 Task: Create new contact,   with mail id: 'AveryRobinson@colgate.com', first name: 'Avery', Last name: 'Robinson', Job Title: Quality Assurance Engineer, Phone number (916) 555-6789. Change life cycle stage to  'Lead' and lead status to 'New'. Add new company to the associated contact: www.cleanmax.com_x000D_
 and type: Prospect. Logged in from softage.1@softage.net
Action: Mouse moved to (82, 70)
Screenshot: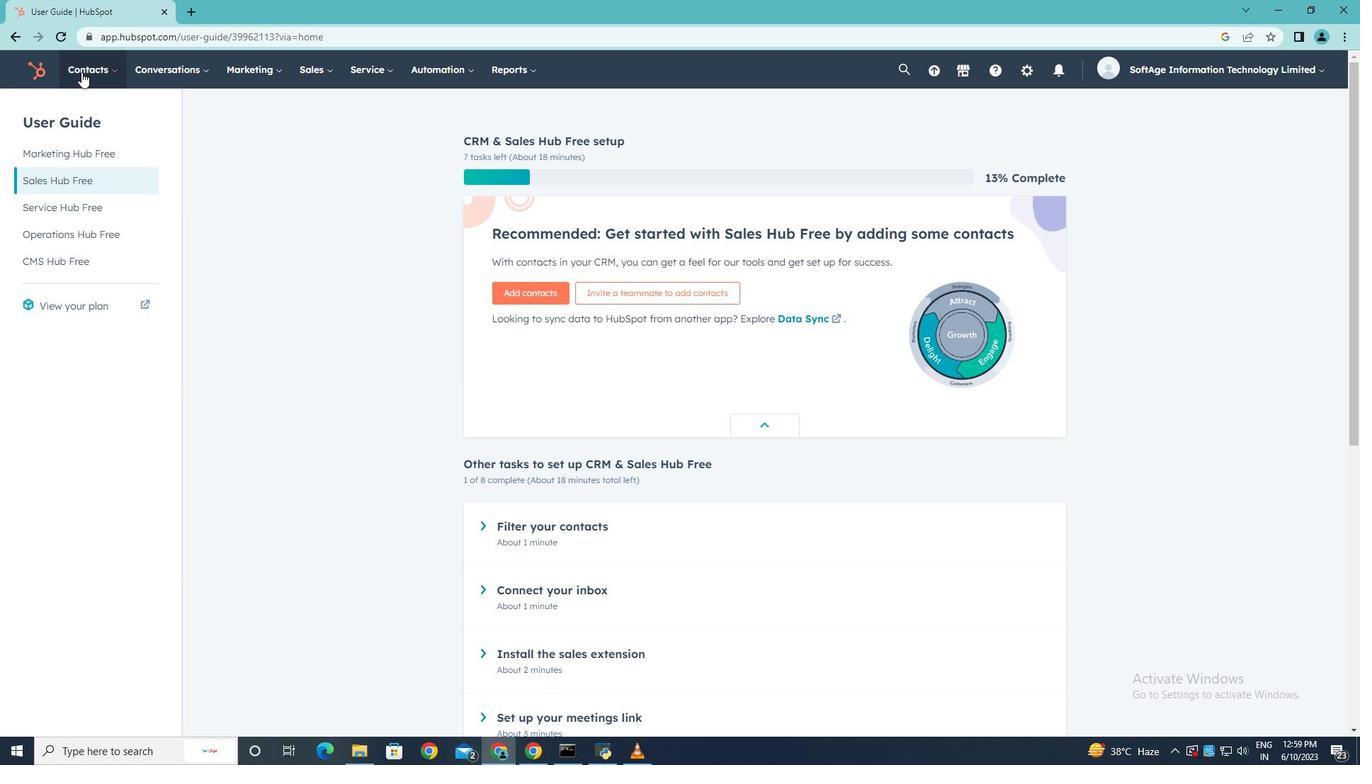 
Action: Mouse pressed left at (82, 70)
Screenshot: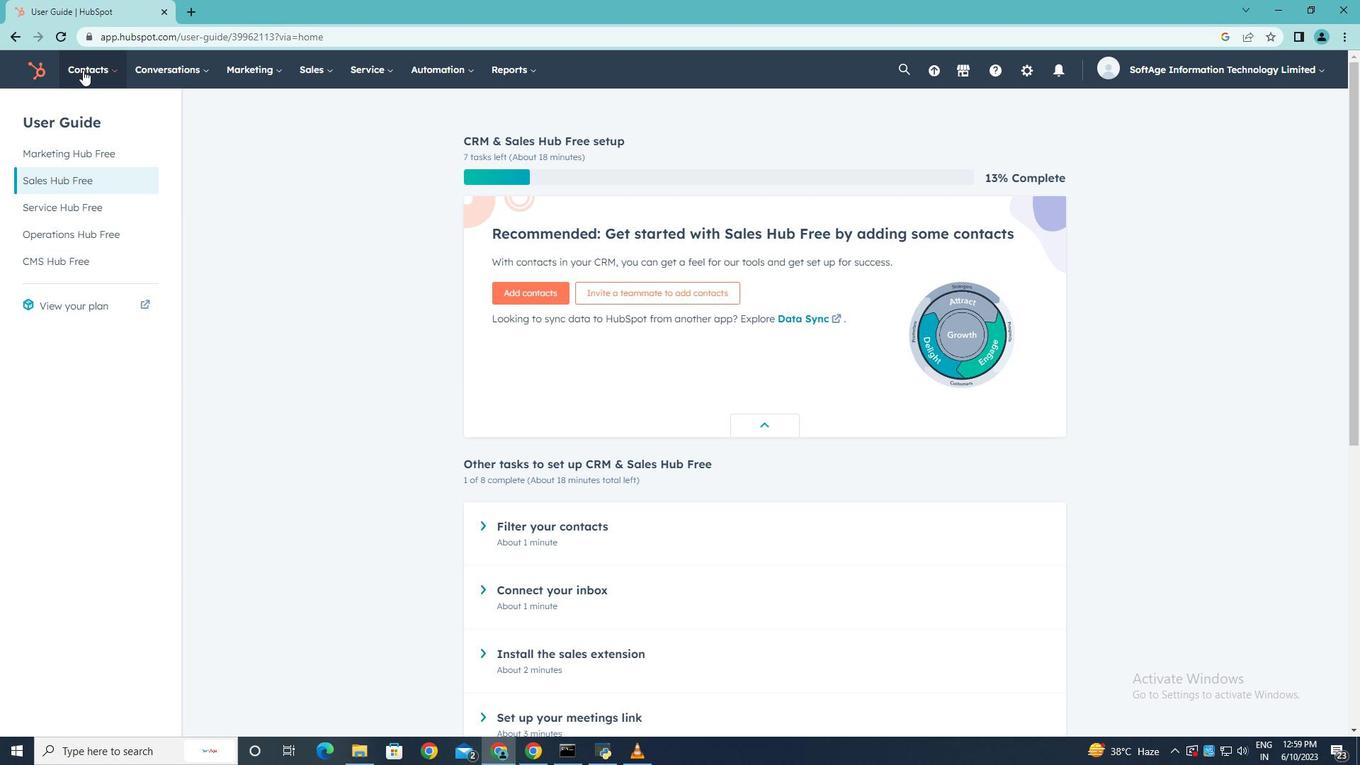 
Action: Mouse moved to (94, 109)
Screenshot: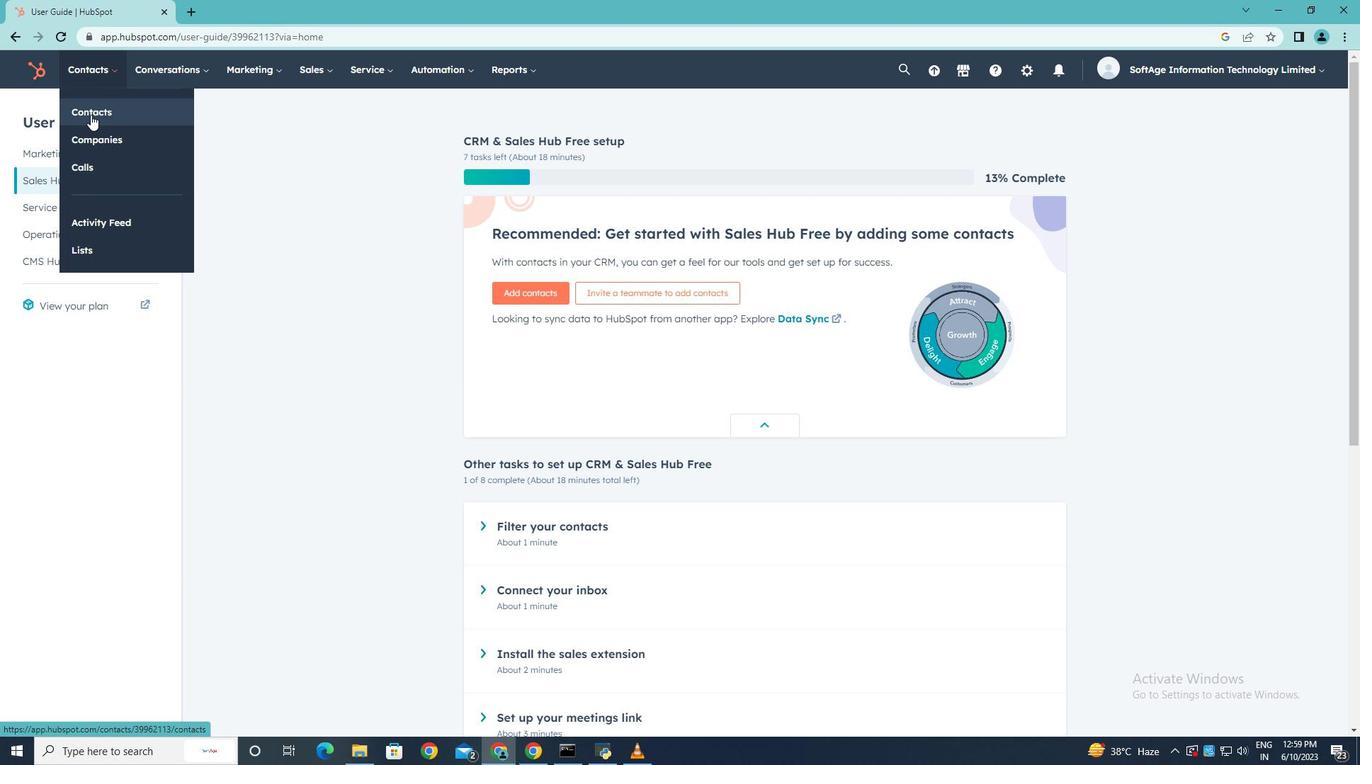 
Action: Mouse pressed left at (94, 109)
Screenshot: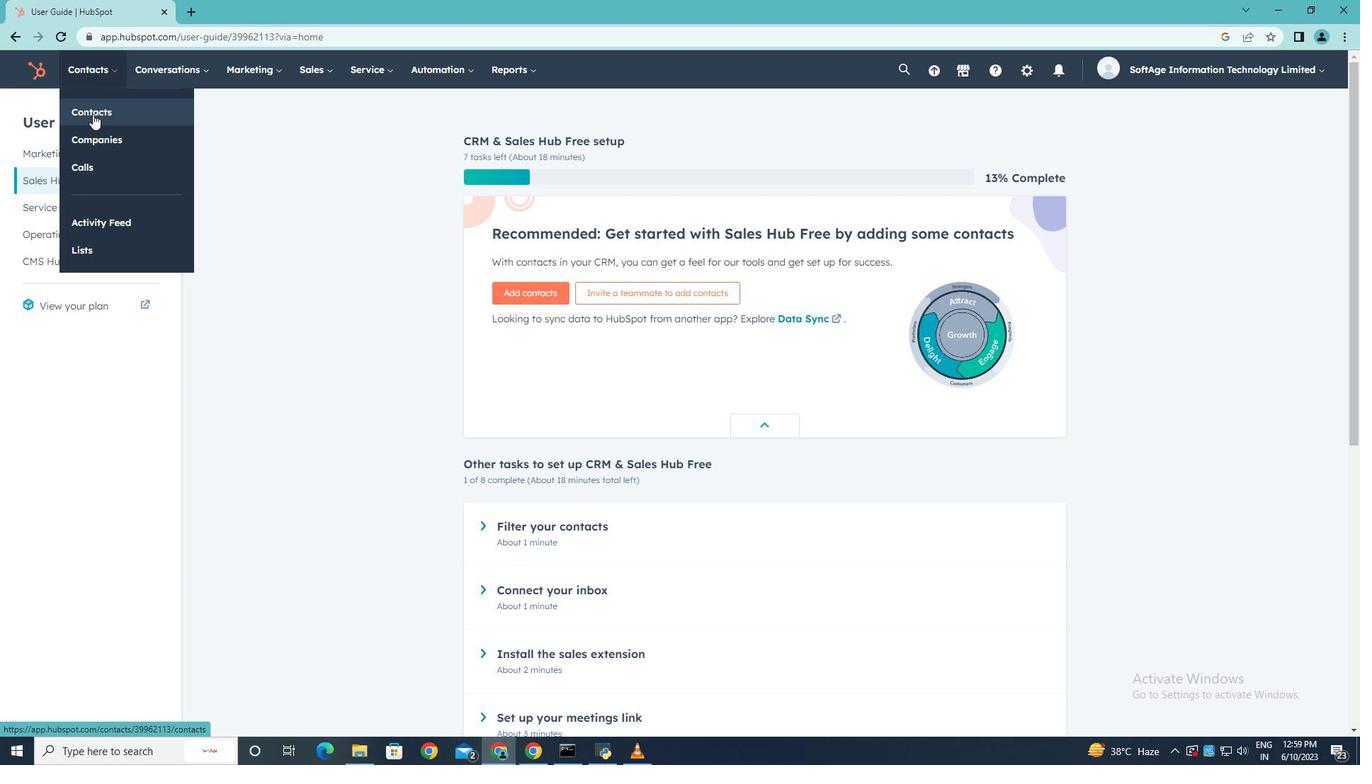 
Action: Mouse moved to (1291, 116)
Screenshot: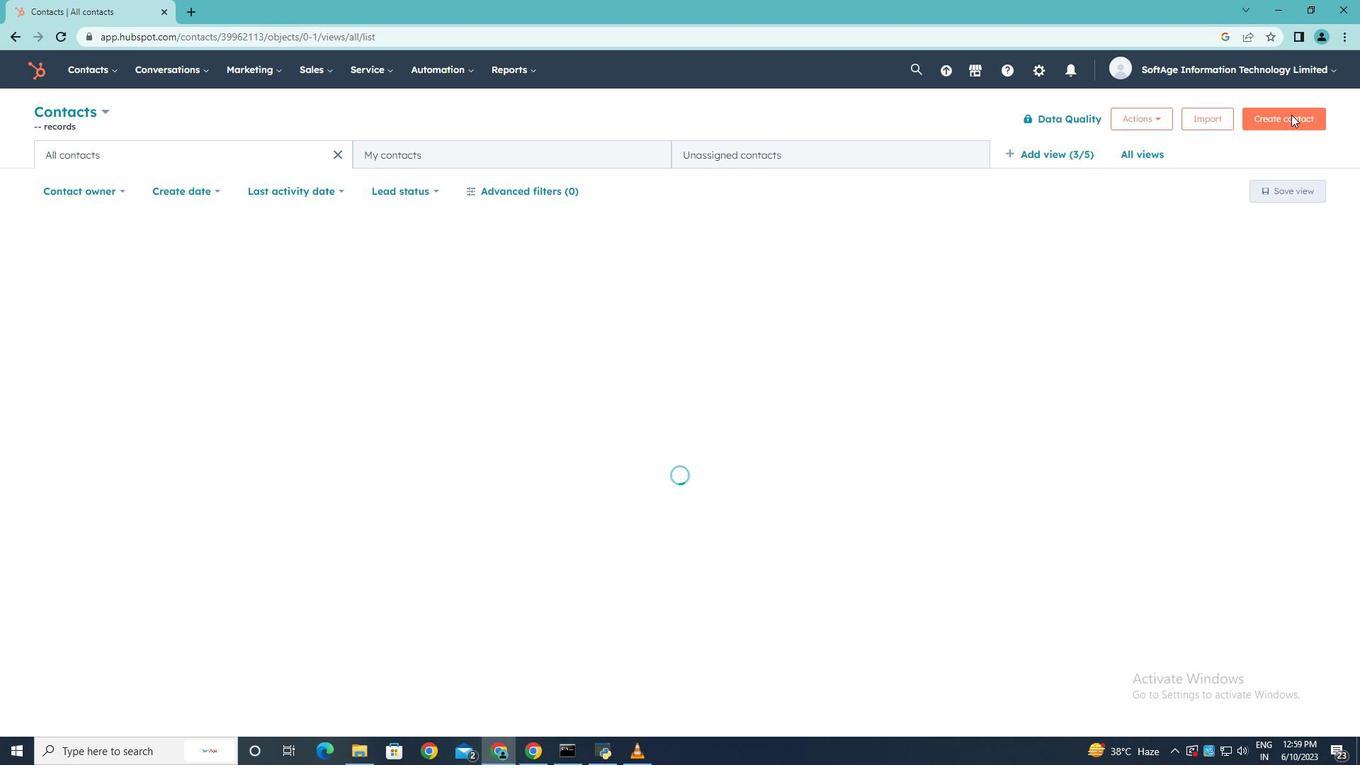 
Action: Mouse pressed left at (1291, 116)
Screenshot: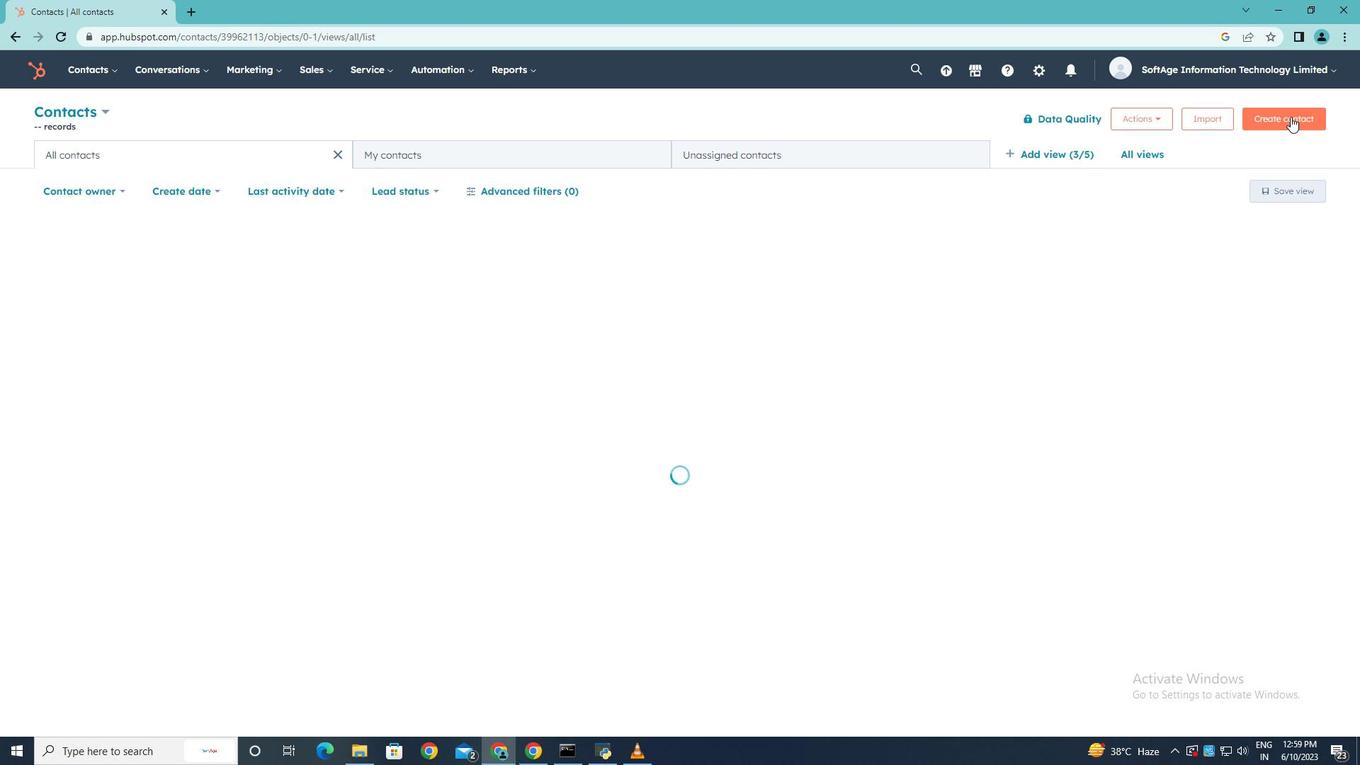 
Action: Key pressed <Key.shift>A
Screenshot: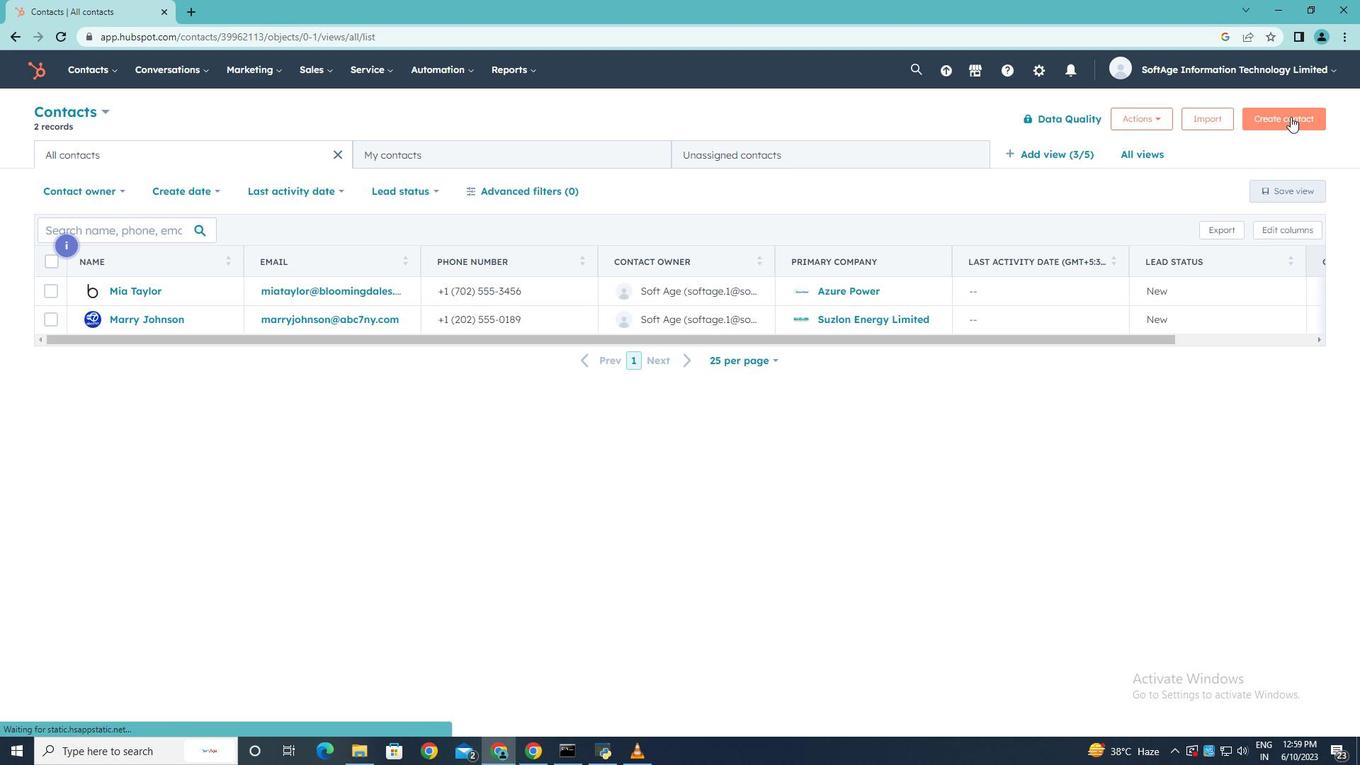 
Action: Mouse moved to (1279, 120)
Screenshot: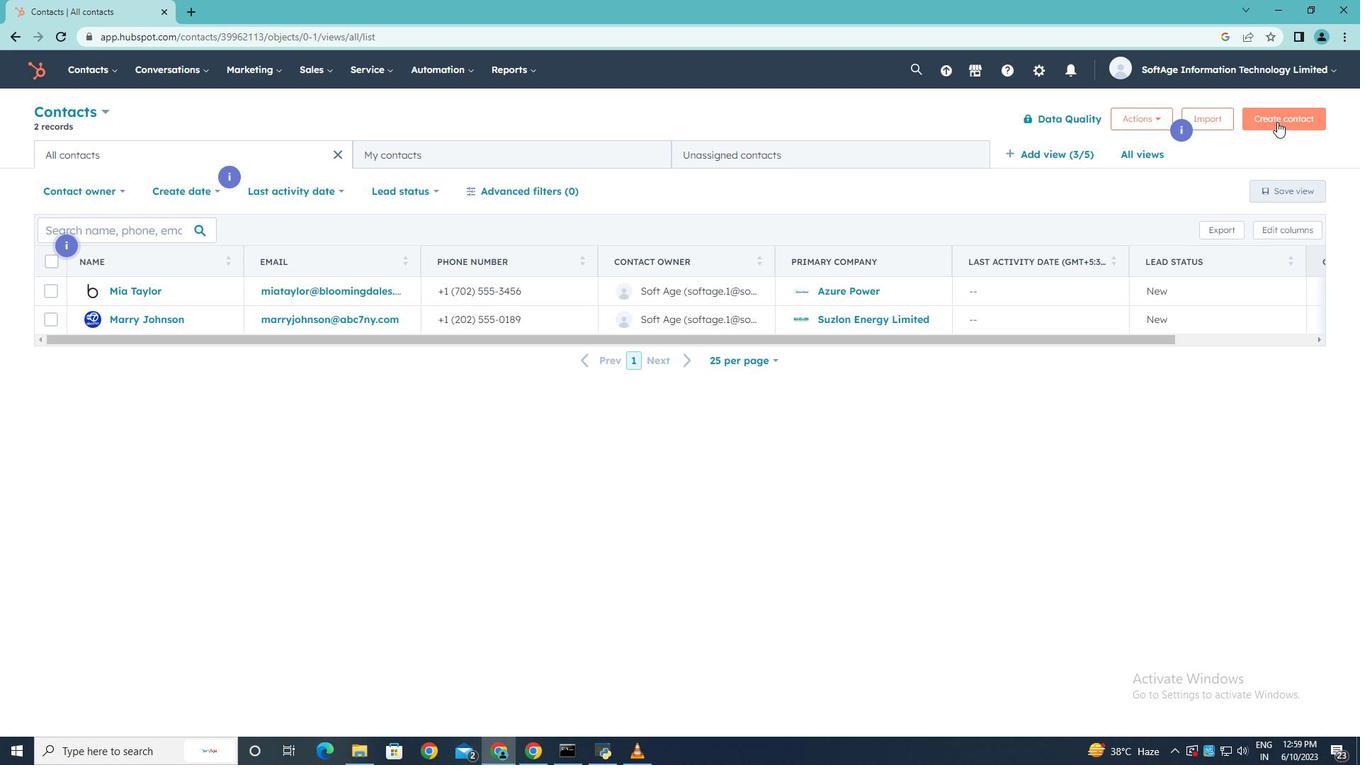 
Action: Mouse pressed left at (1279, 120)
Screenshot: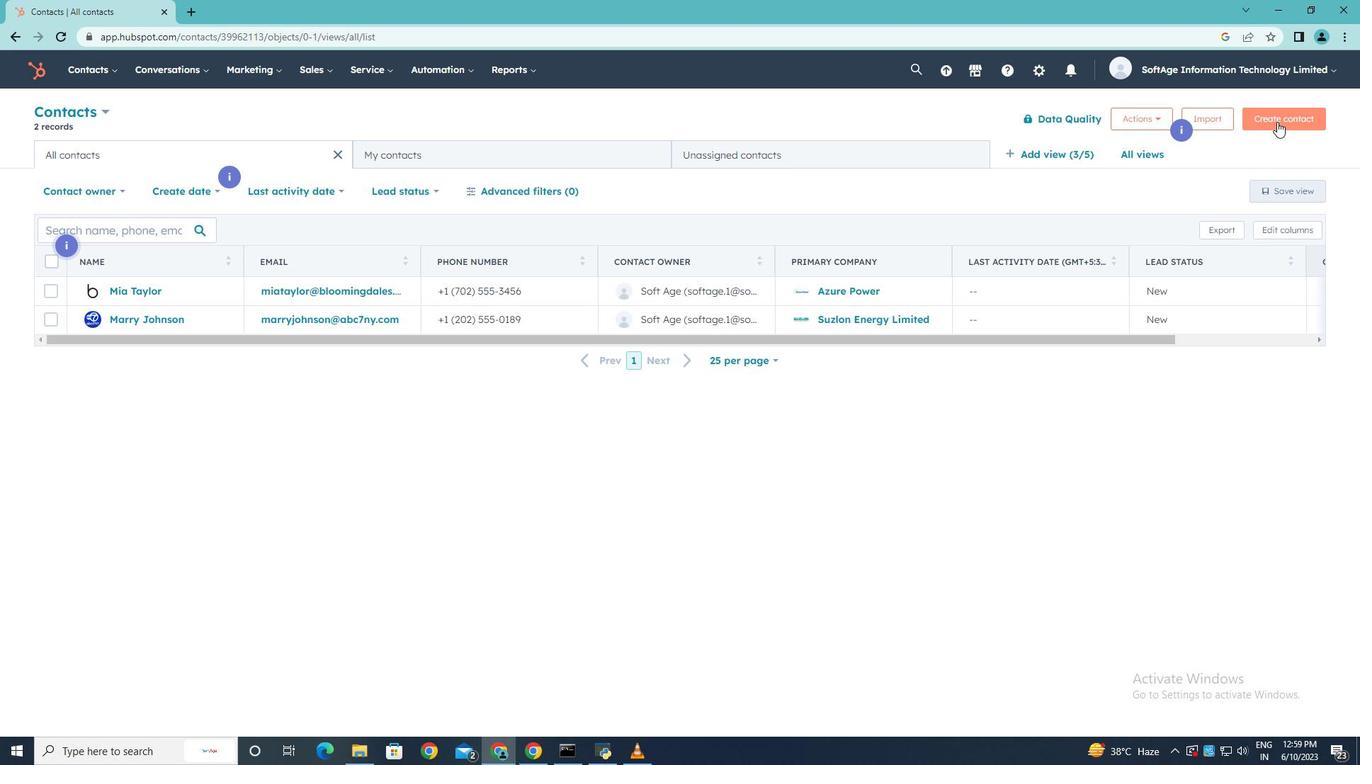 
Action: Mouse moved to (1011, 183)
Screenshot: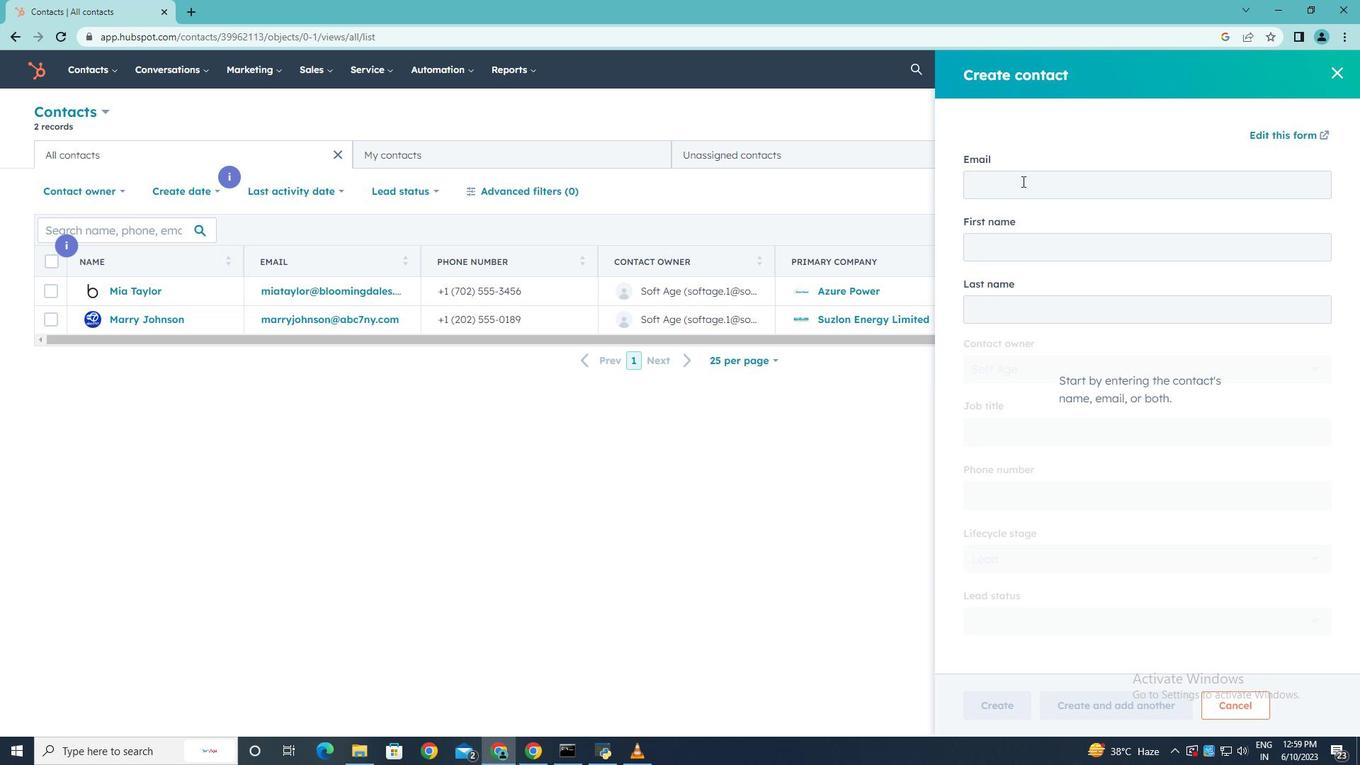 
Action: Mouse pressed left at (1011, 183)
Screenshot: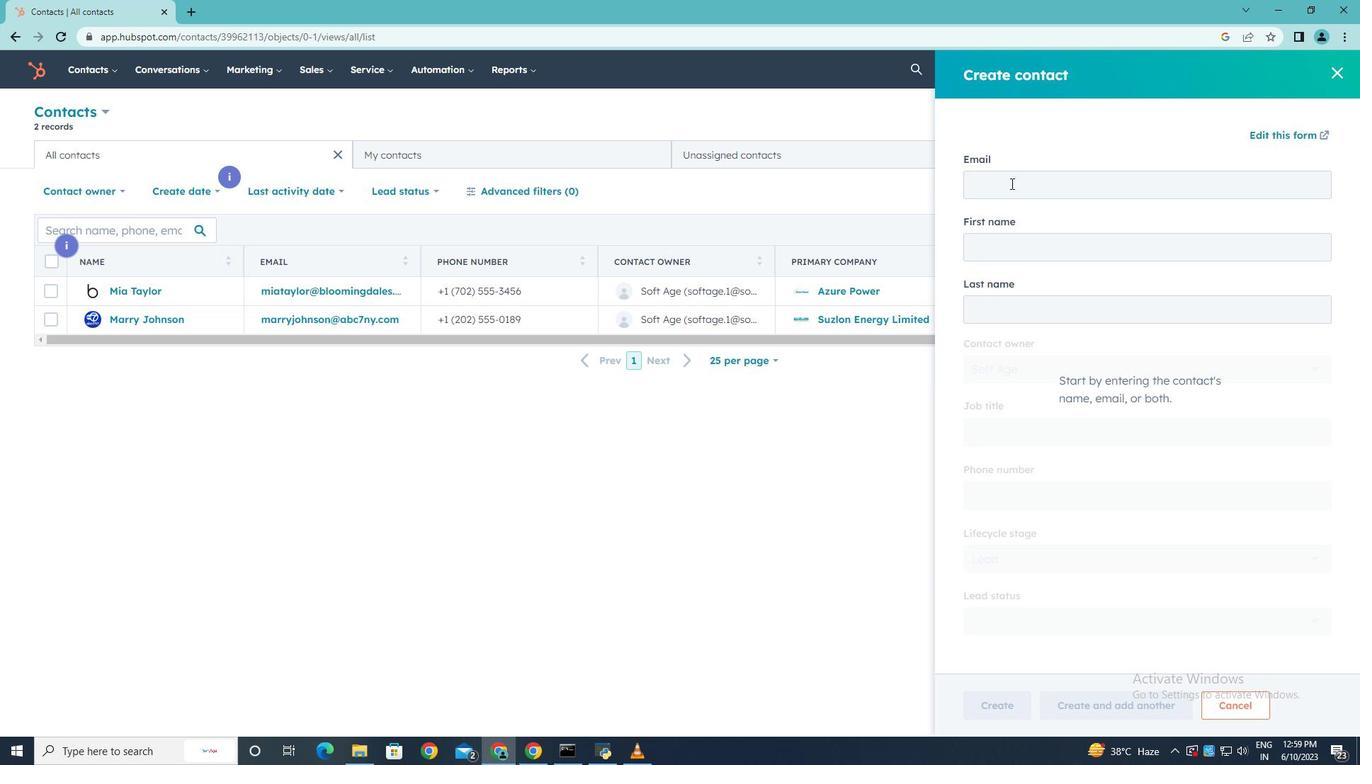 
Action: Key pressed <Key.shift><Key.shift><Key.shift><Key.shift><Key.shift><Key.shift><Key.shift><Key.shift>Avery<Key.shift>Robinson<Key.shift>@colgate.com
Screenshot: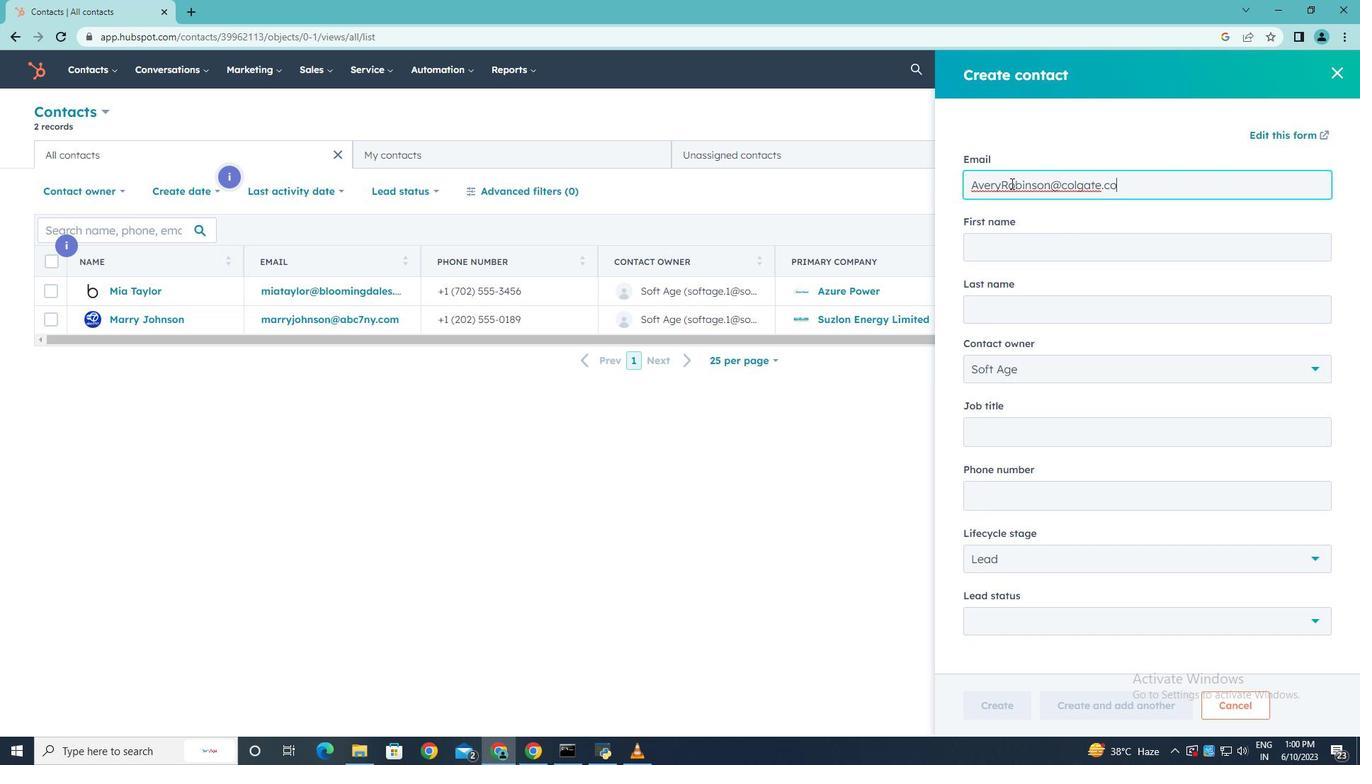 
Action: Mouse moved to (1004, 244)
Screenshot: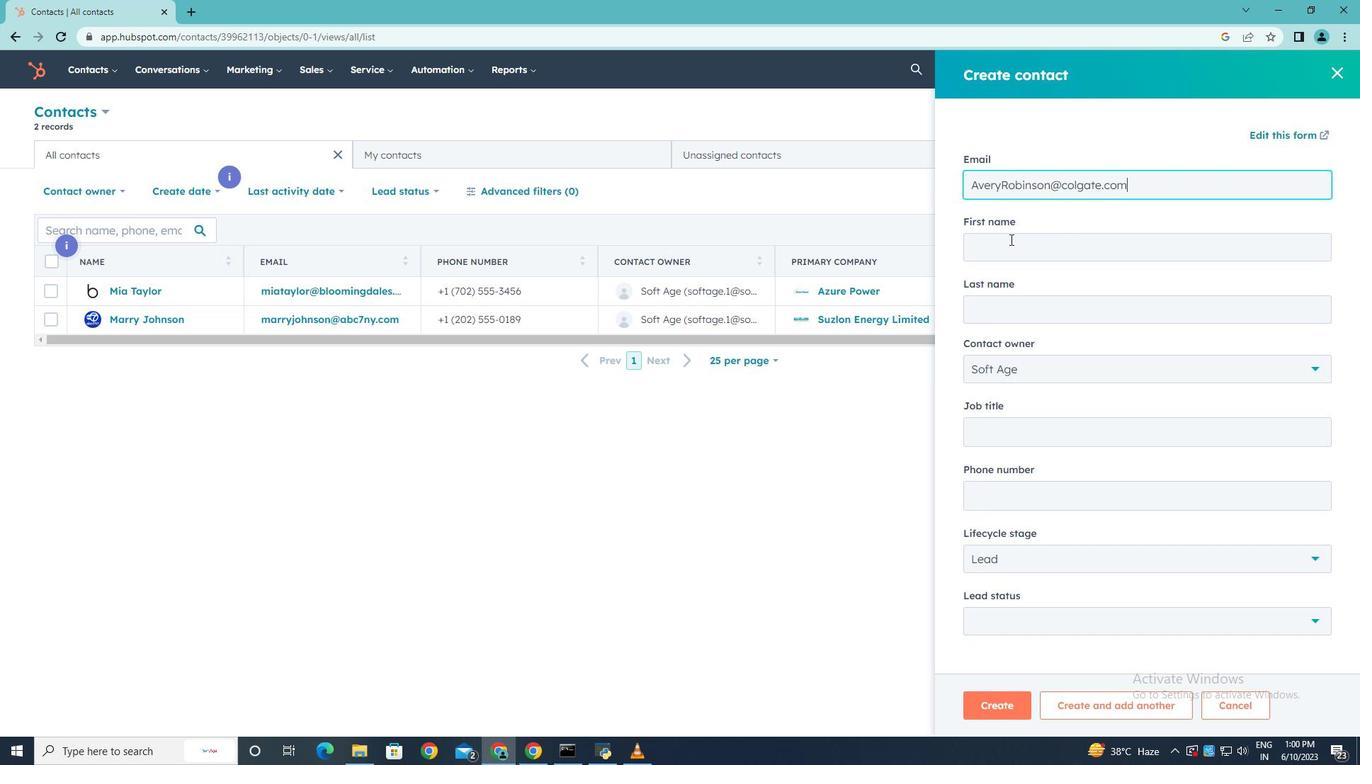 
Action: Mouse pressed left at (1004, 244)
Screenshot: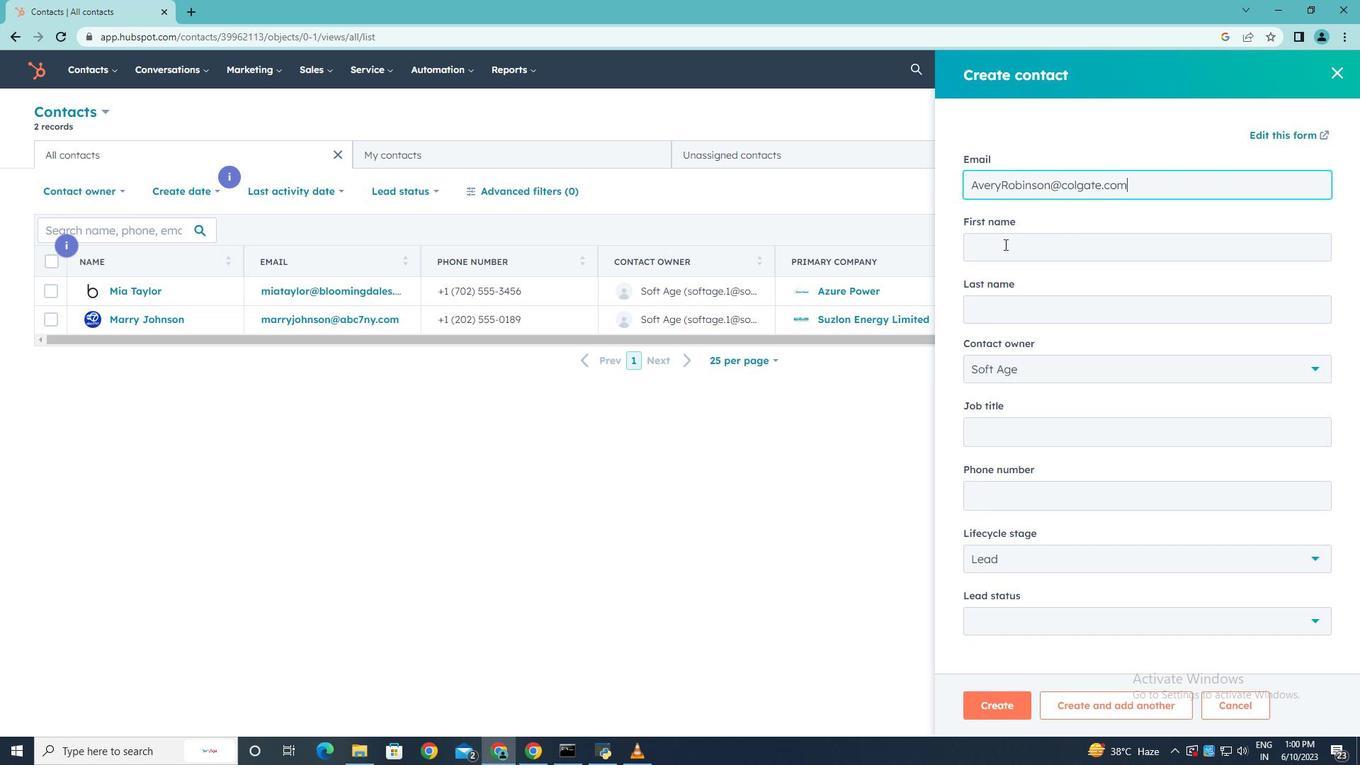
Action: Key pressed <Key.shift>Avery
Screenshot: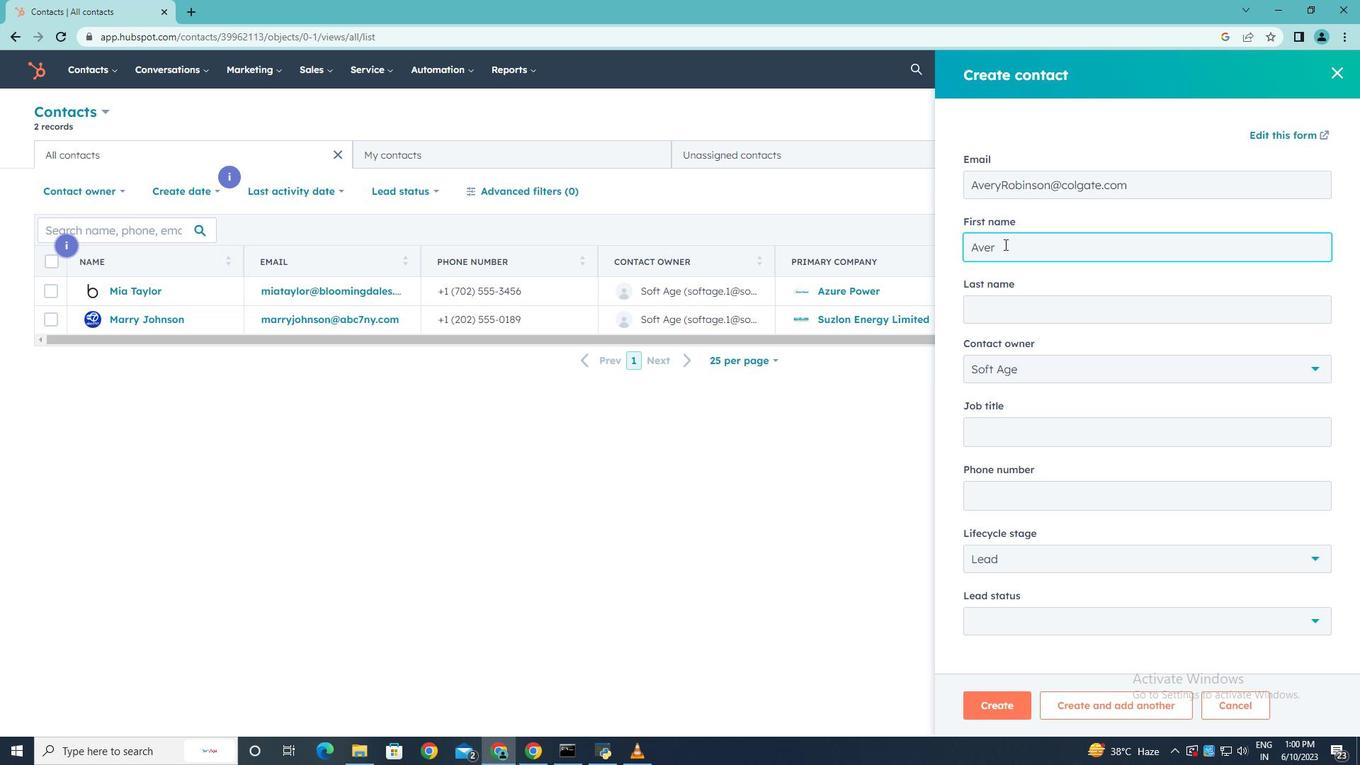 
Action: Mouse moved to (1016, 308)
Screenshot: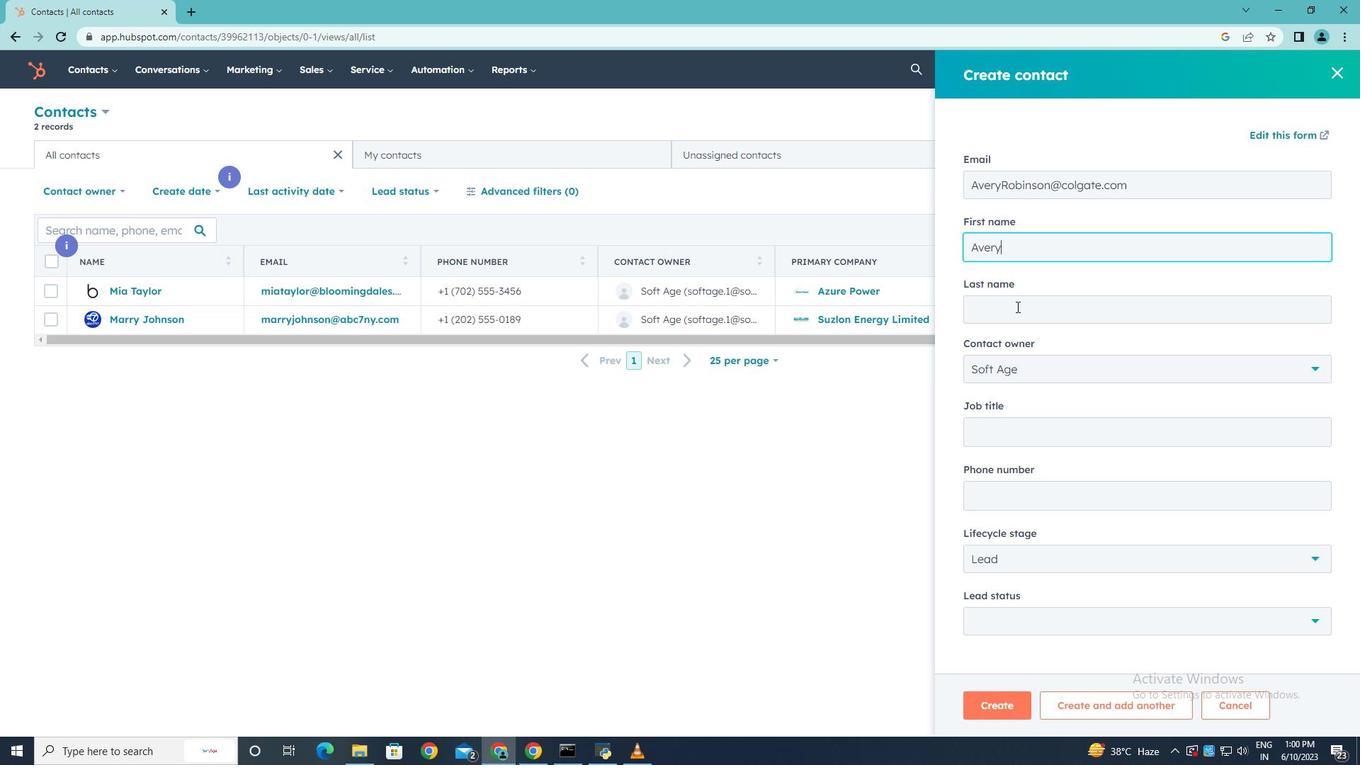 
Action: Mouse pressed left at (1016, 308)
Screenshot: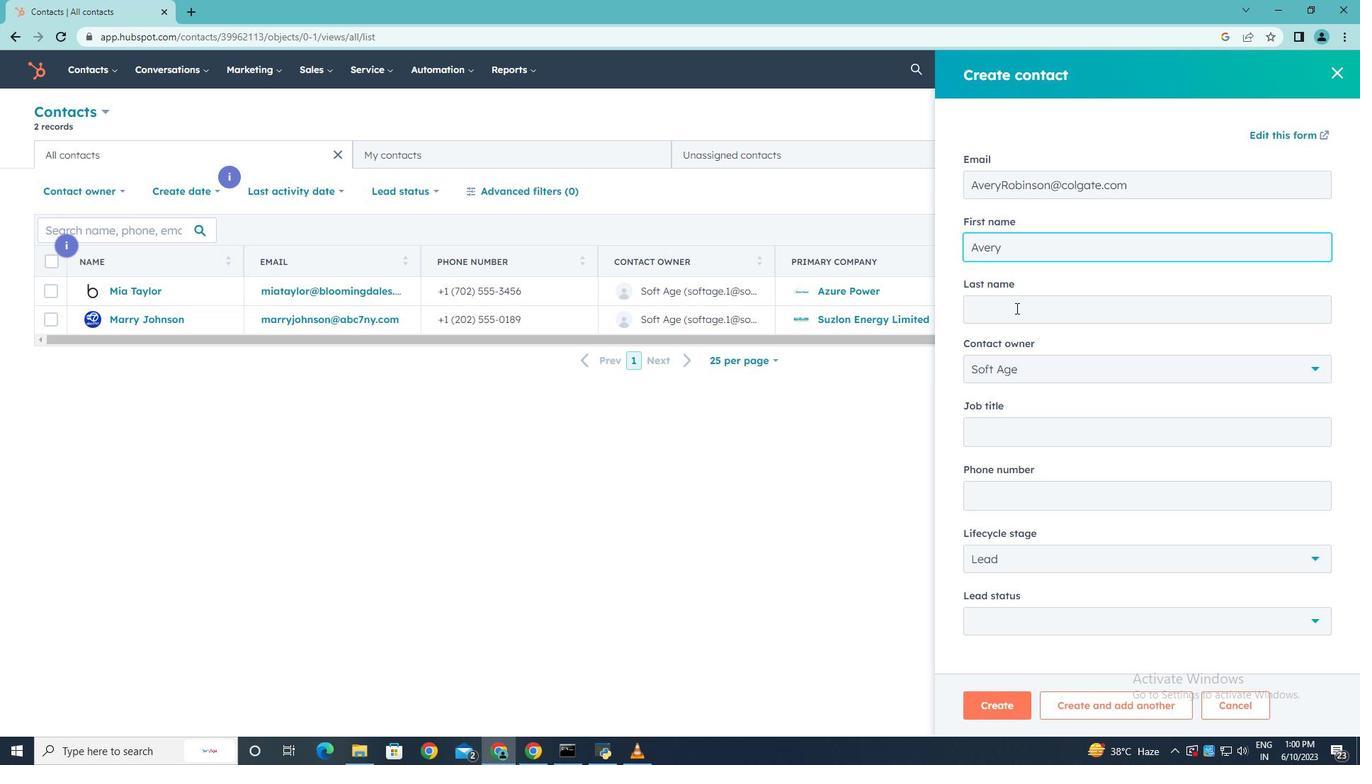 
Action: Key pressed <Key.shift>Robinson
Screenshot: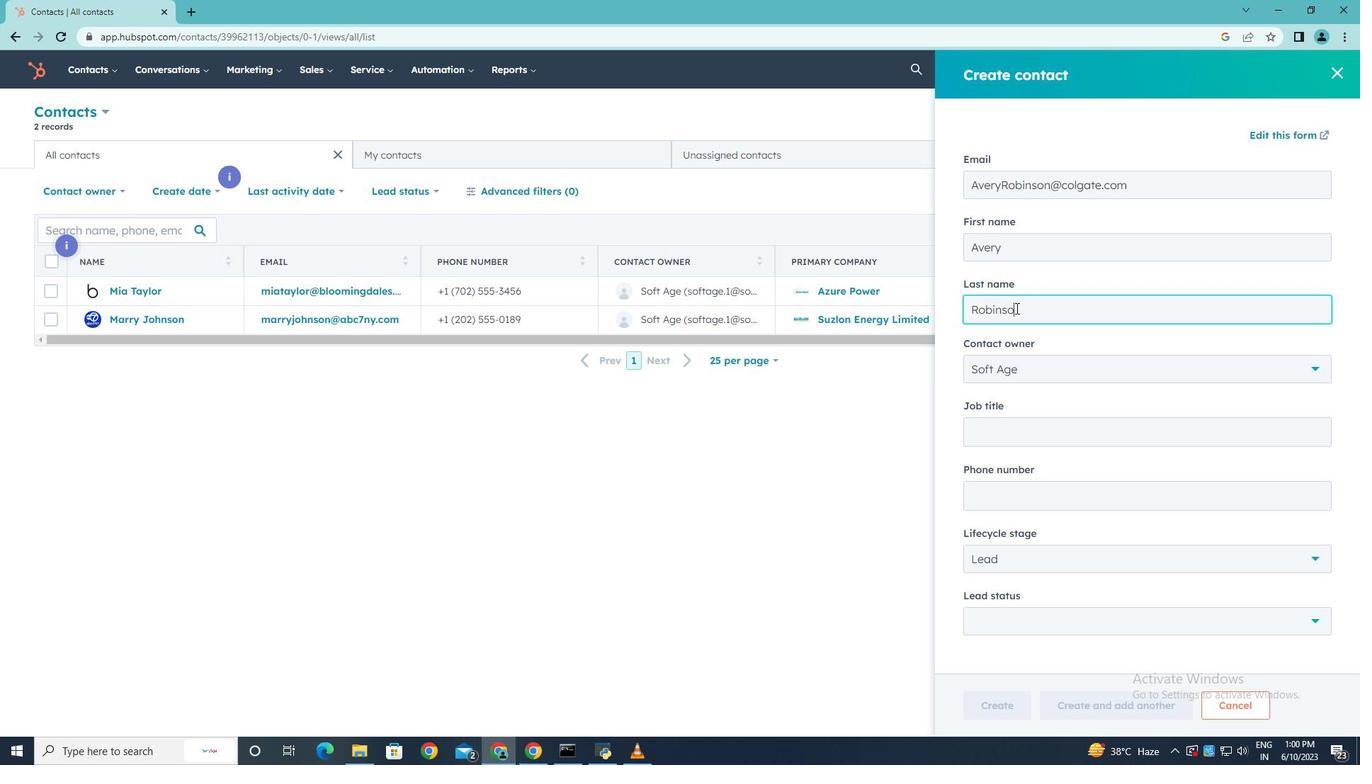 
Action: Mouse moved to (1306, 367)
Screenshot: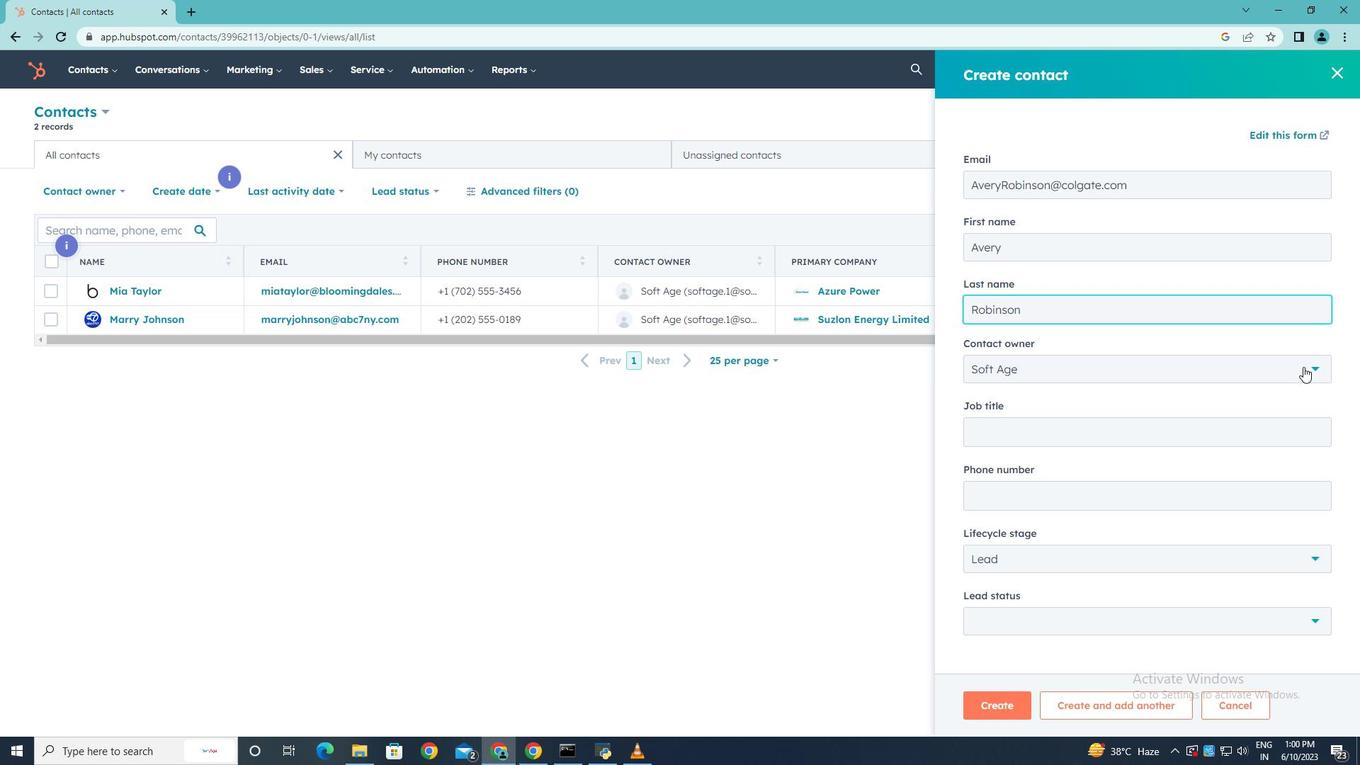 
Action: Mouse pressed left at (1306, 367)
Screenshot: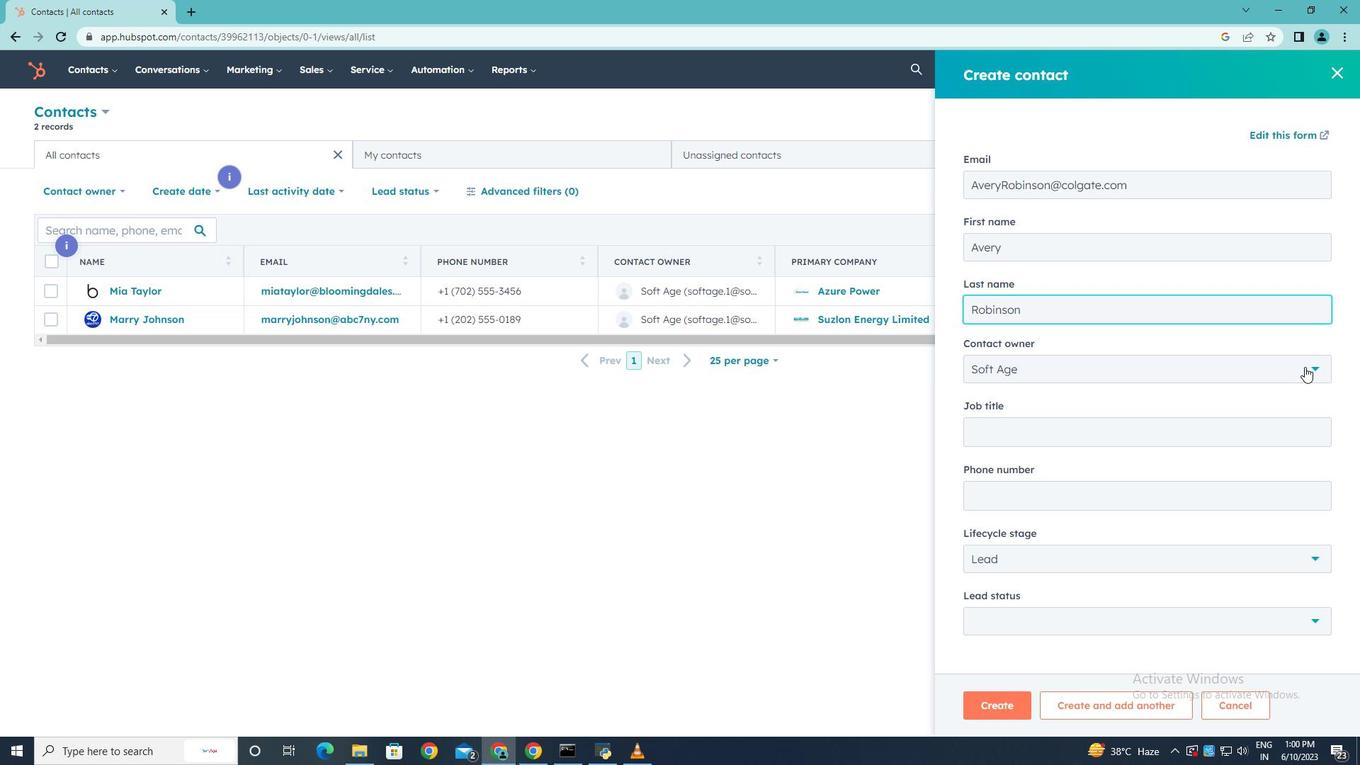 
Action: Mouse moved to (1075, 489)
Screenshot: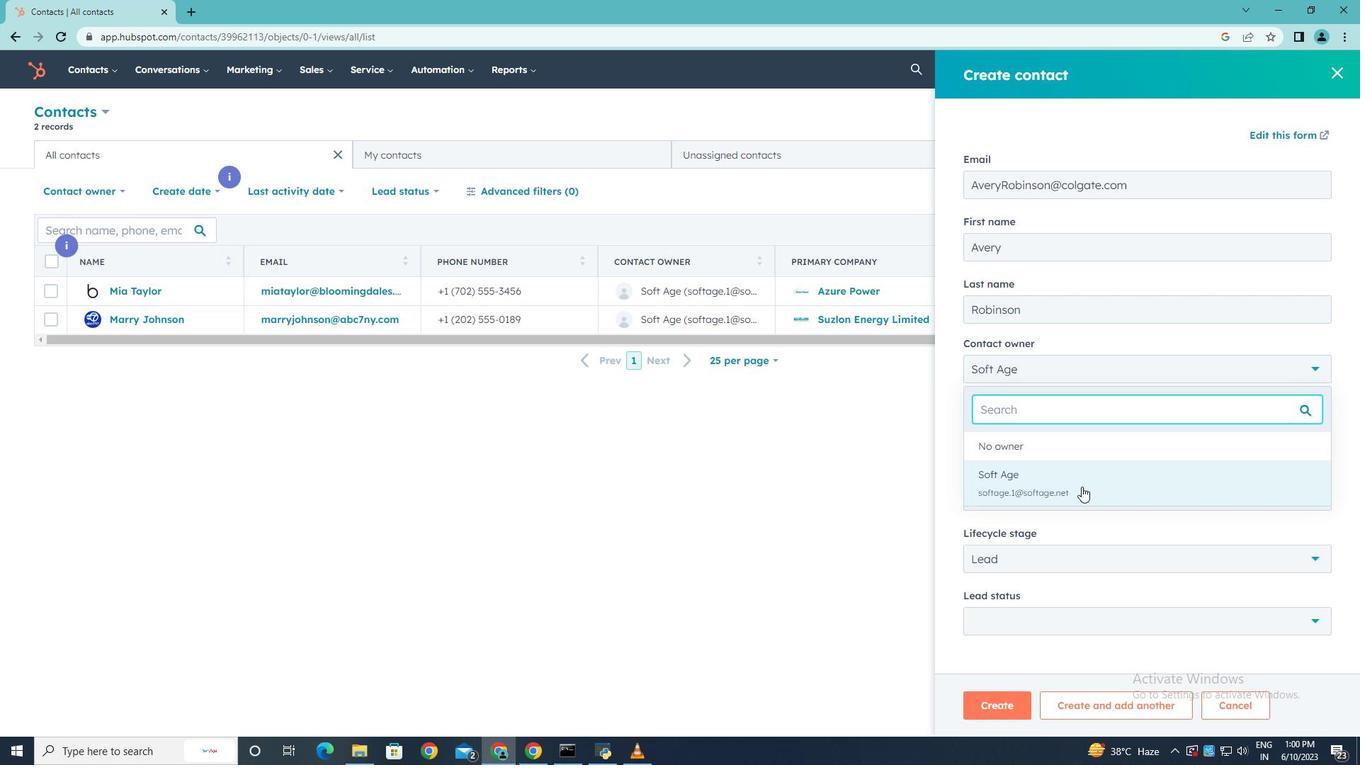 
Action: Mouse pressed left at (1075, 489)
Screenshot: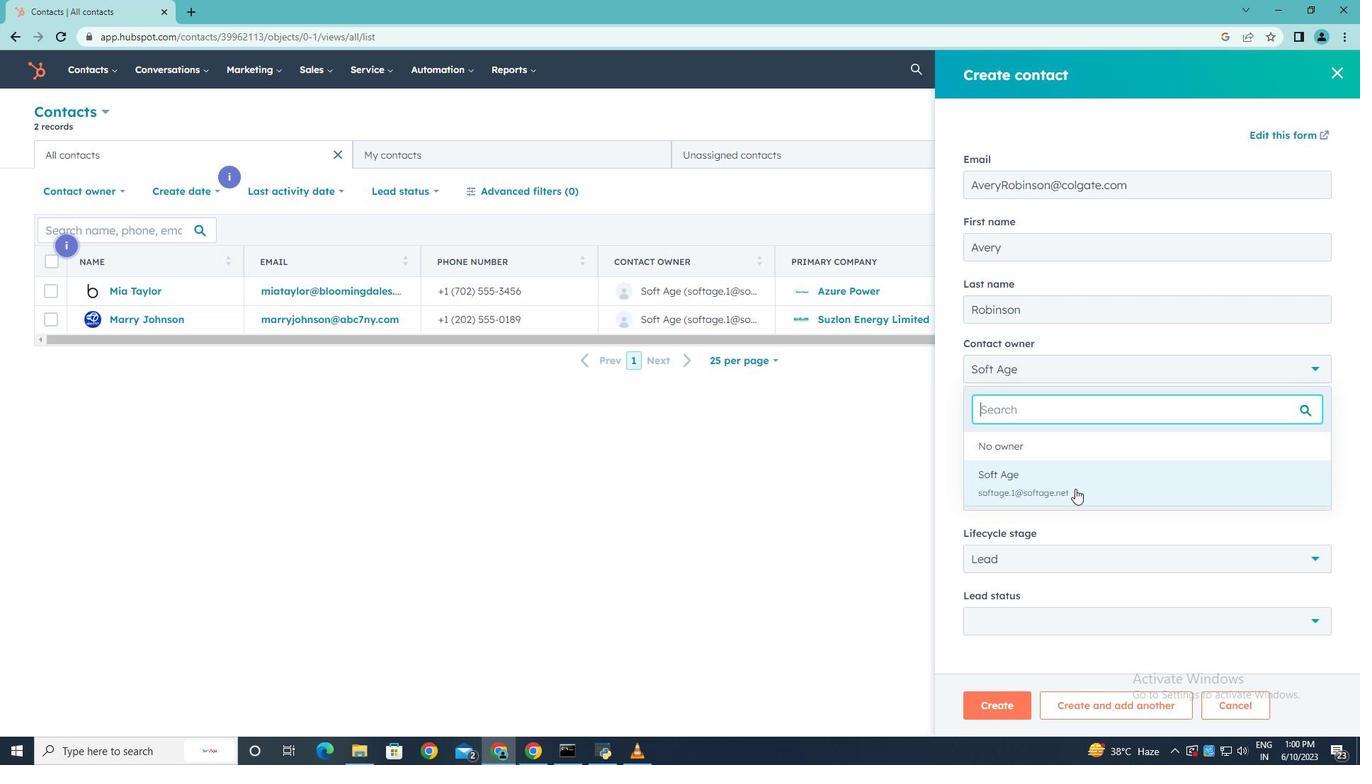 
Action: Mouse moved to (1082, 429)
Screenshot: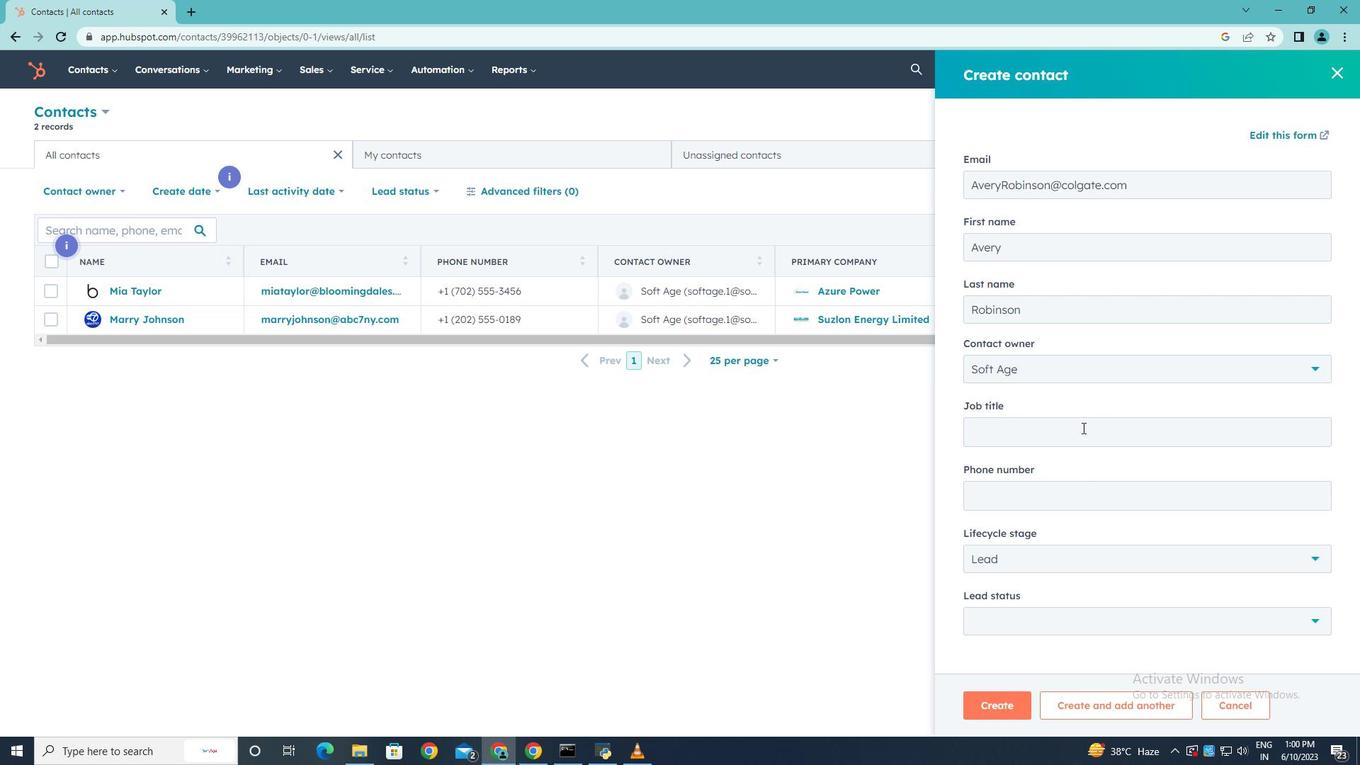 
Action: Mouse pressed left at (1082, 429)
Screenshot: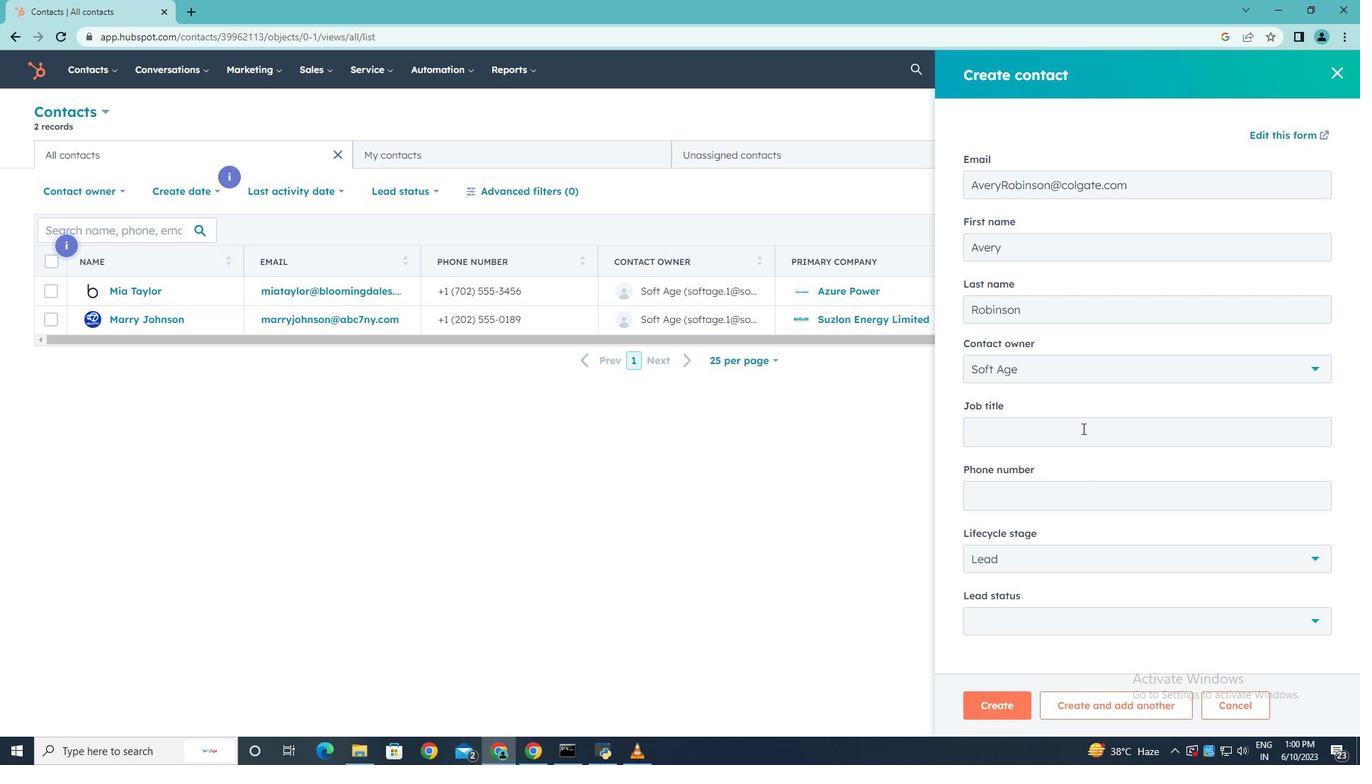 
Action: Key pressed <Key.shift><Key.shift><Key.shift><Key.shift><Key.shift><Key.shift><Key.shift><Key.shift><Key.shift><Key.shift><Key.shift><Key.shift><Key.shift><Key.shift><Key.shift><Key.shift><Key.shift><Key.shift><Key.shift><Key.shift><Key.shift><Key.shift><Key.shift><Key.shift><Key.shift><Key.shift><Key.shift><Key.shift>Qui<Key.backspace>ality<Key.space><Key.shift>Assurance<Key.space><Key.shift><Key.shift><Key.shift>Engineer
Screenshot: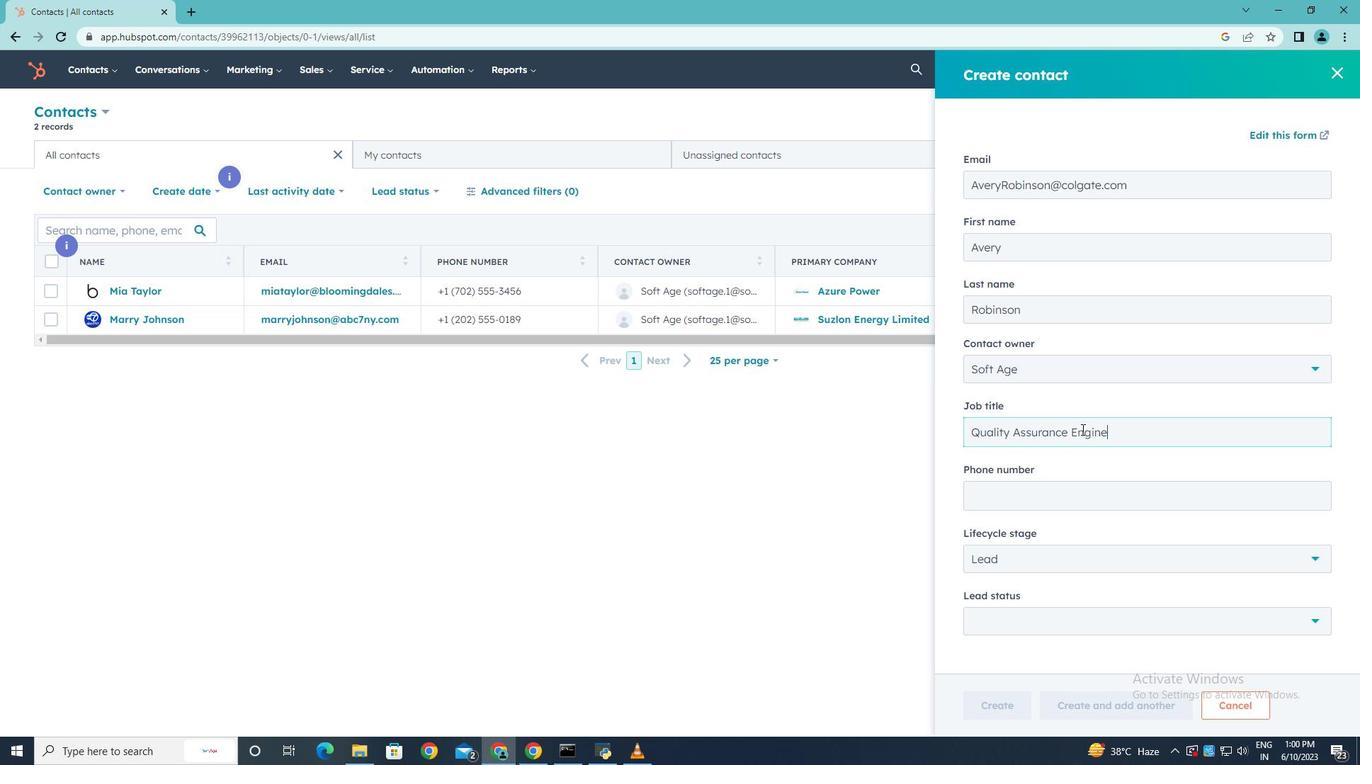 
Action: Mouse moved to (1074, 497)
Screenshot: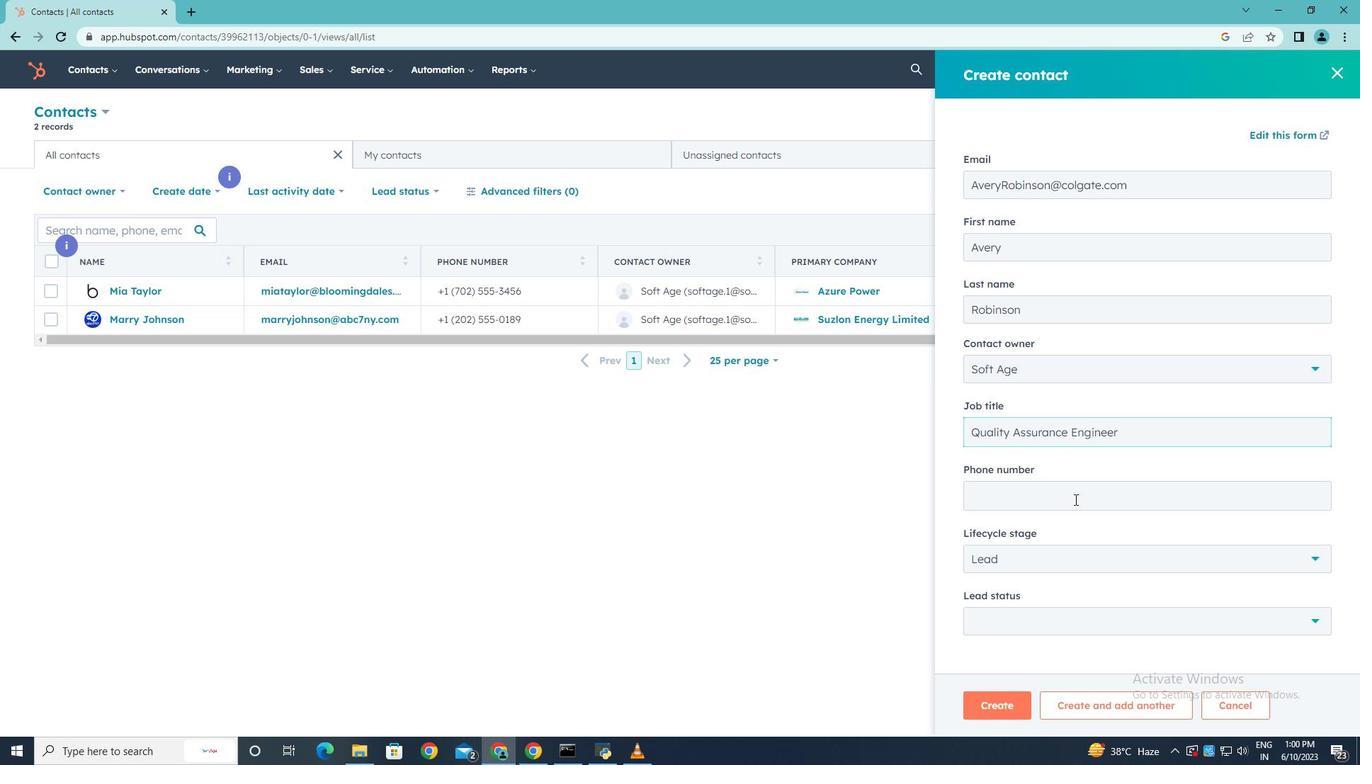 
Action: Mouse pressed left at (1074, 497)
Screenshot: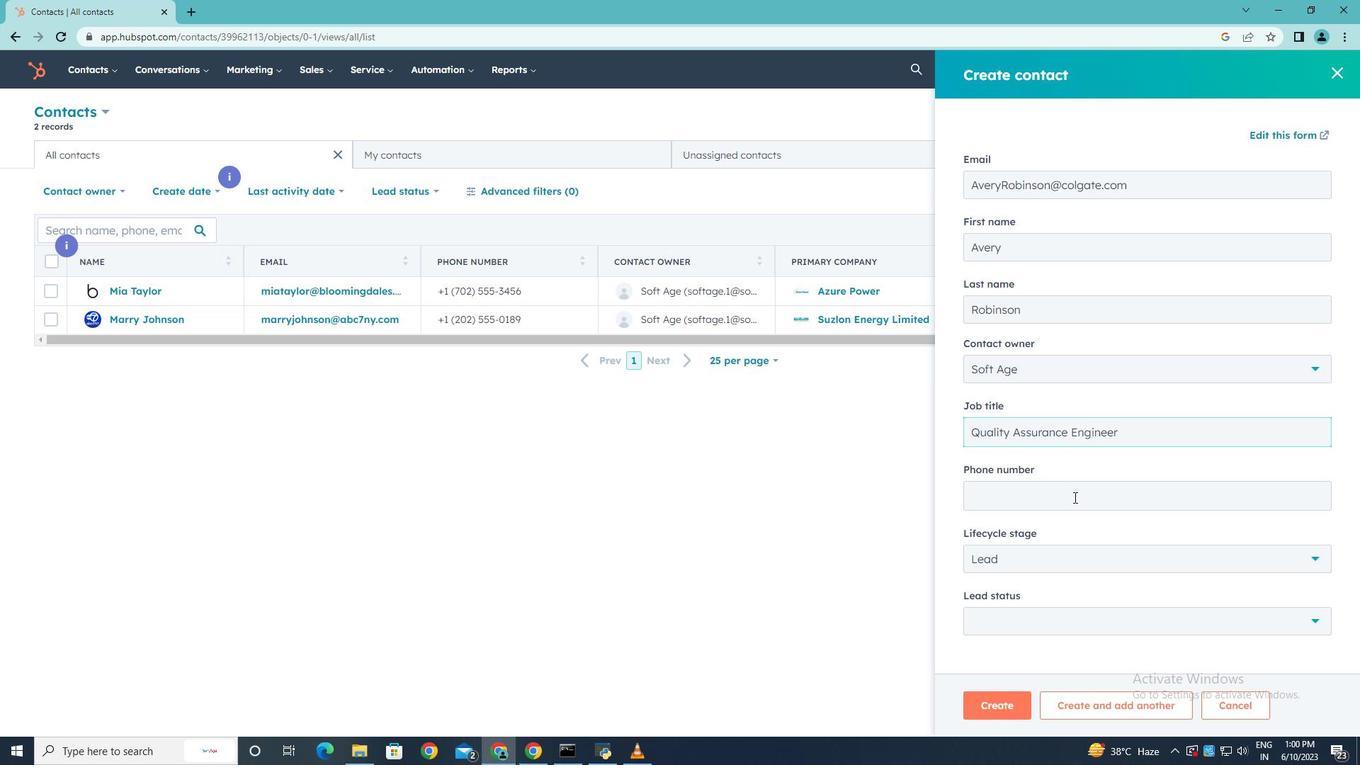 
Action: Key pressed 9165556789
Screenshot: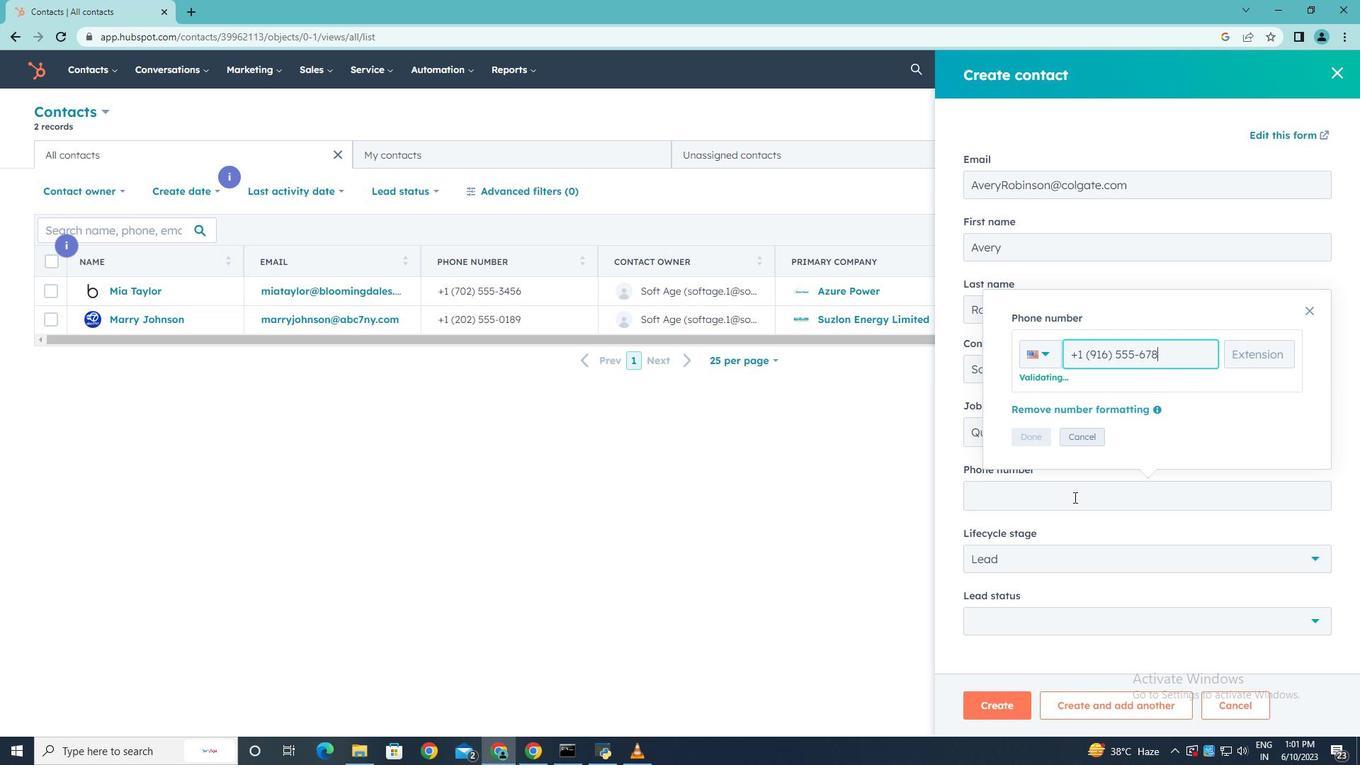 
Action: Mouse moved to (1029, 437)
Screenshot: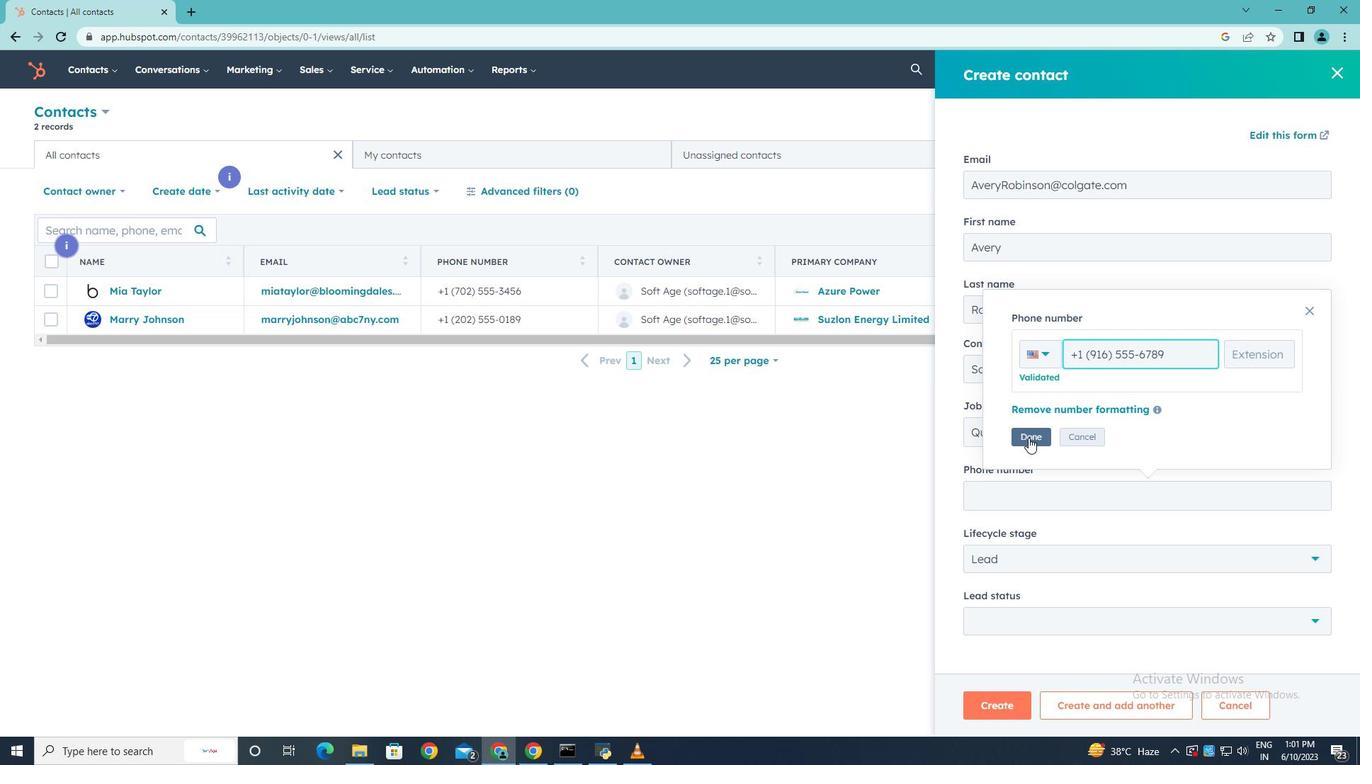 
Action: Mouse pressed left at (1029, 437)
Screenshot: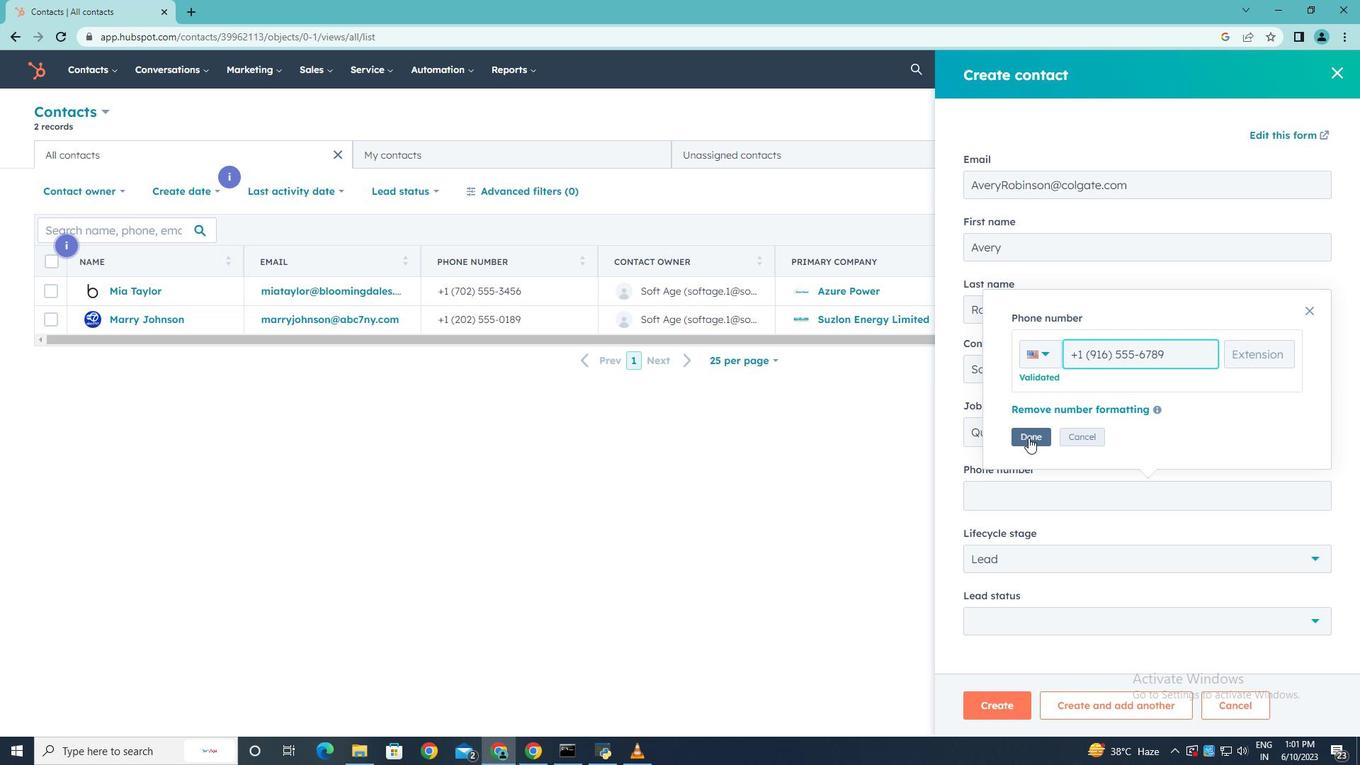 
Action: Mouse moved to (1311, 559)
Screenshot: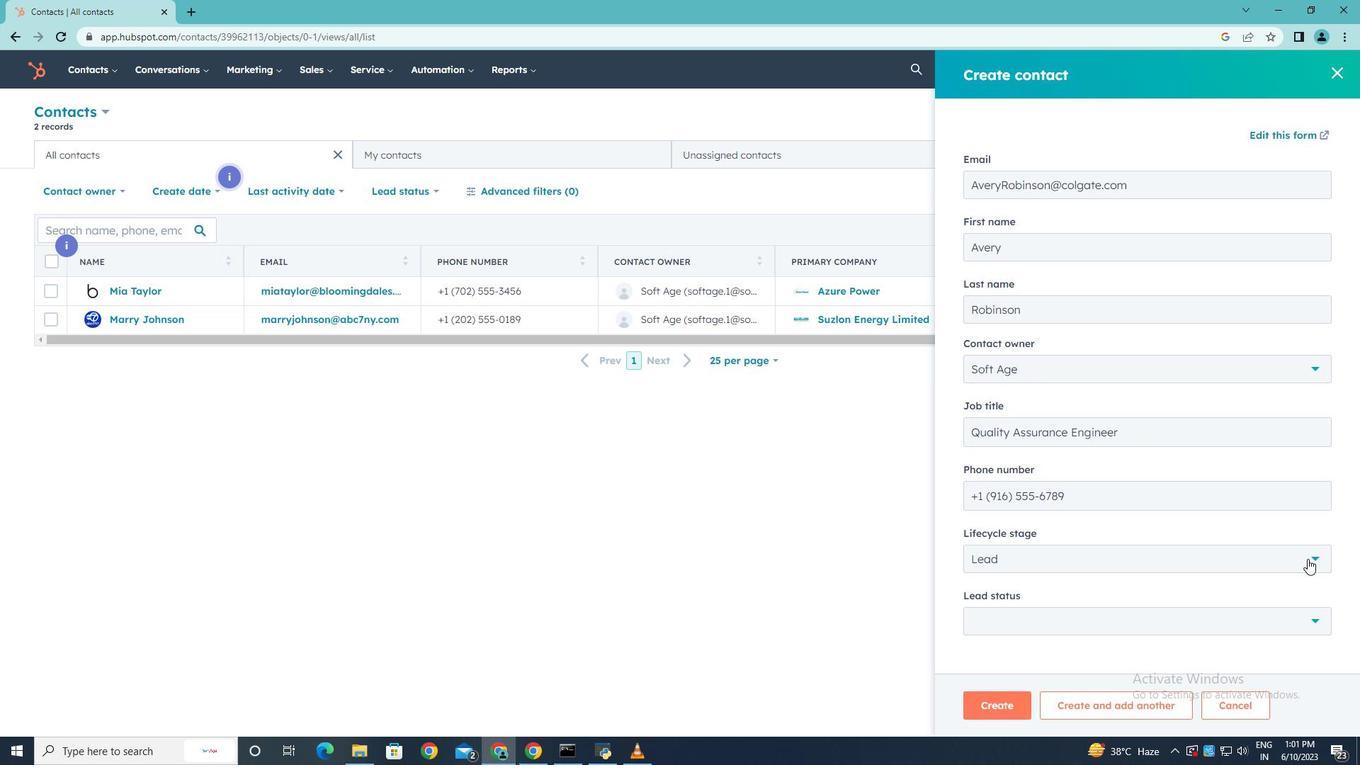 
Action: Mouse pressed left at (1311, 559)
Screenshot: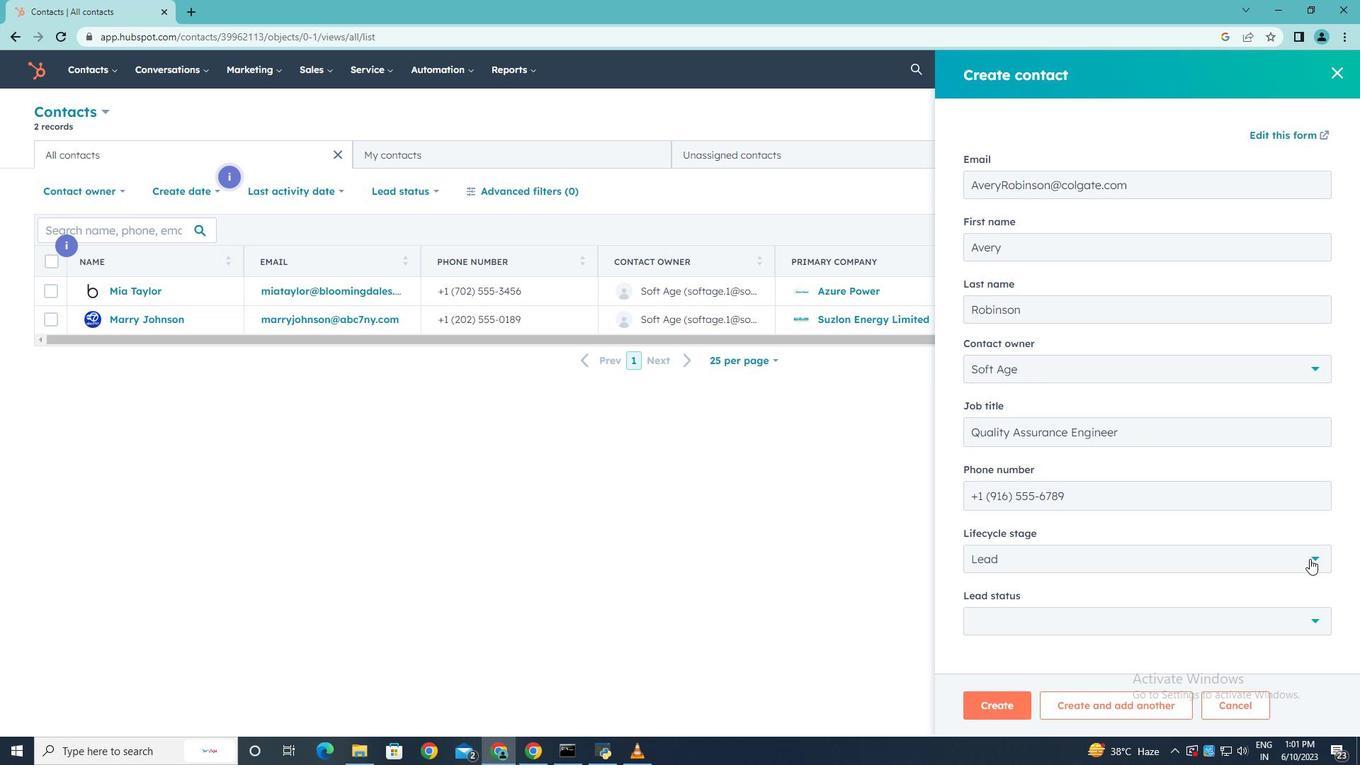 
Action: Mouse moved to (1011, 429)
Screenshot: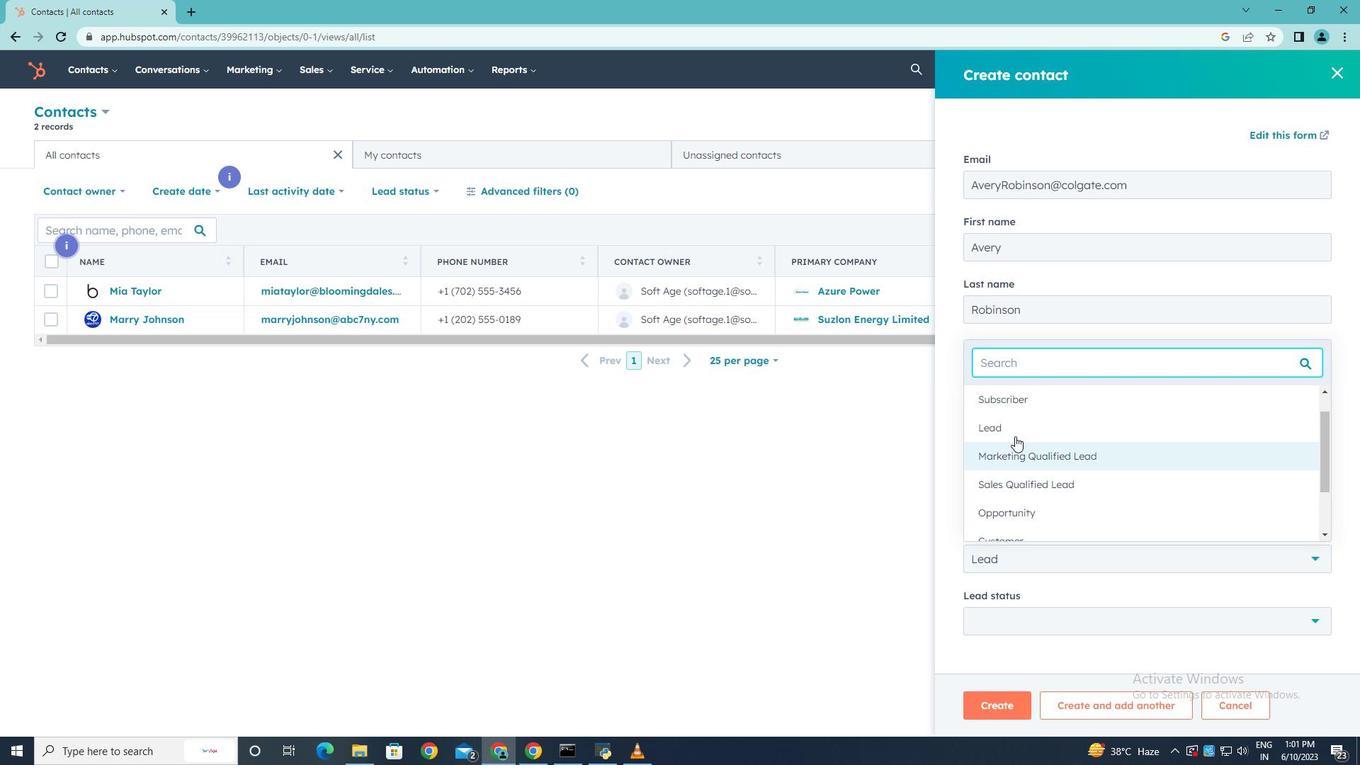 
Action: Mouse pressed left at (1011, 429)
Screenshot: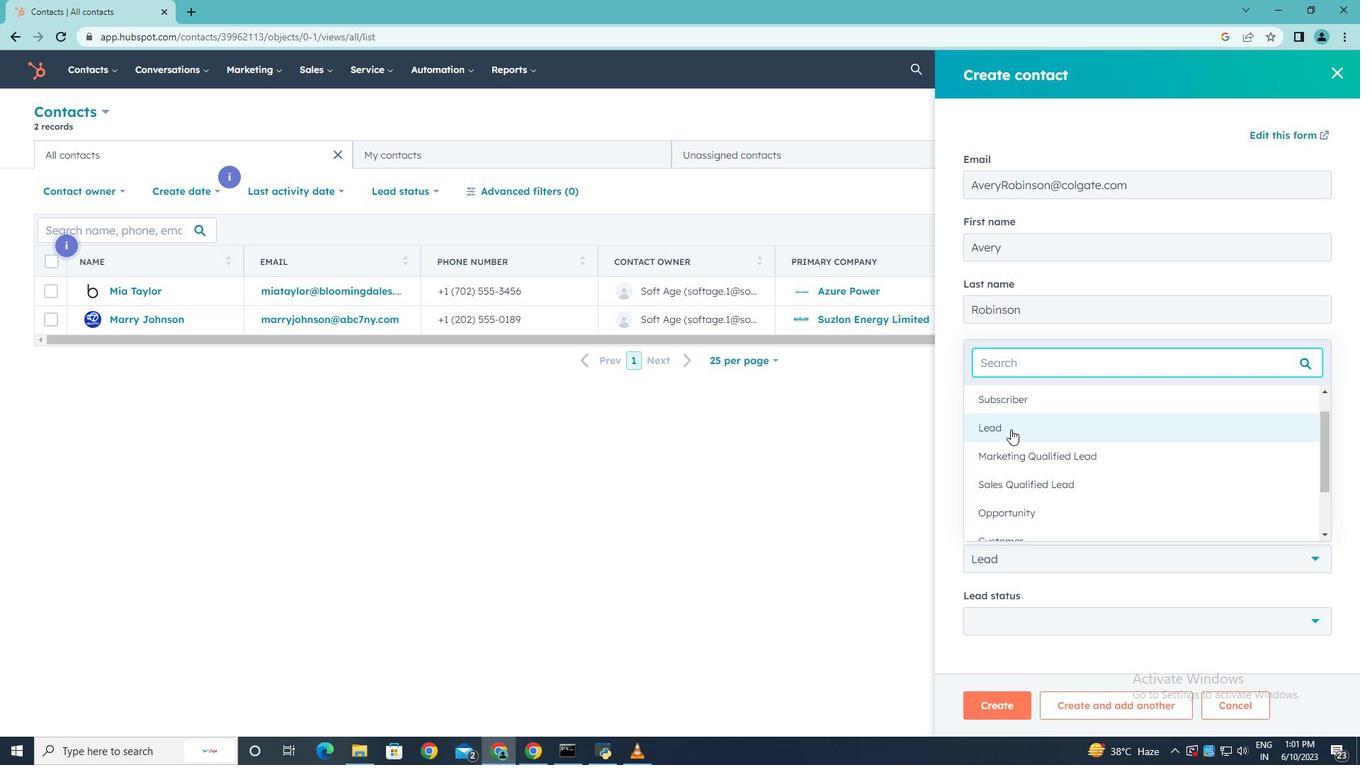 
Action: Mouse moved to (1311, 620)
Screenshot: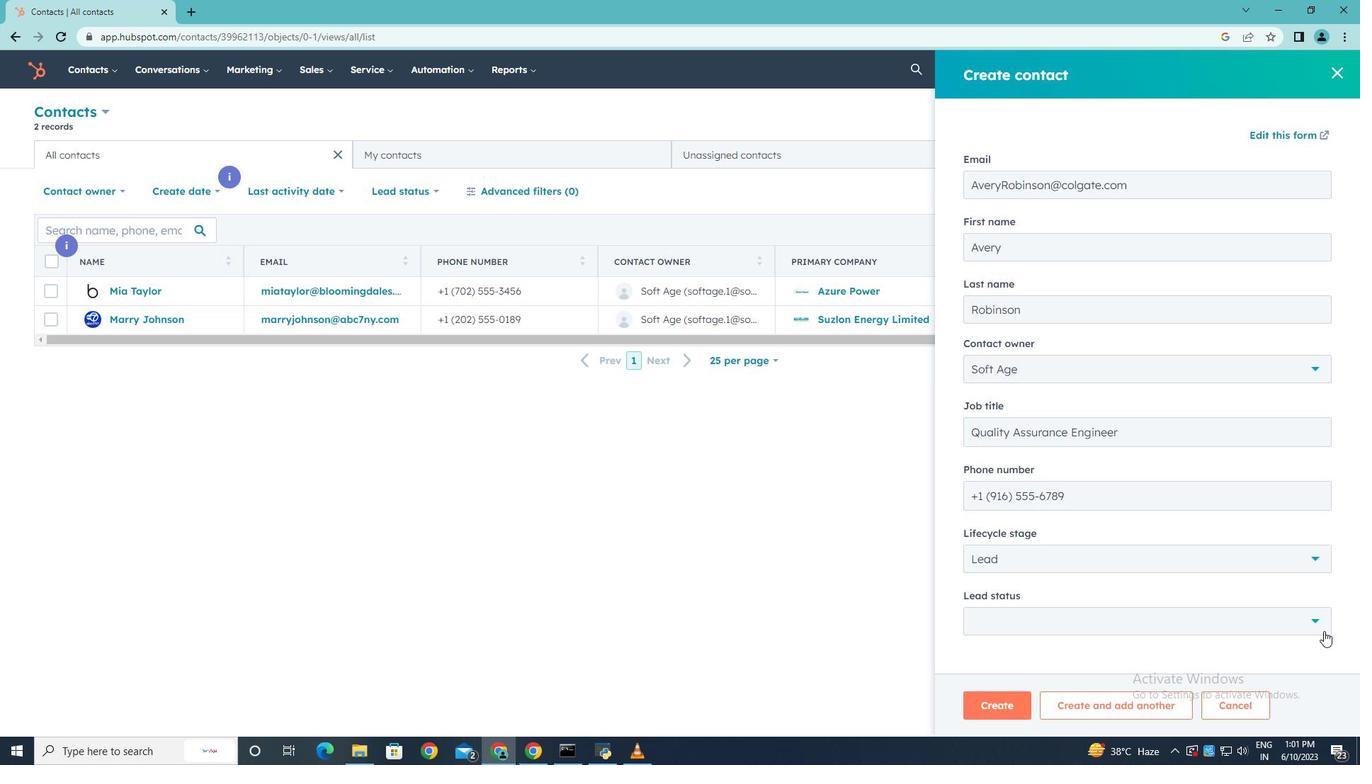
Action: Mouse pressed left at (1311, 620)
Screenshot: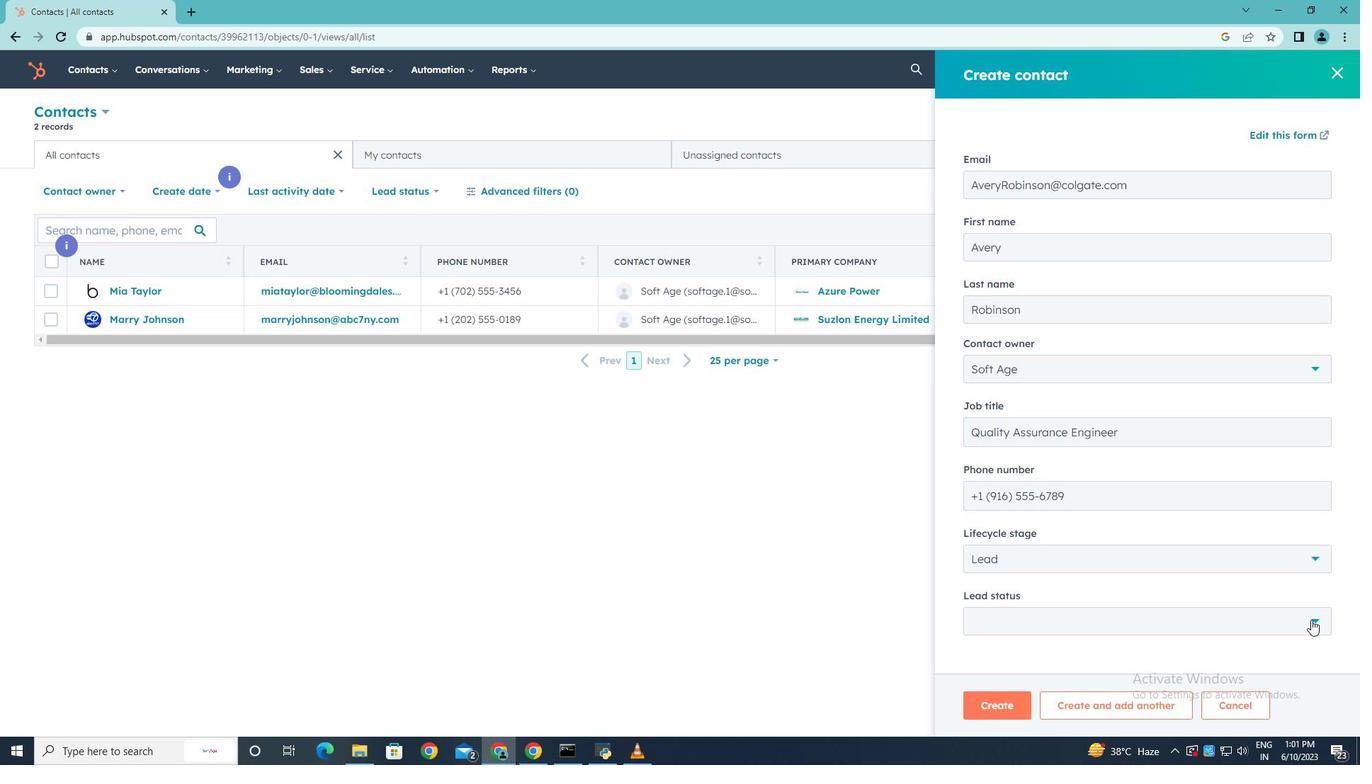 
Action: Mouse moved to (1030, 487)
Screenshot: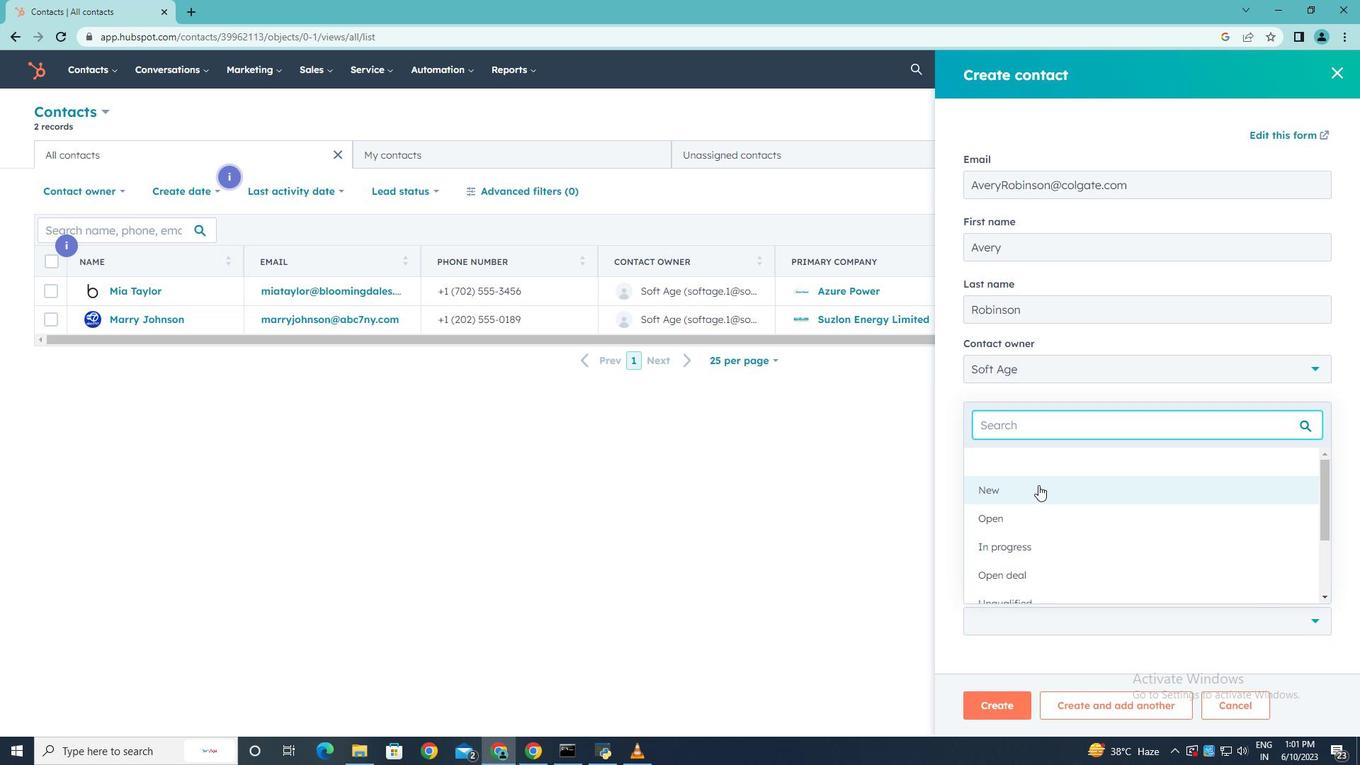 
Action: Mouse pressed left at (1030, 487)
Screenshot: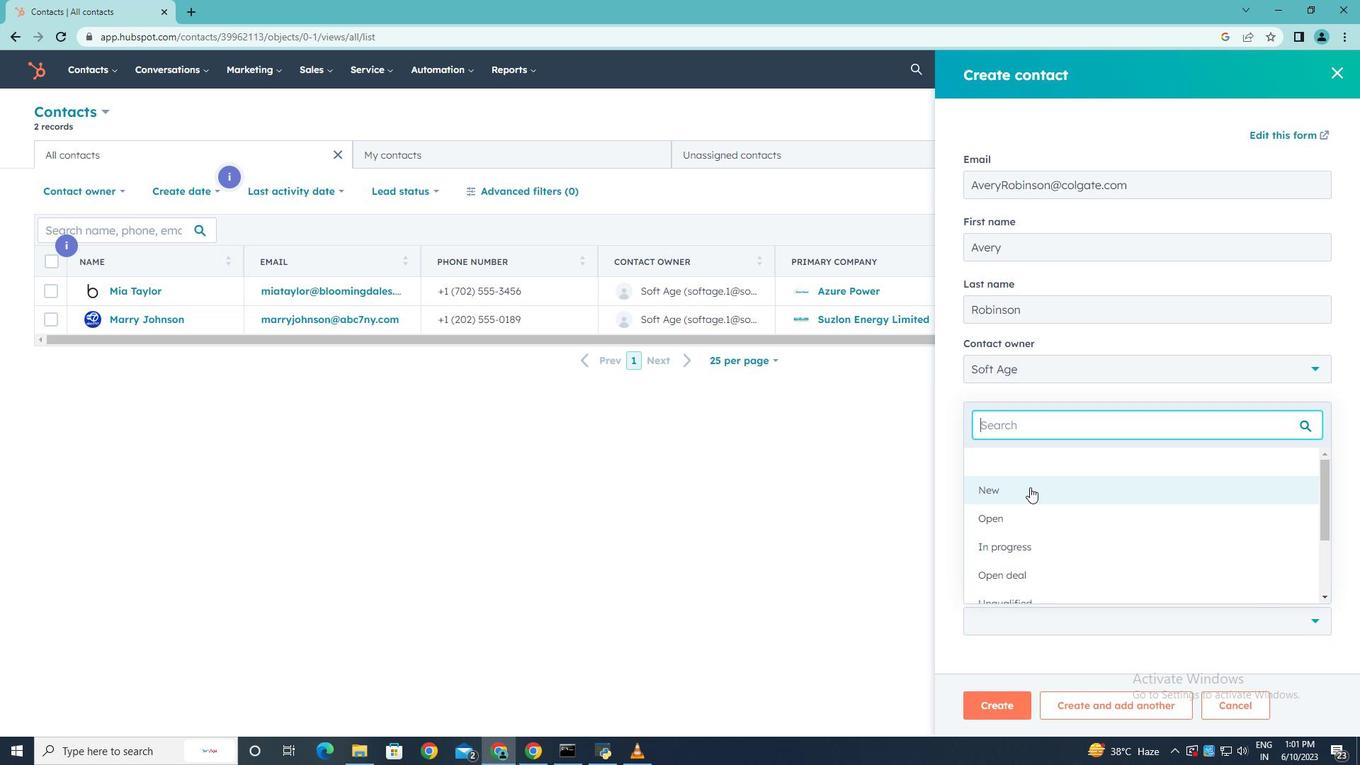 
Action: Mouse moved to (1081, 564)
Screenshot: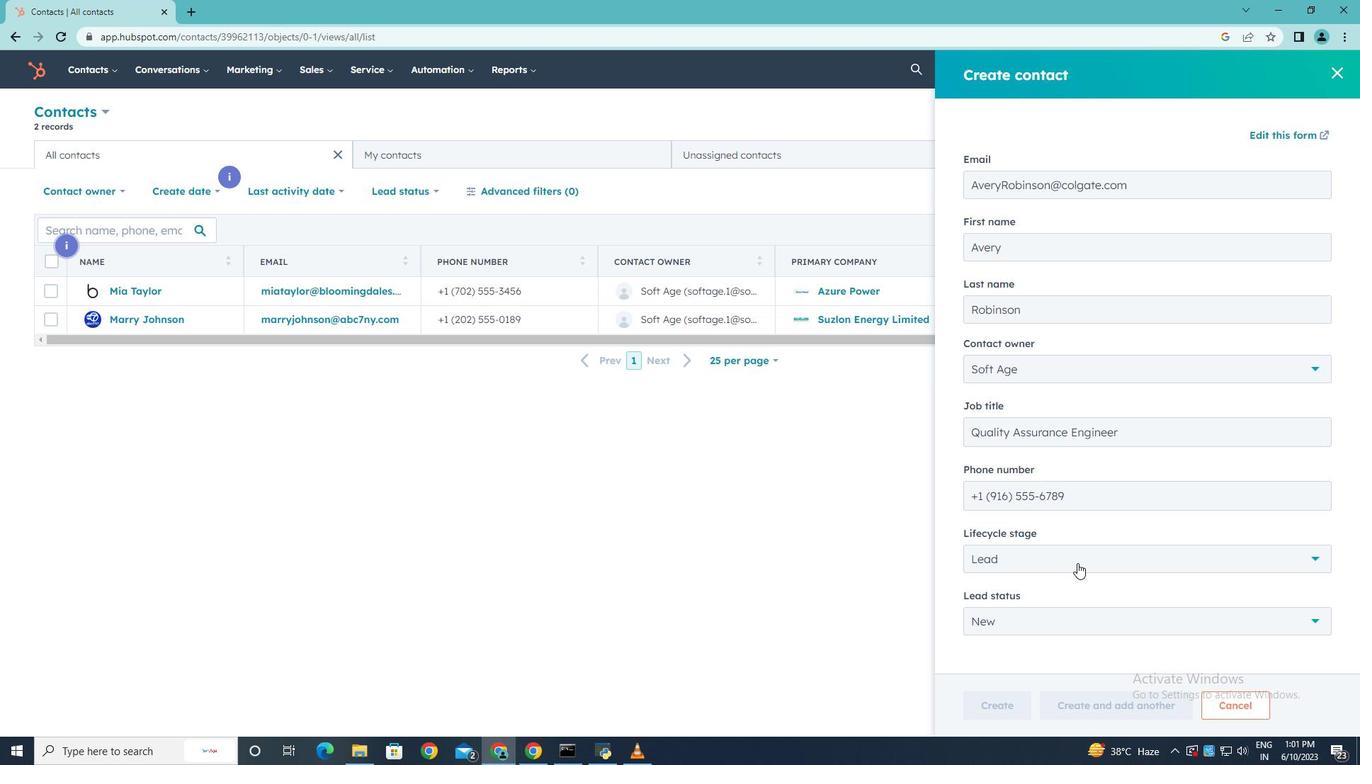 
Action: Mouse scrolled (1081, 564) with delta (0, 0)
Screenshot: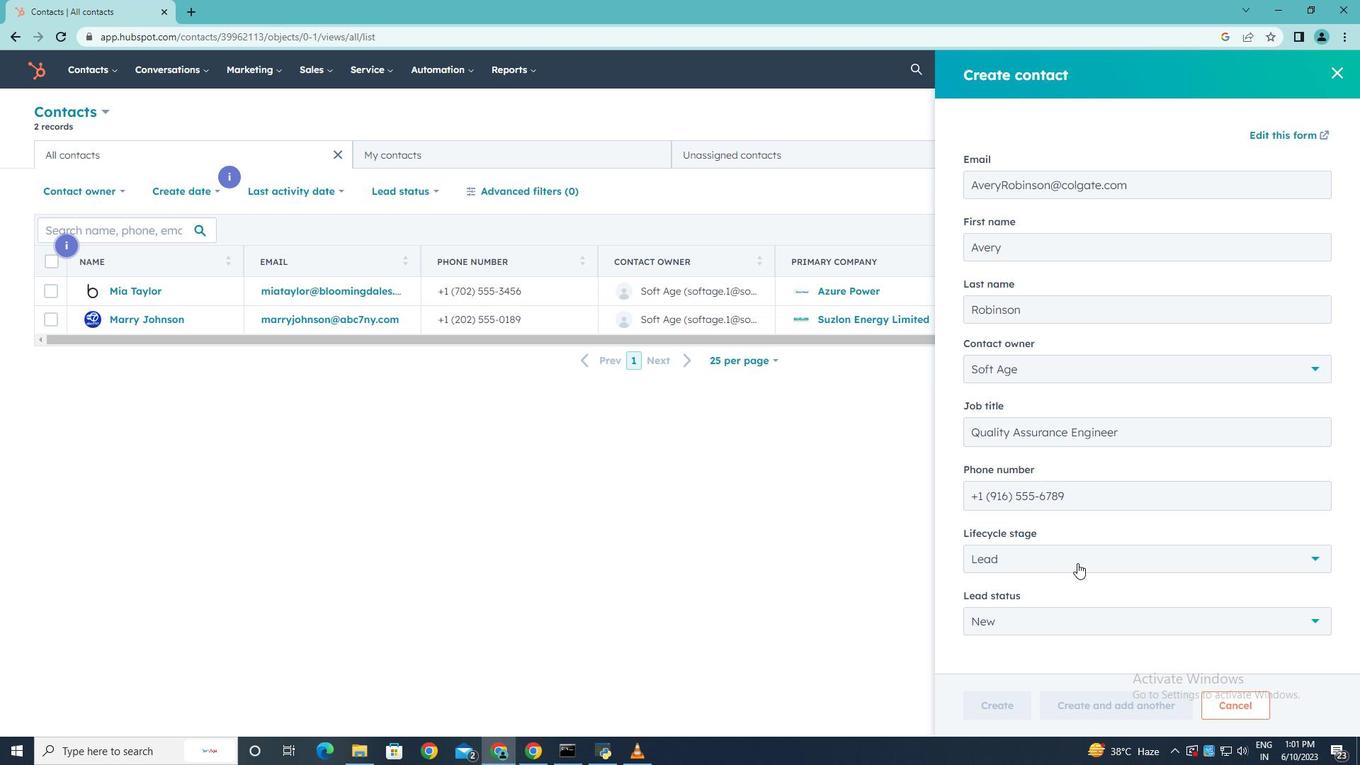 
Action: Mouse scrolled (1081, 564) with delta (0, 0)
Screenshot: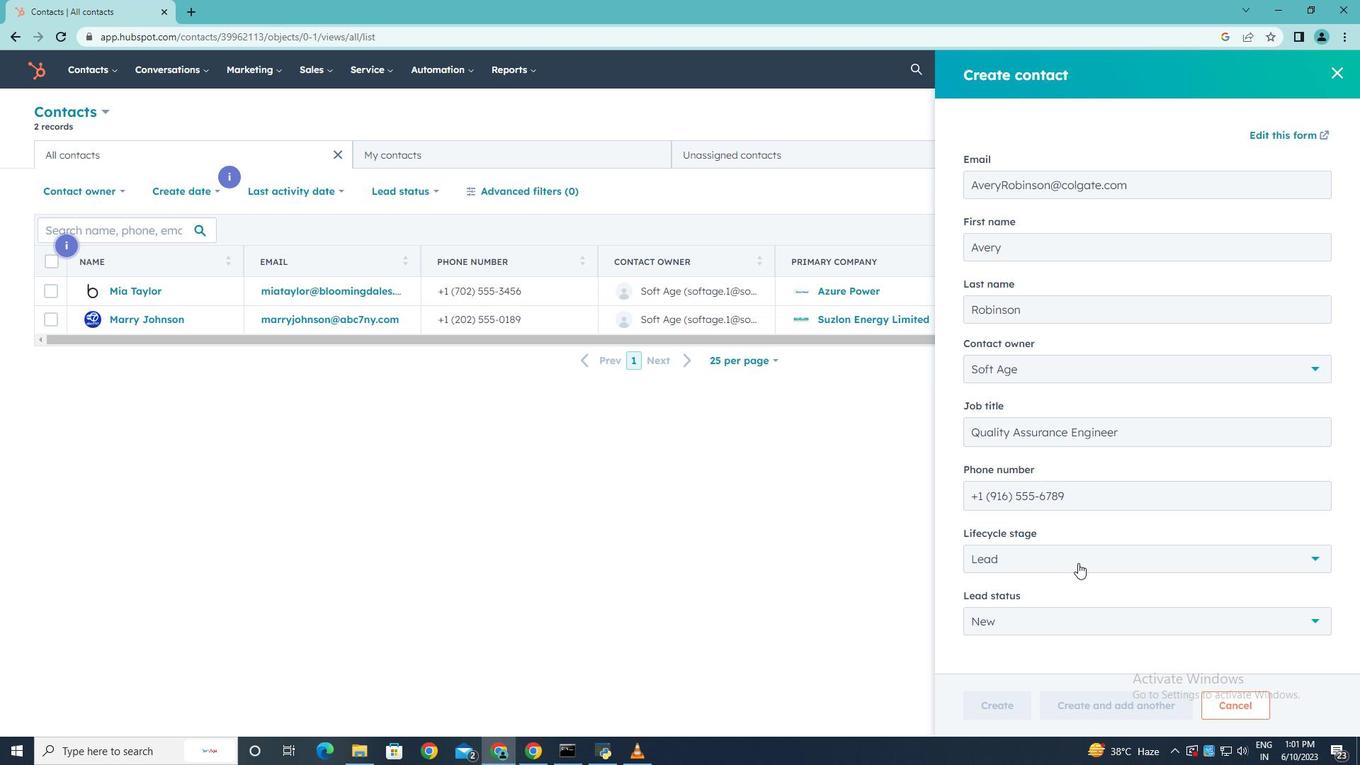 
Action: Mouse scrolled (1081, 564) with delta (0, 0)
Screenshot: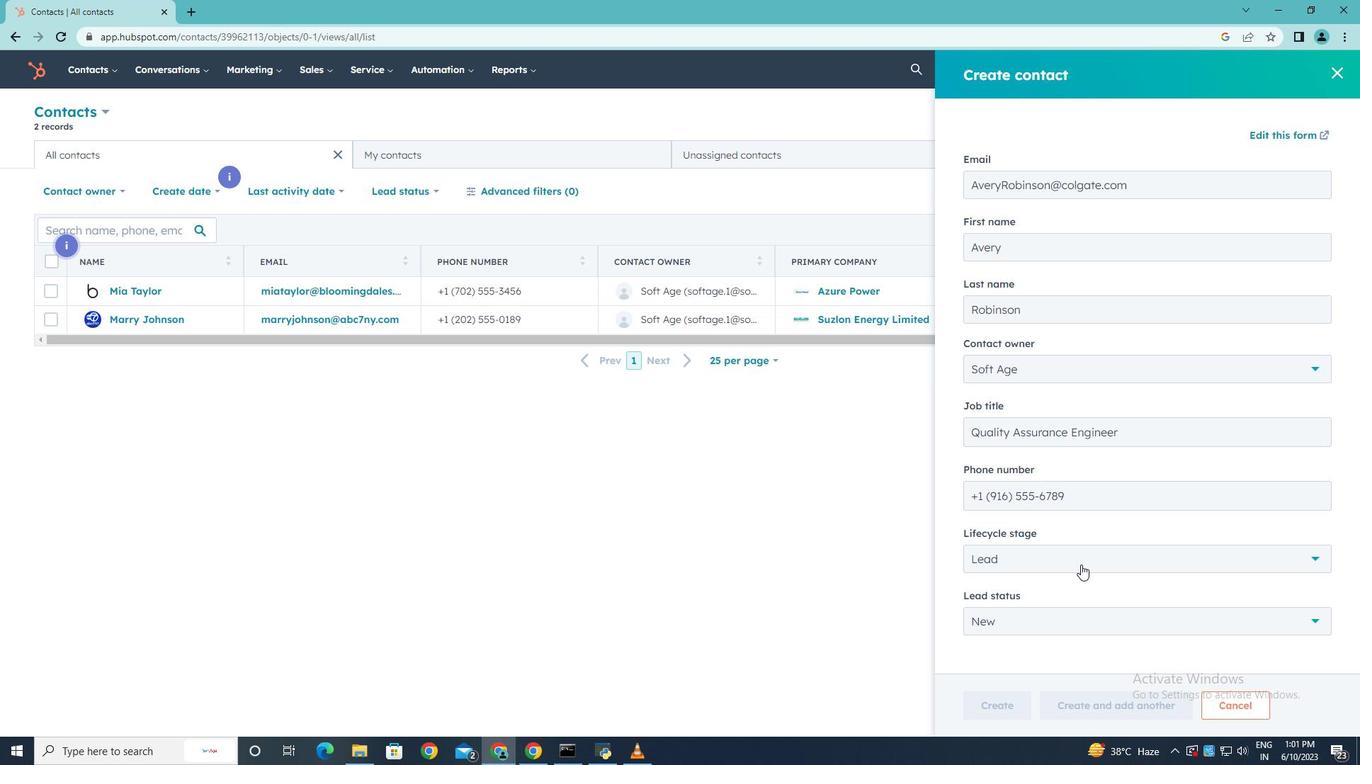 
Action: Mouse scrolled (1081, 564) with delta (0, 0)
Screenshot: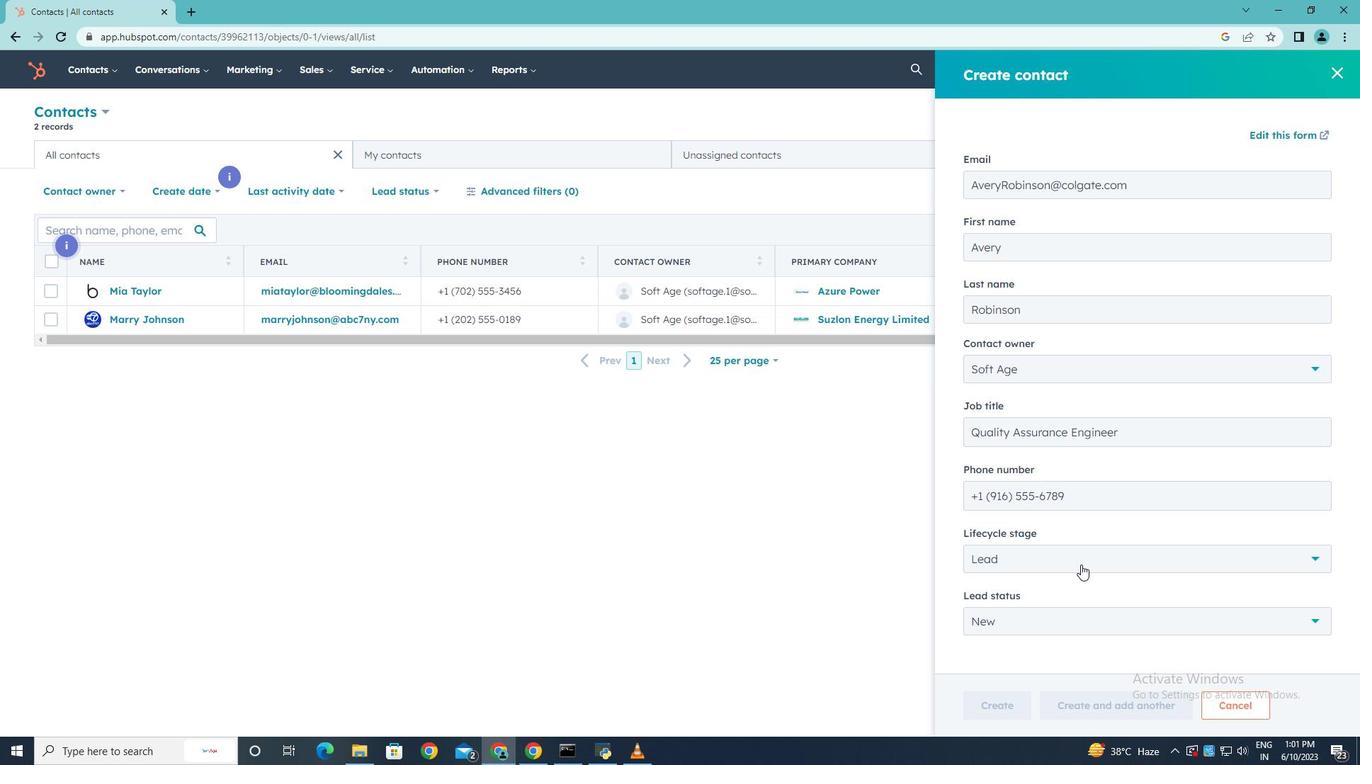 
Action: Mouse scrolled (1081, 564) with delta (0, 0)
Screenshot: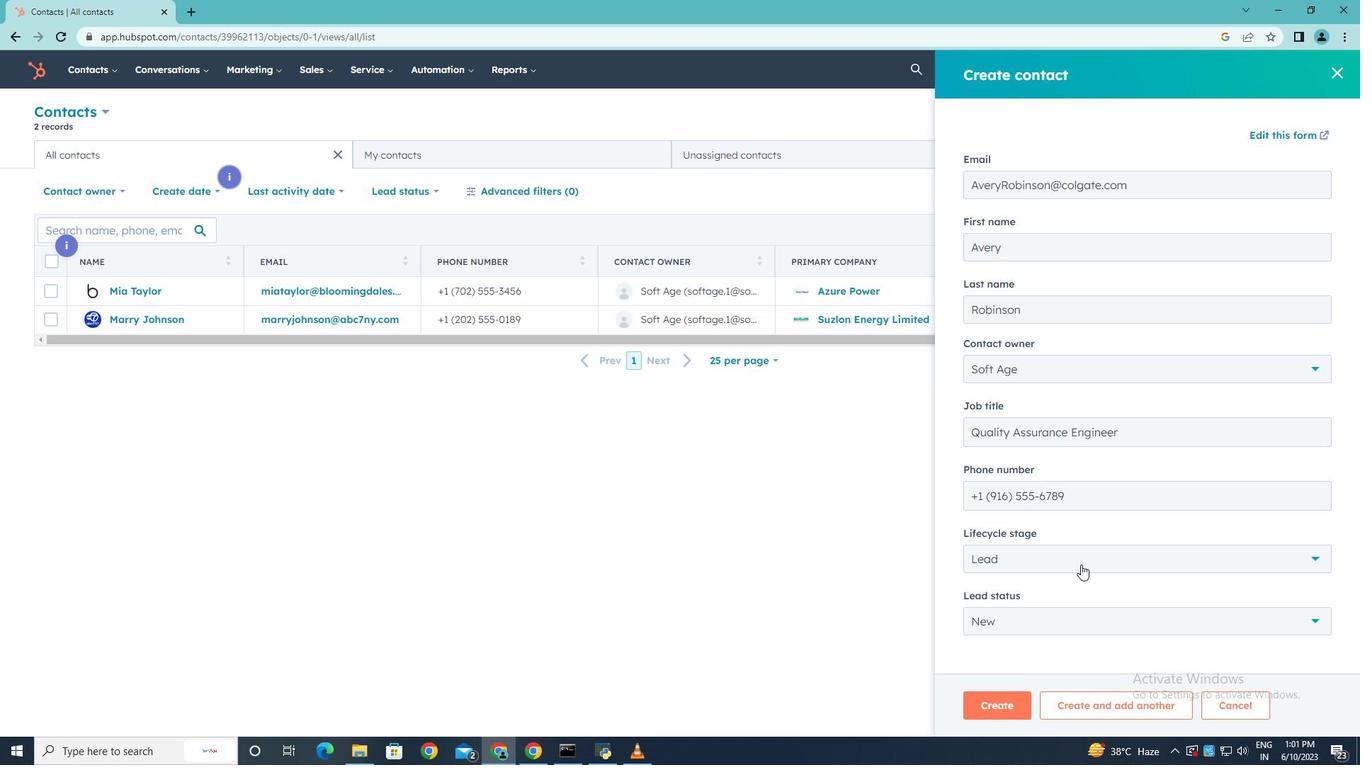 
Action: Mouse scrolled (1081, 564) with delta (0, 0)
Screenshot: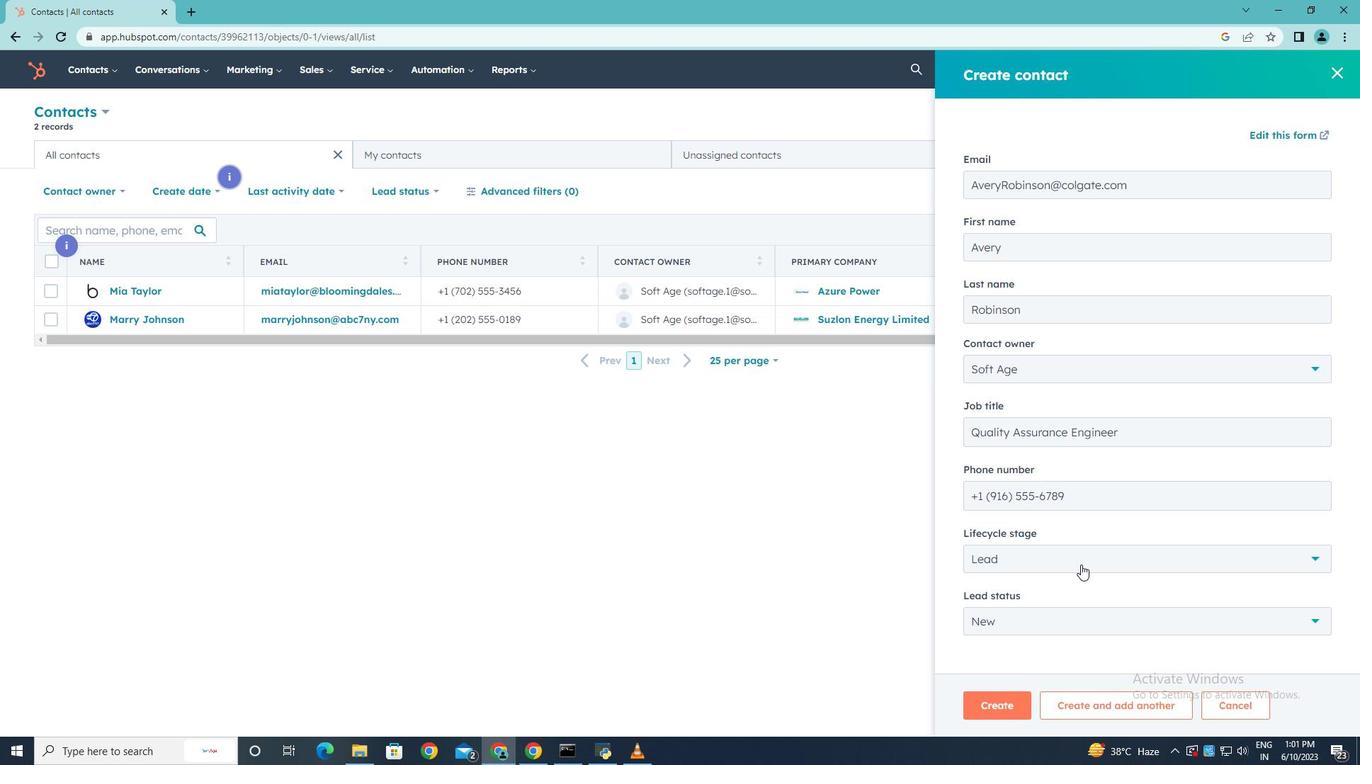
Action: Mouse scrolled (1081, 564) with delta (0, 0)
Screenshot: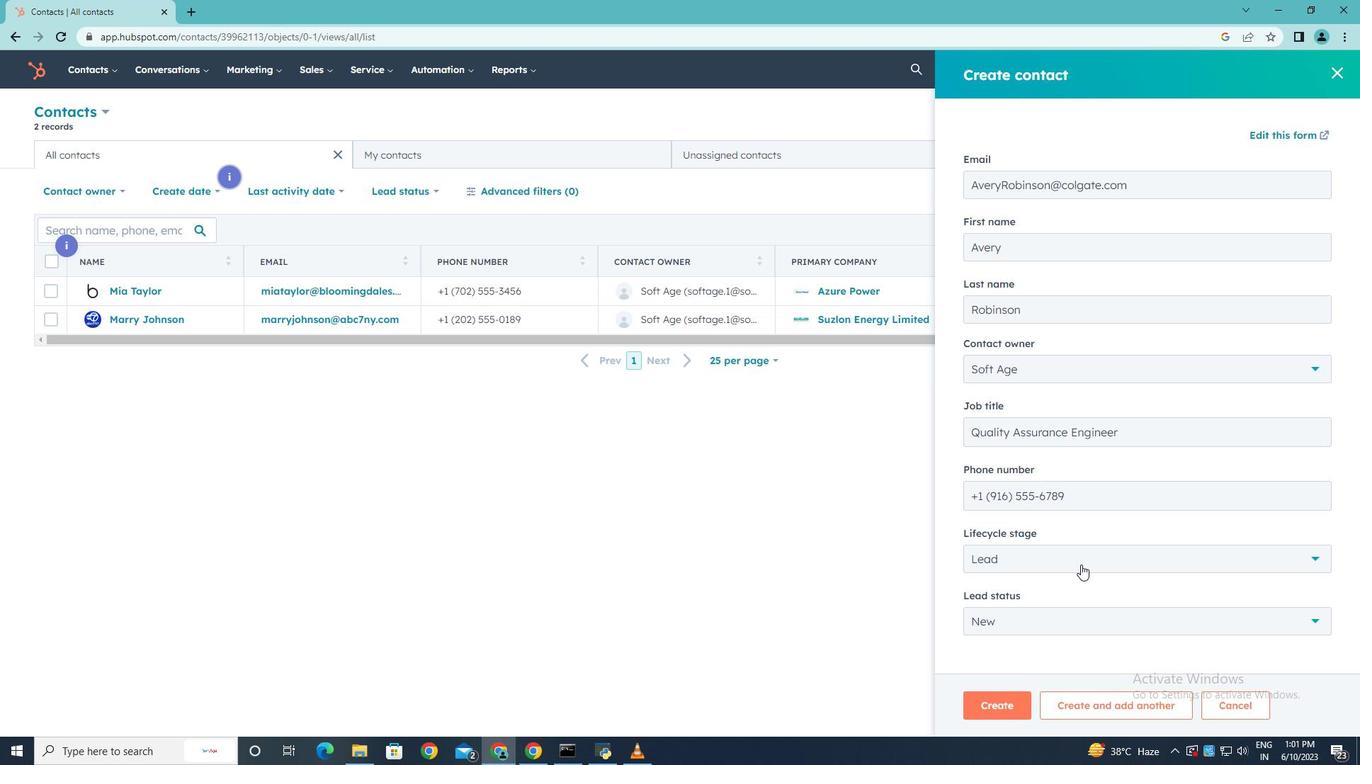 
Action: Mouse moved to (997, 707)
Screenshot: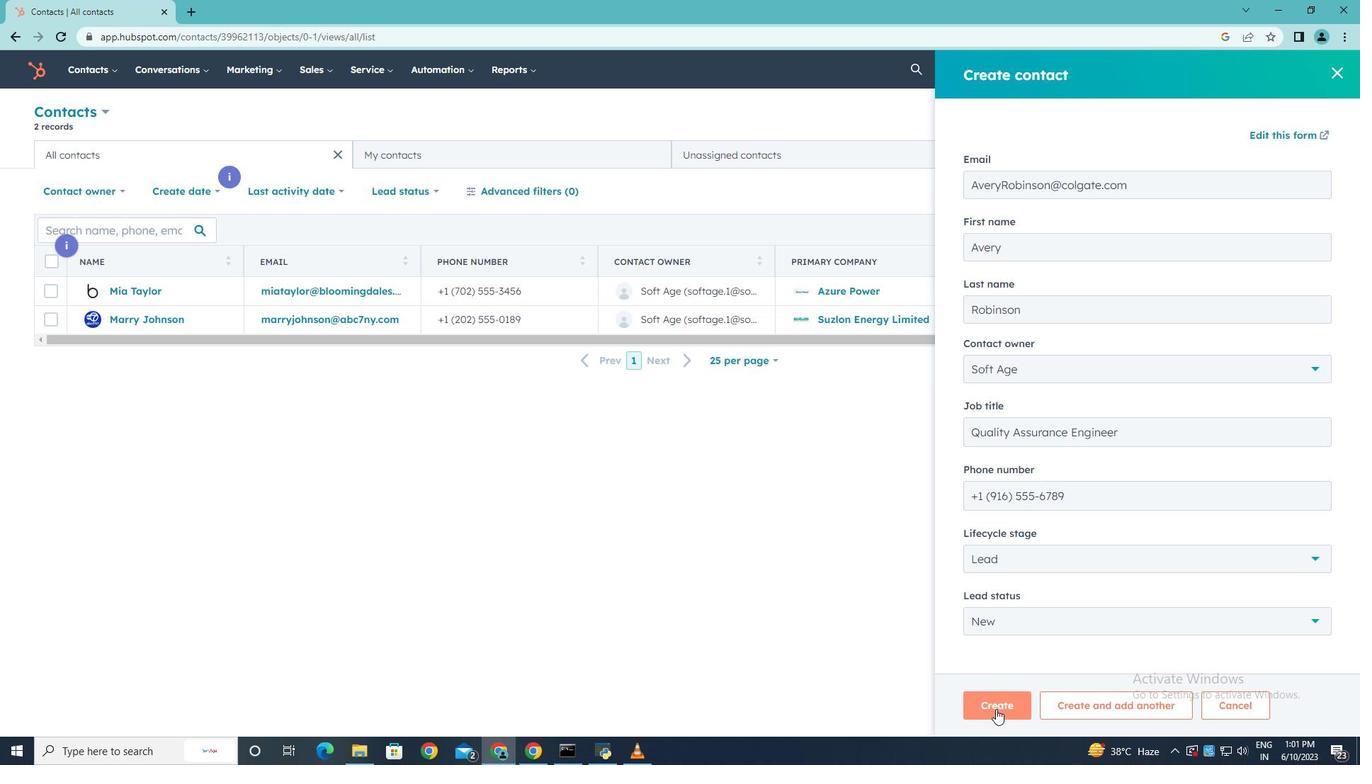 
Action: Mouse pressed left at (997, 707)
Screenshot: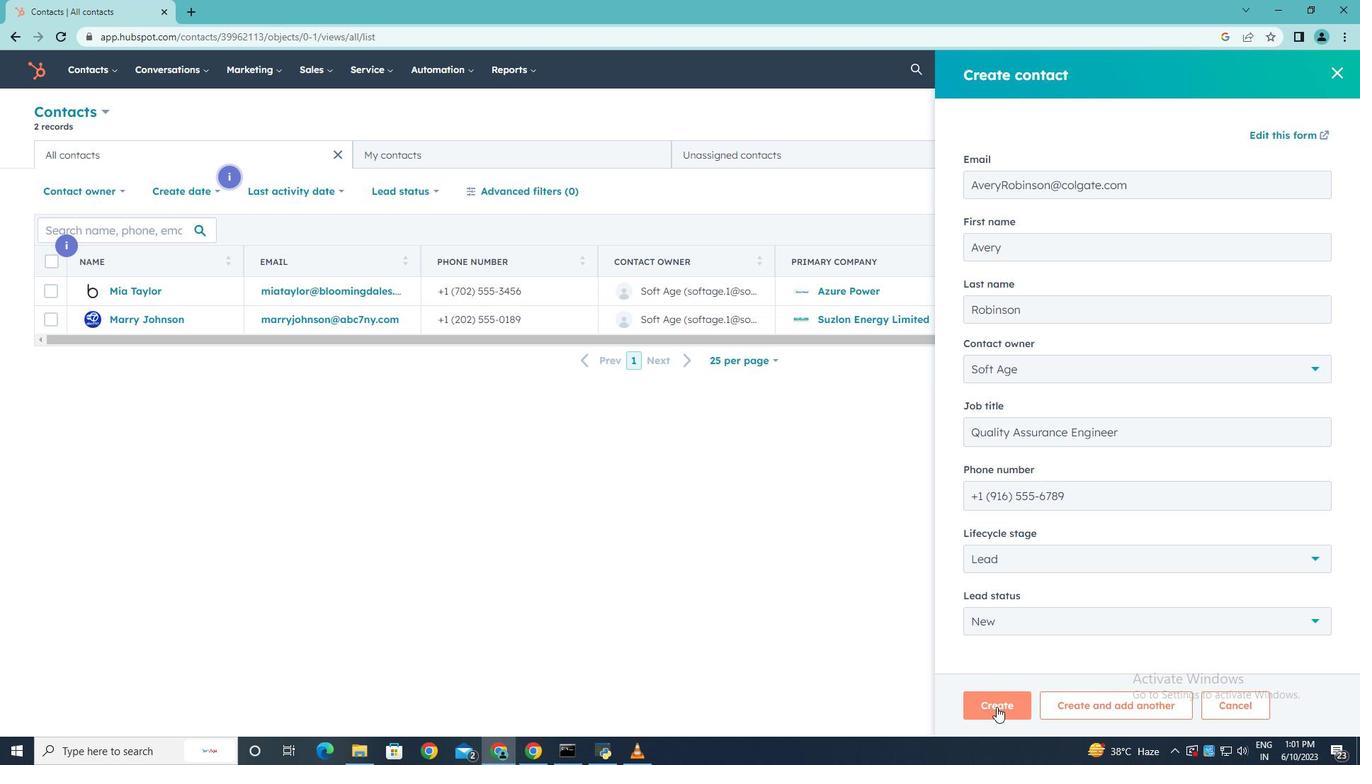 
Action: Mouse moved to (942, 455)
Screenshot: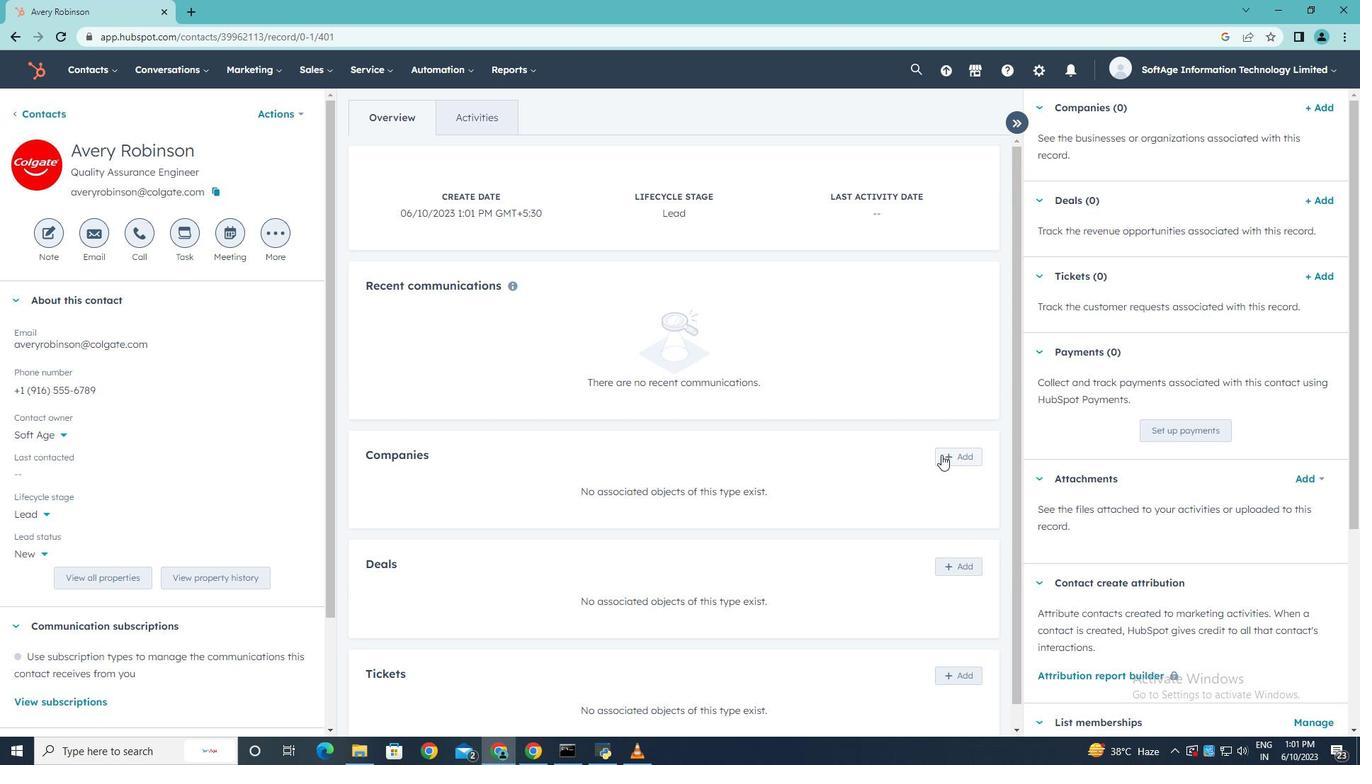 
Action: Mouse pressed left at (942, 455)
Screenshot: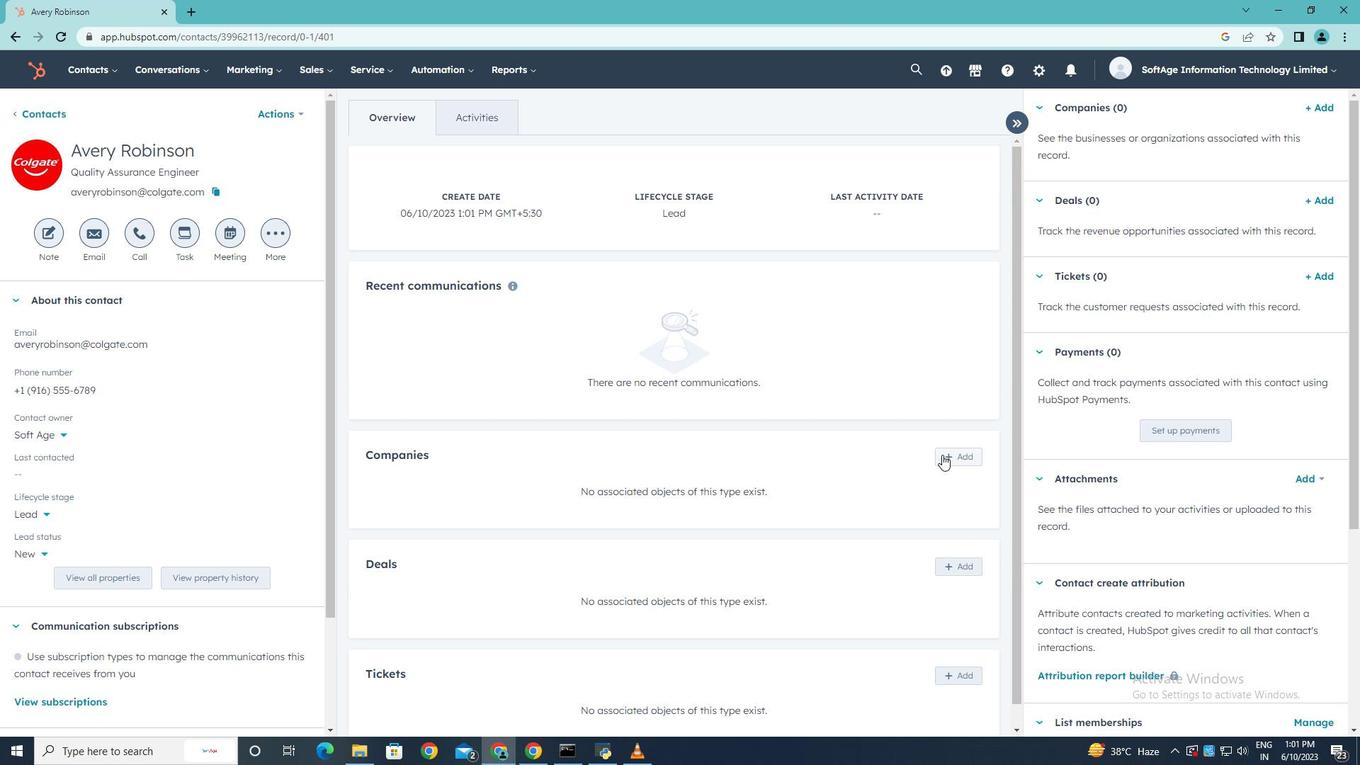 
Action: Mouse moved to (1057, 147)
Screenshot: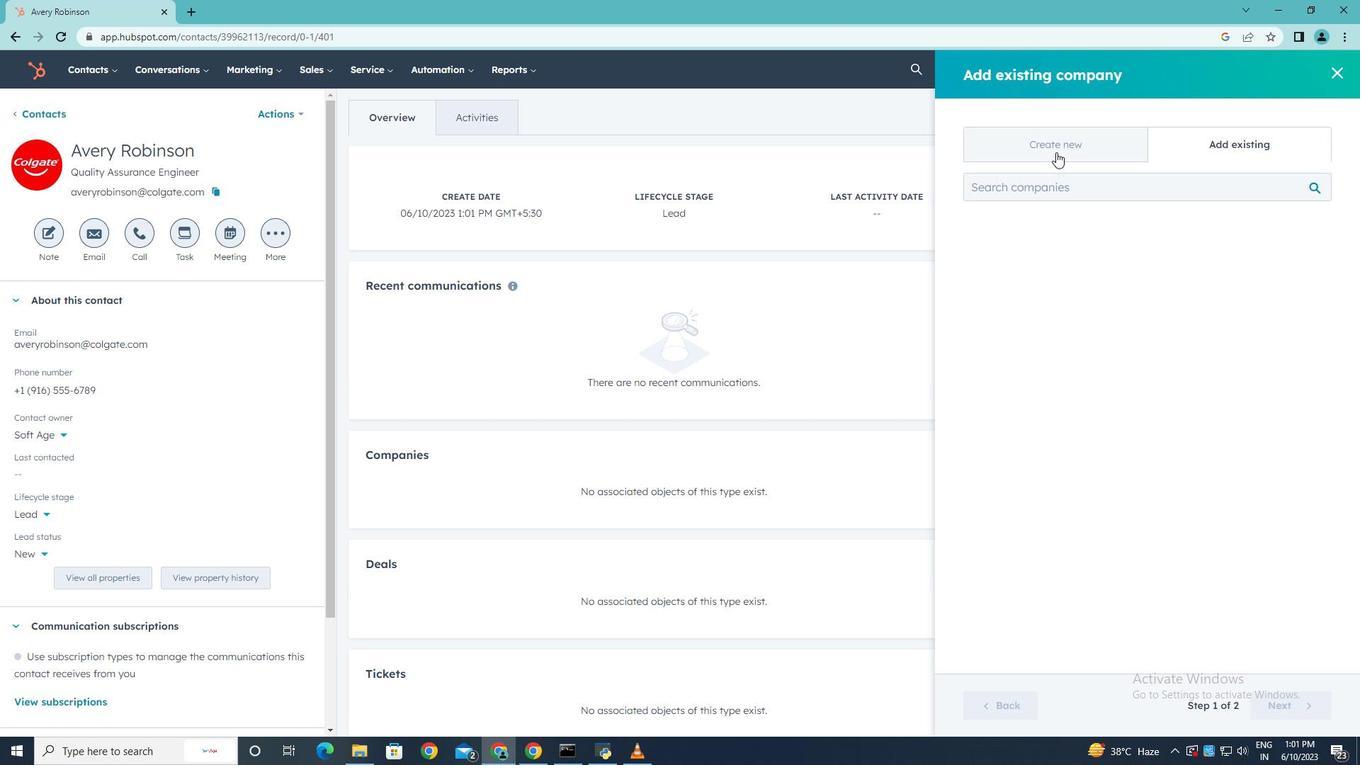 
Action: Mouse pressed left at (1057, 147)
Screenshot: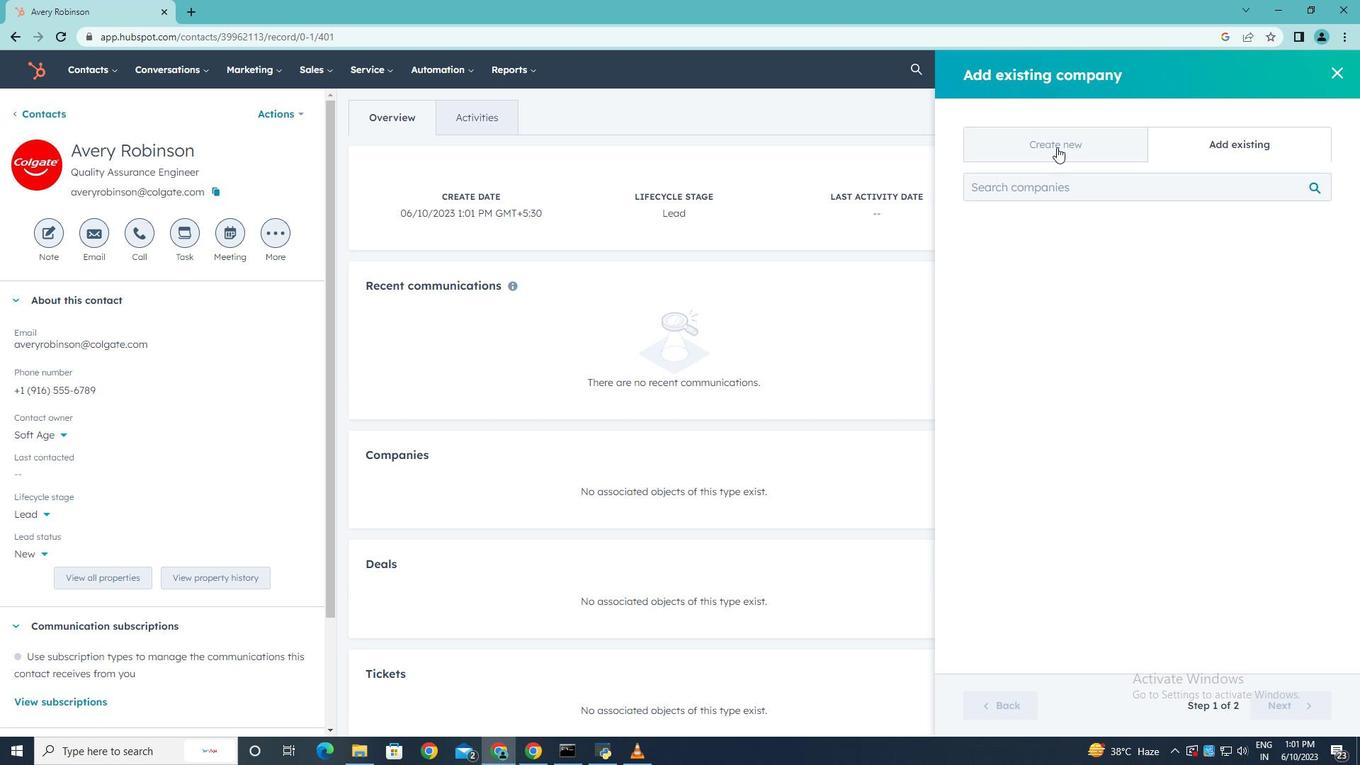
Action: Mouse moved to (1017, 233)
Screenshot: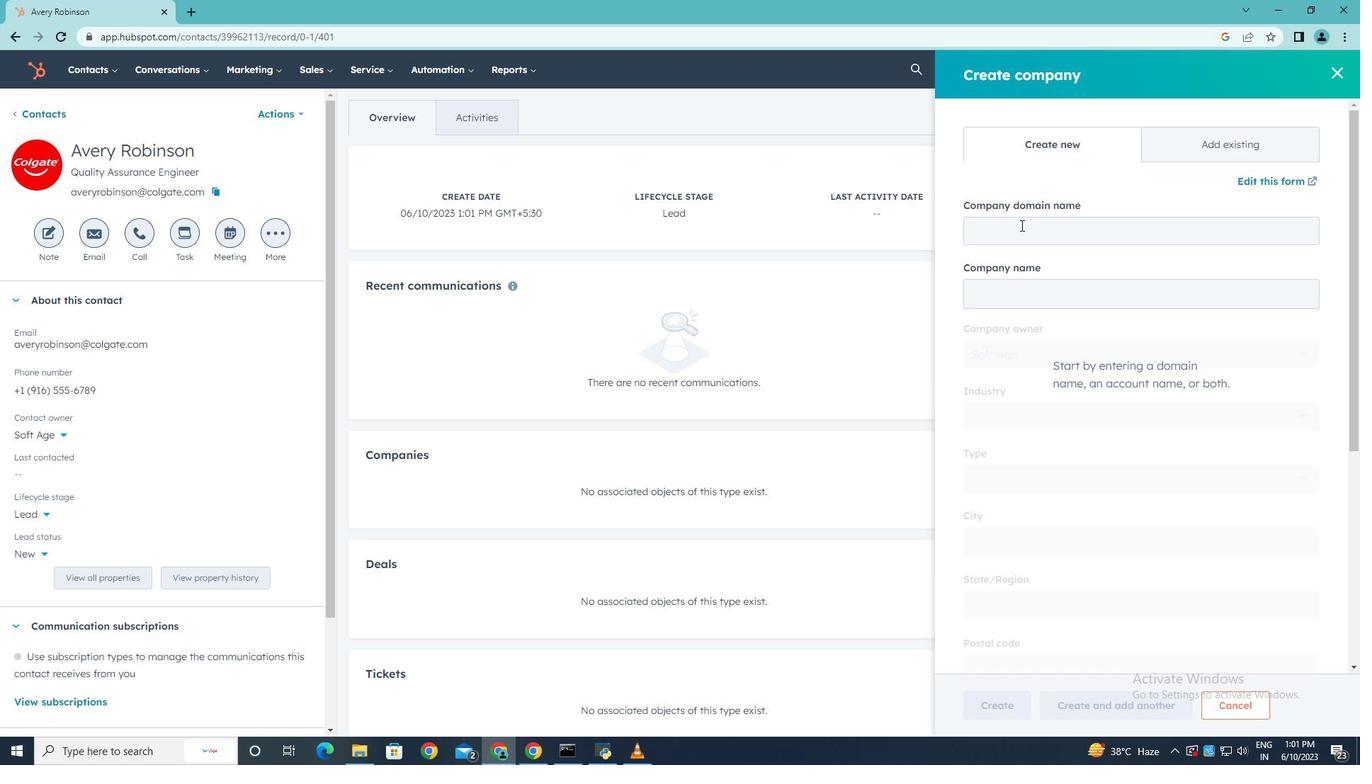
Action: Mouse pressed left at (1017, 233)
Screenshot: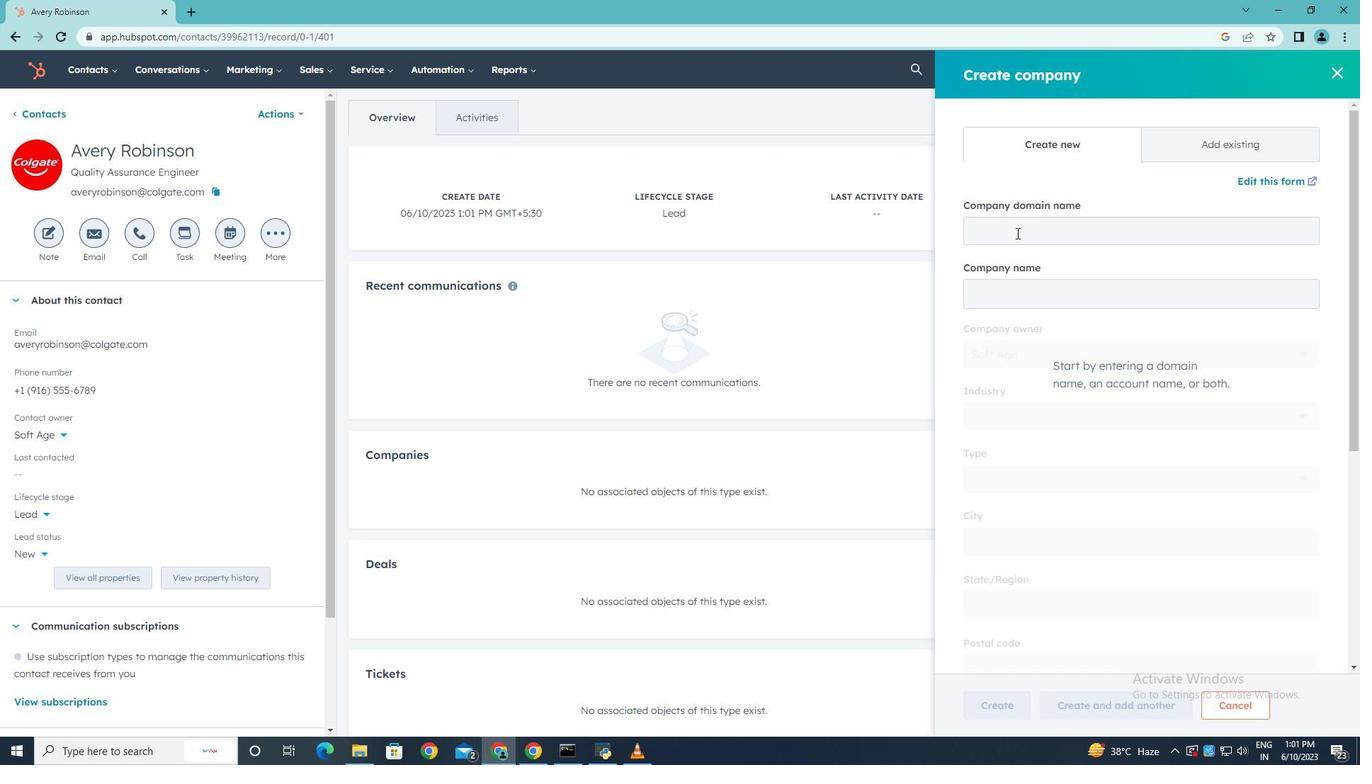 
Action: Key pressed www.cleanmz<Key.backspace>ax.com
Screenshot: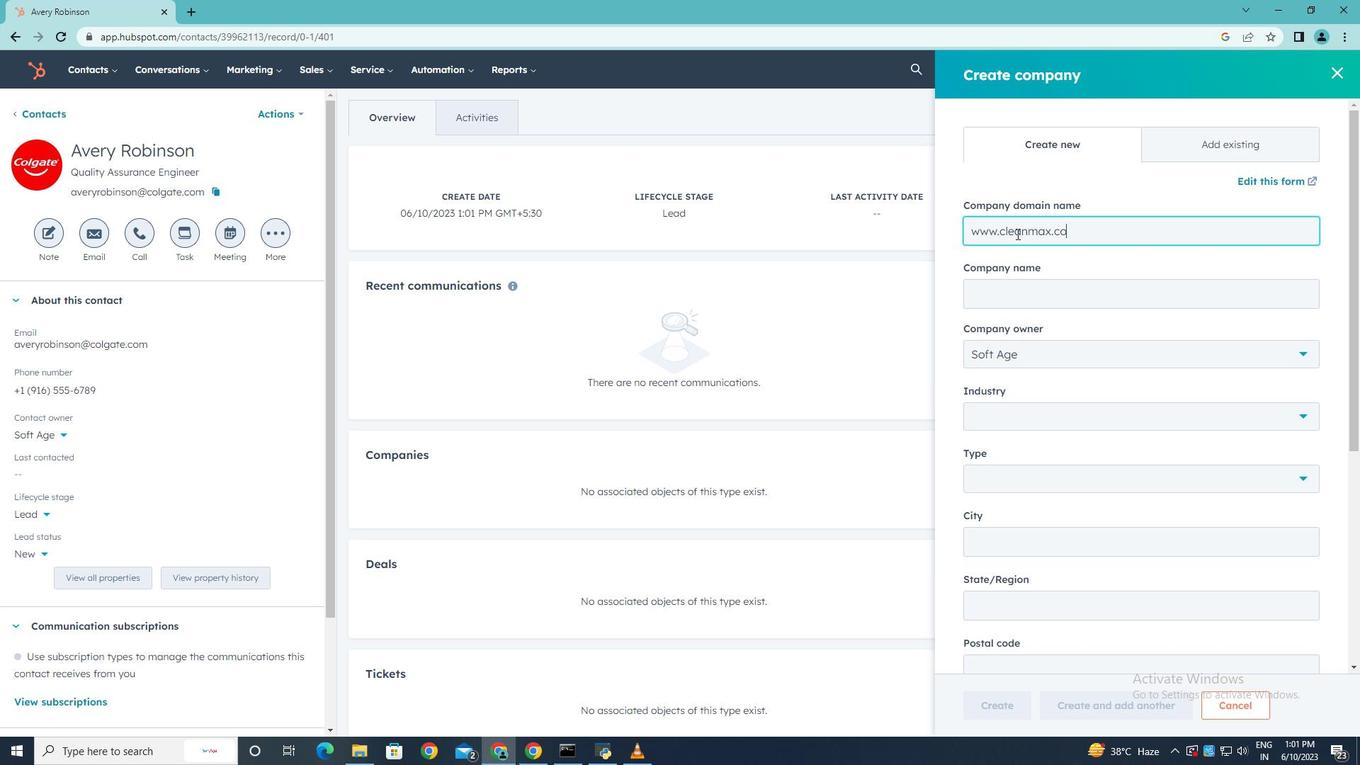 
Action: Mouse moved to (1097, 414)
Screenshot: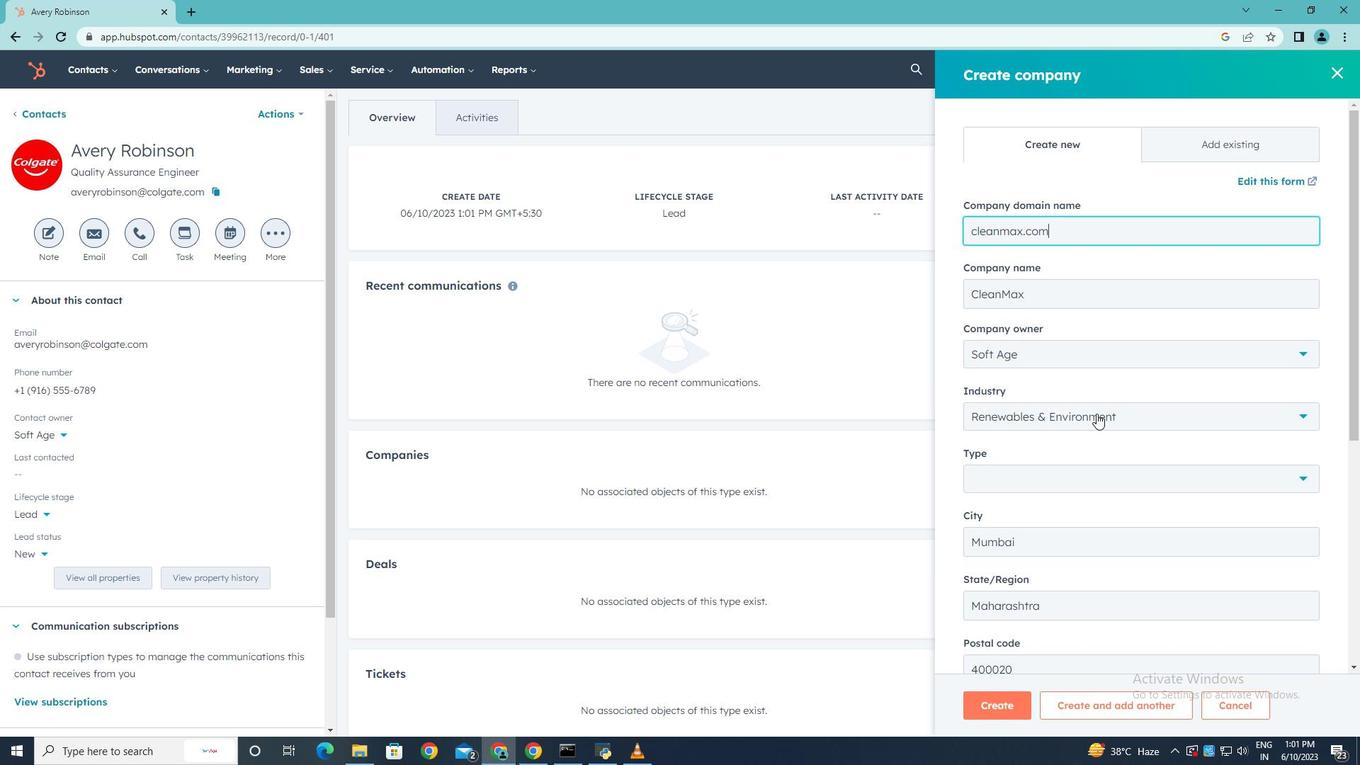 
Action: Mouse scrolled (1097, 413) with delta (0, 0)
Screenshot: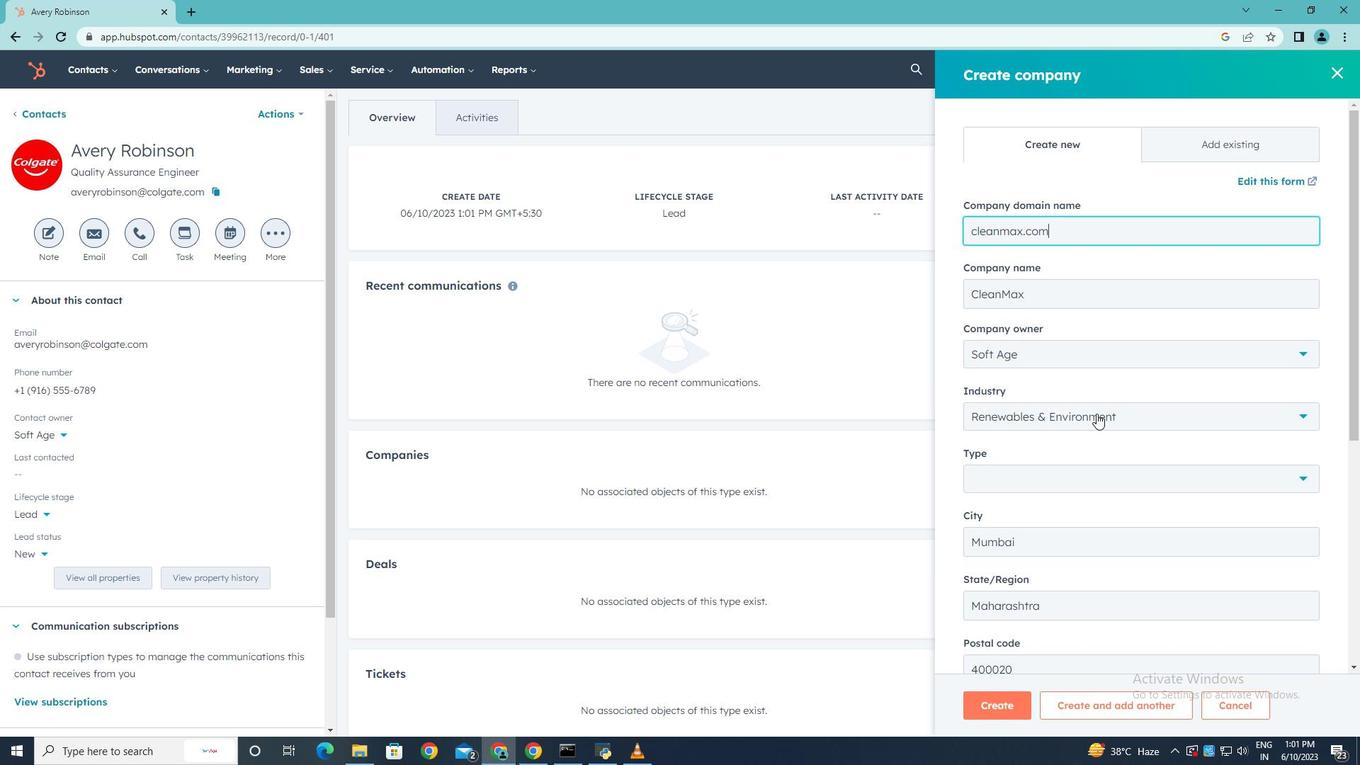 
Action: Mouse moved to (1097, 415)
Screenshot: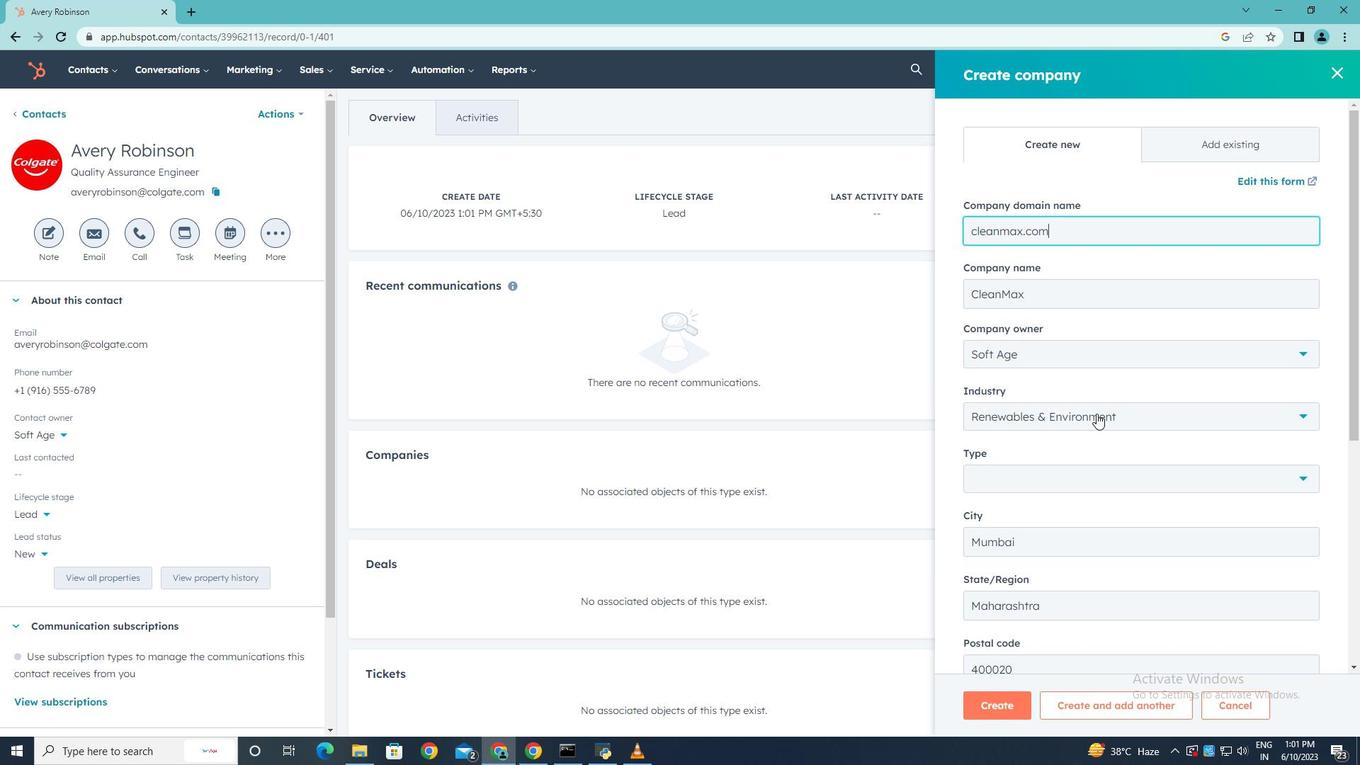 
Action: Mouse scrolled (1097, 414) with delta (0, 0)
Screenshot: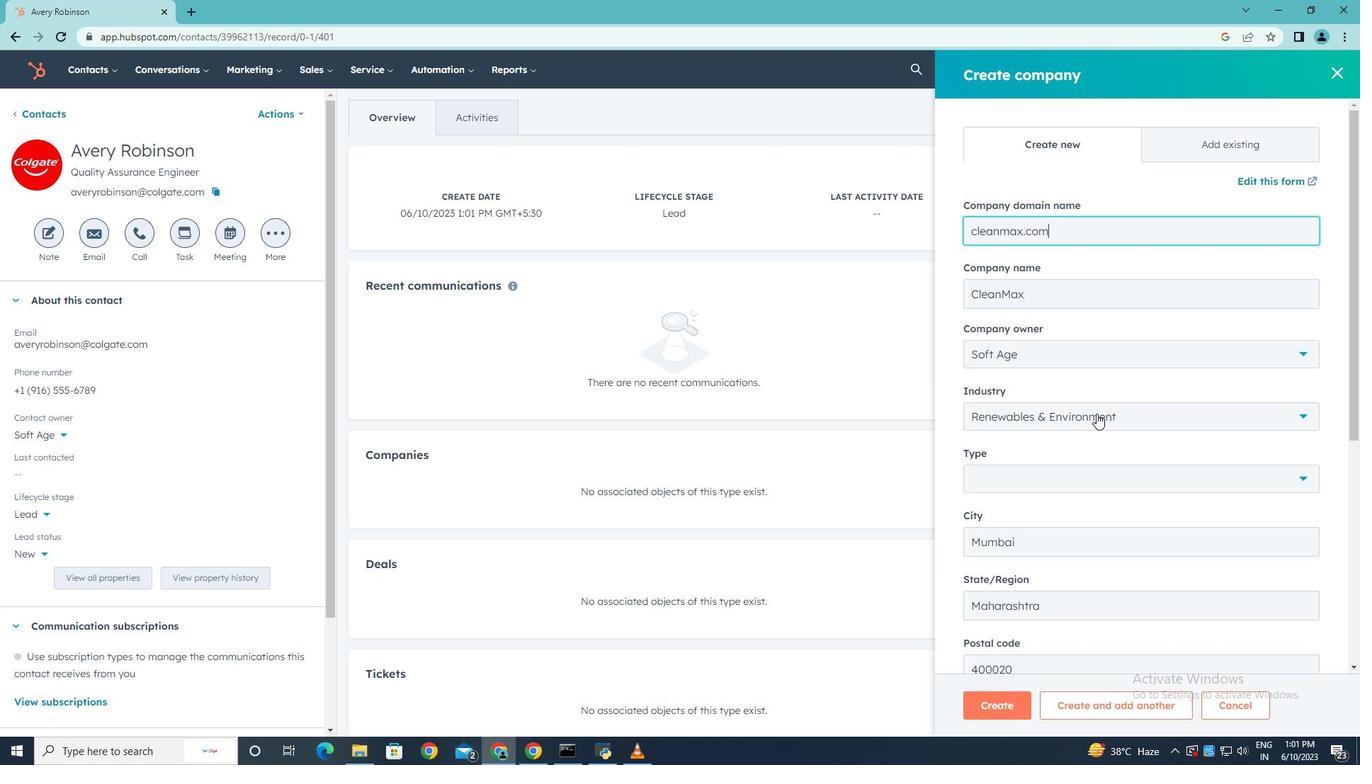 
Action: Mouse scrolled (1097, 414) with delta (0, 0)
Screenshot: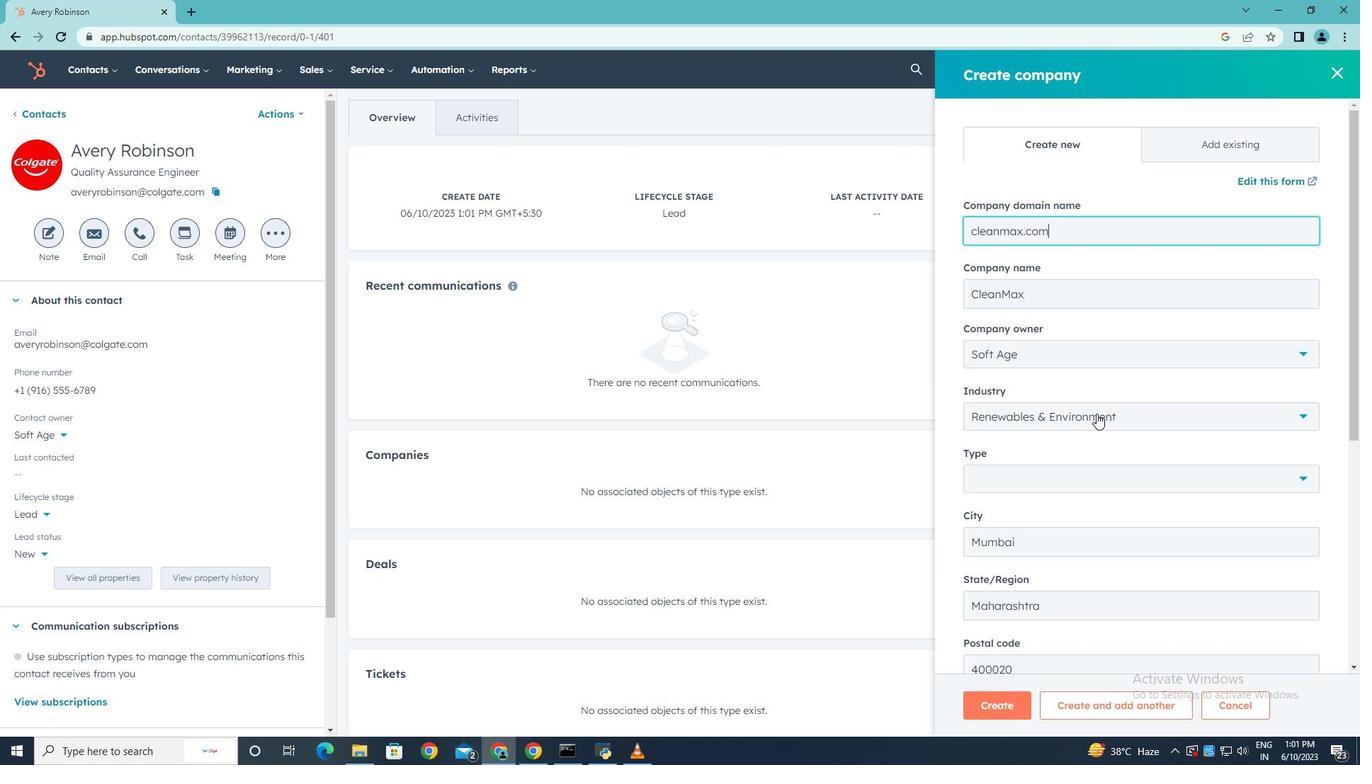 
Action: Mouse moved to (1093, 414)
Screenshot: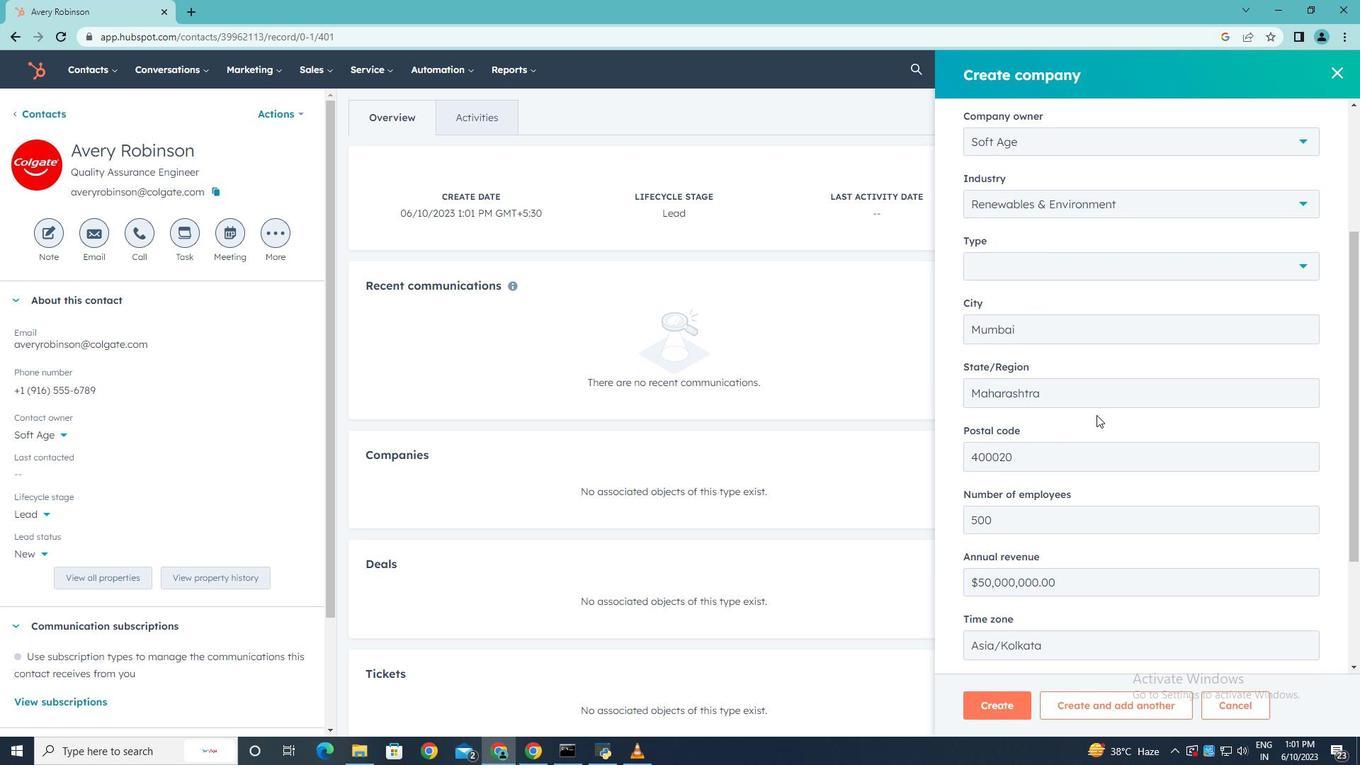 
Action: Mouse scrolled (1093, 413) with delta (0, 0)
Screenshot: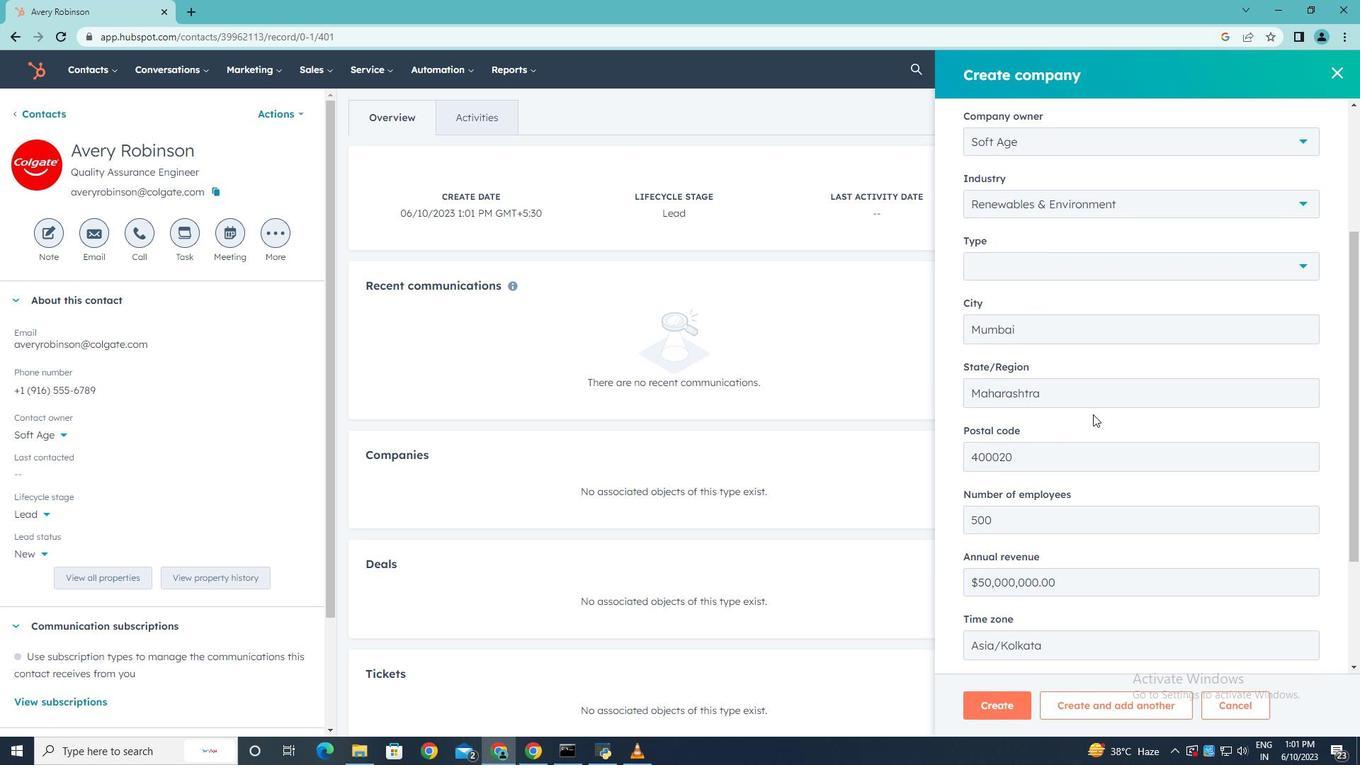 
Action: Mouse scrolled (1093, 415) with delta (0, 0)
Screenshot: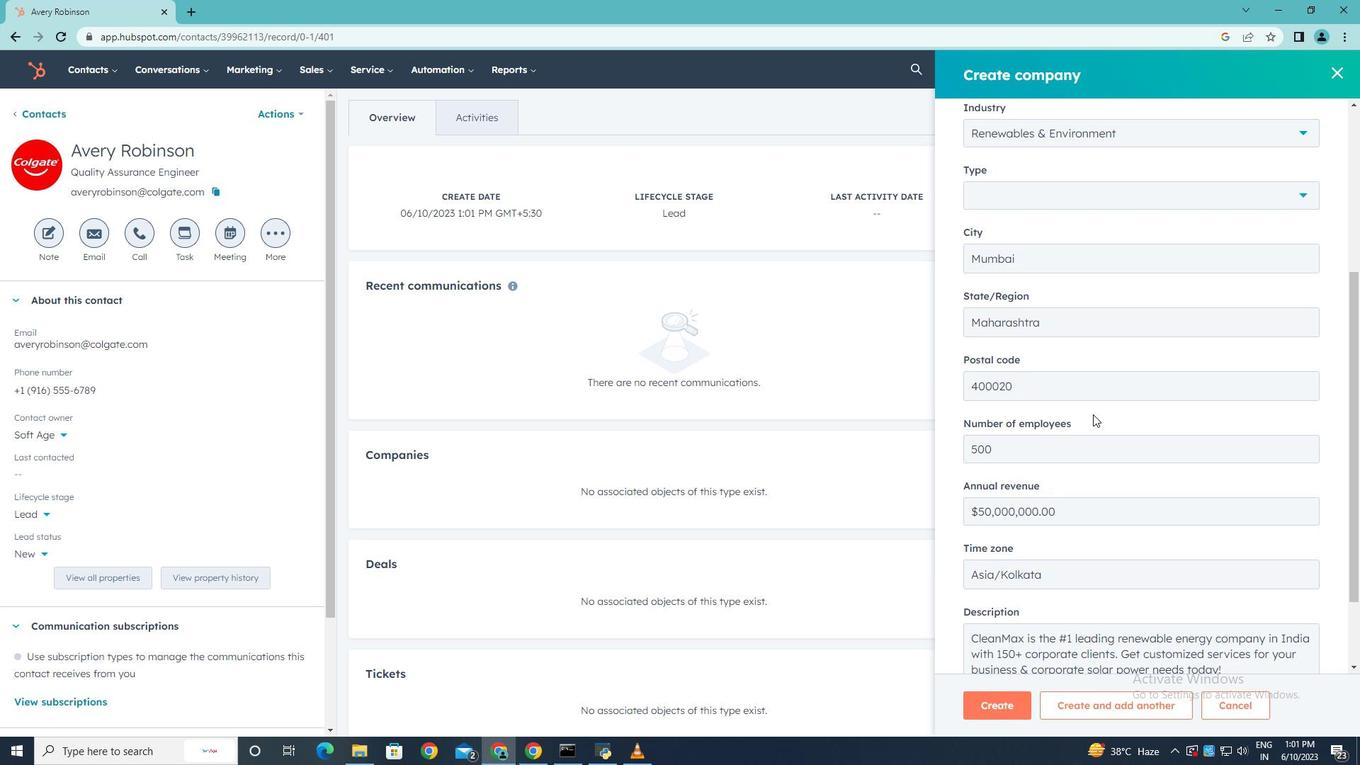 
Action: Mouse moved to (1299, 265)
Screenshot: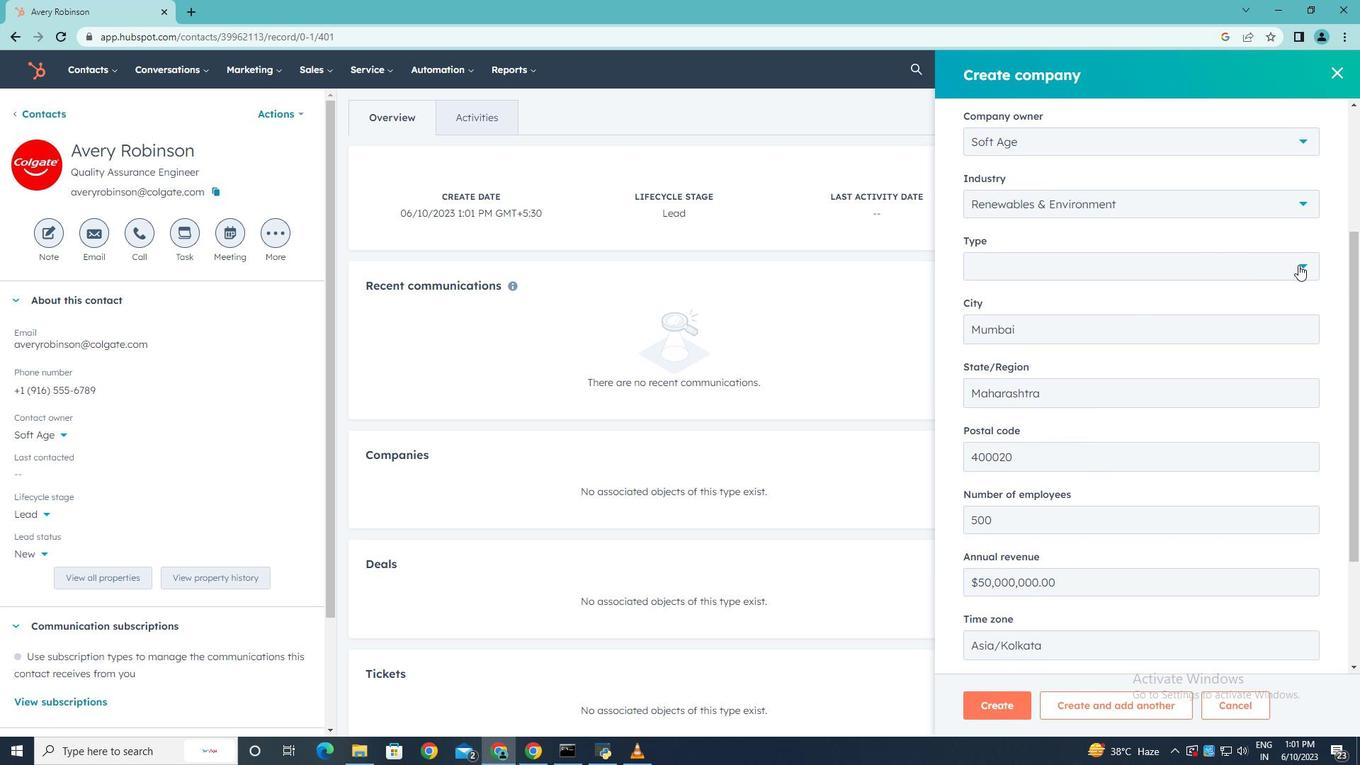 
Action: Mouse pressed left at (1299, 265)
Screenshot: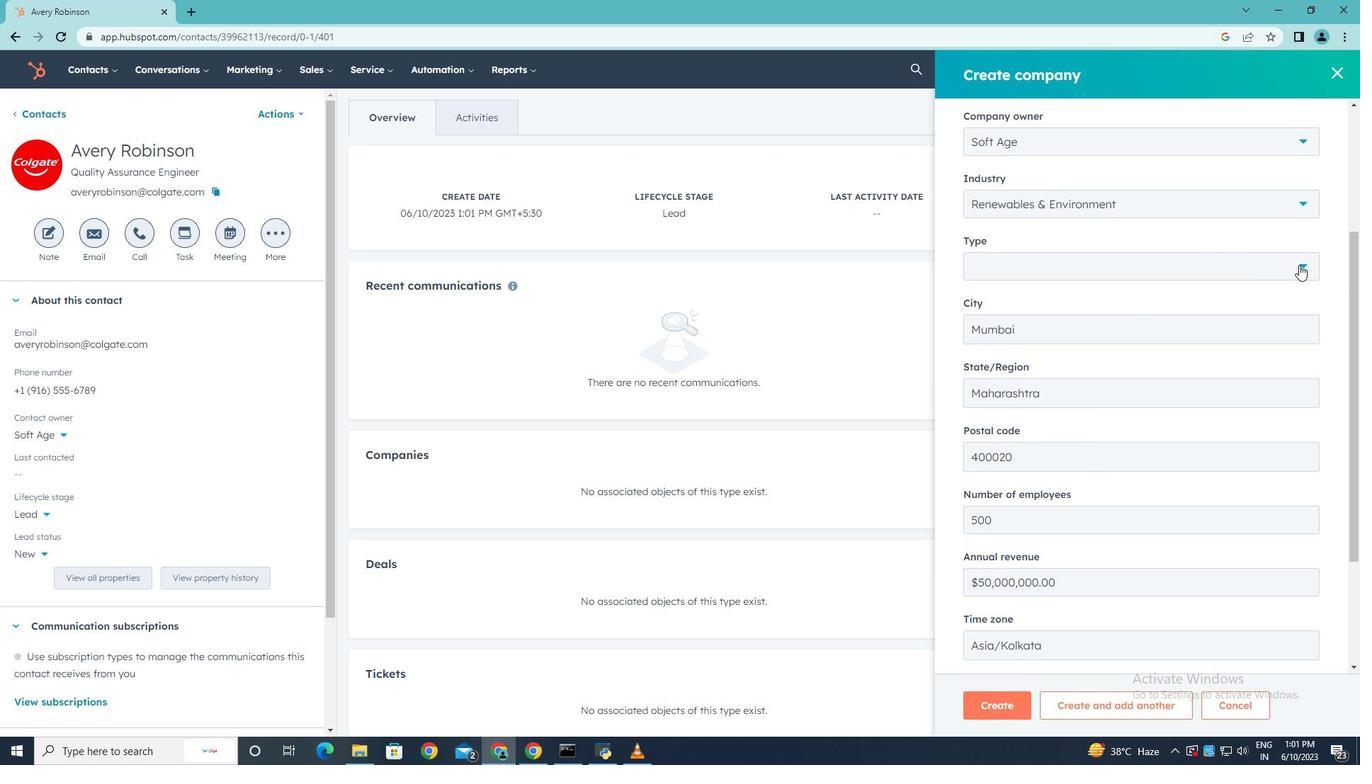 
Action: Mouse moved to (1031, 333)
Screenshot: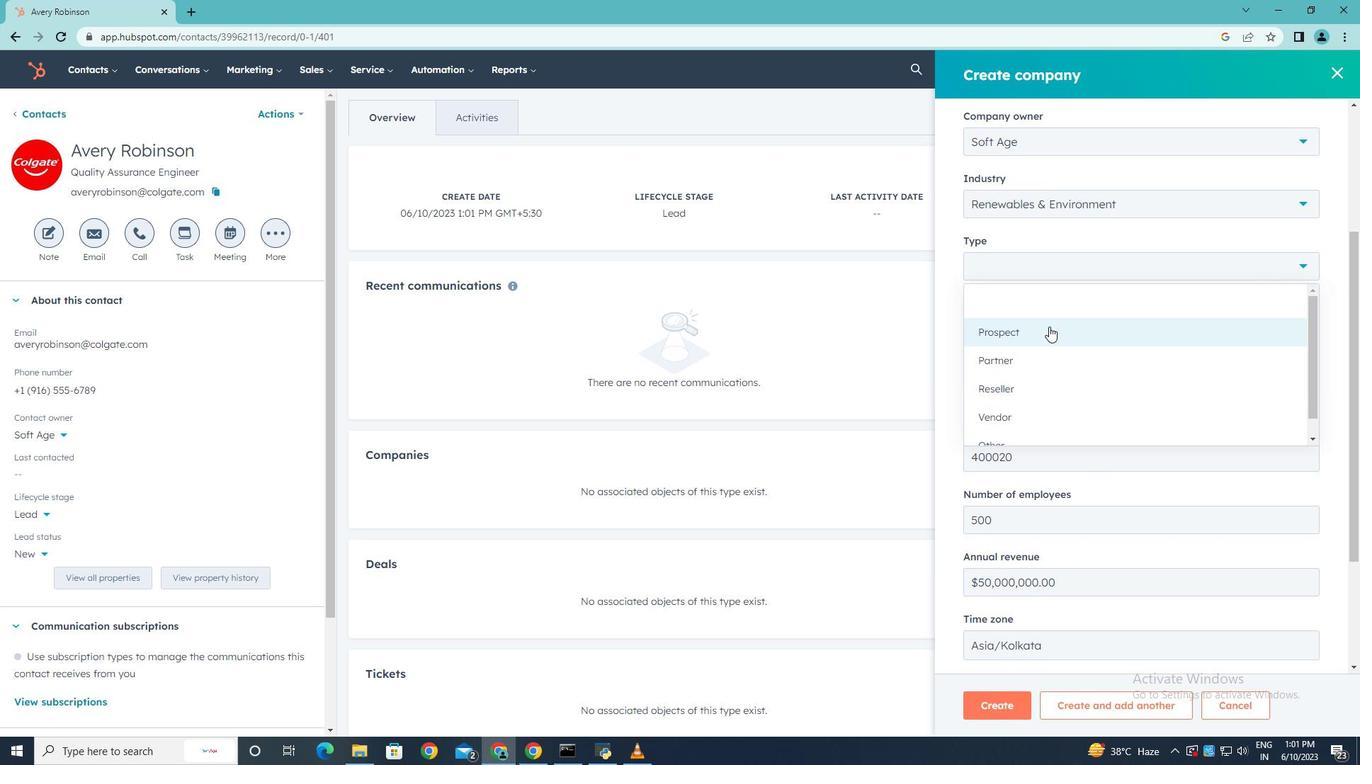 
Action: Mouse pressed left at (1031, 333)
Screenshot: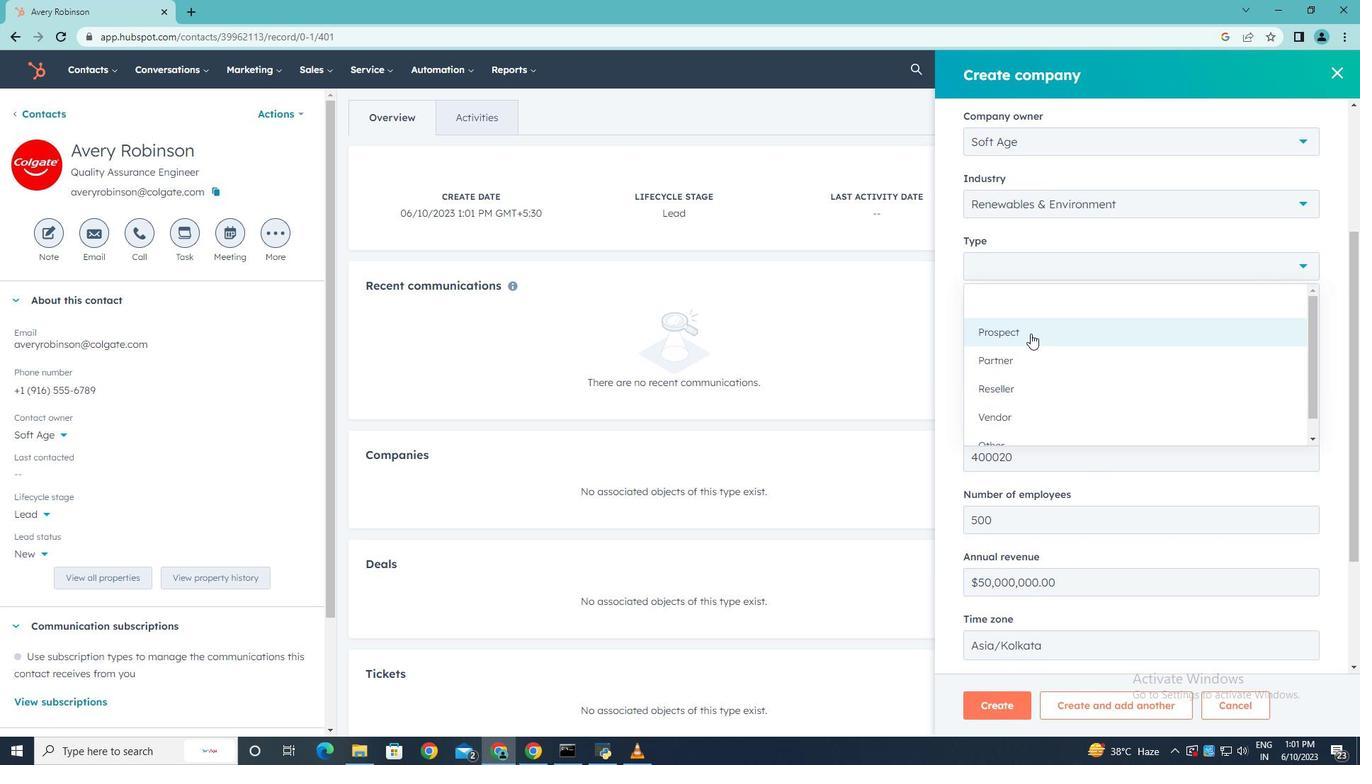 
Action: Mouse moved to (1119, 386)
Screenshot: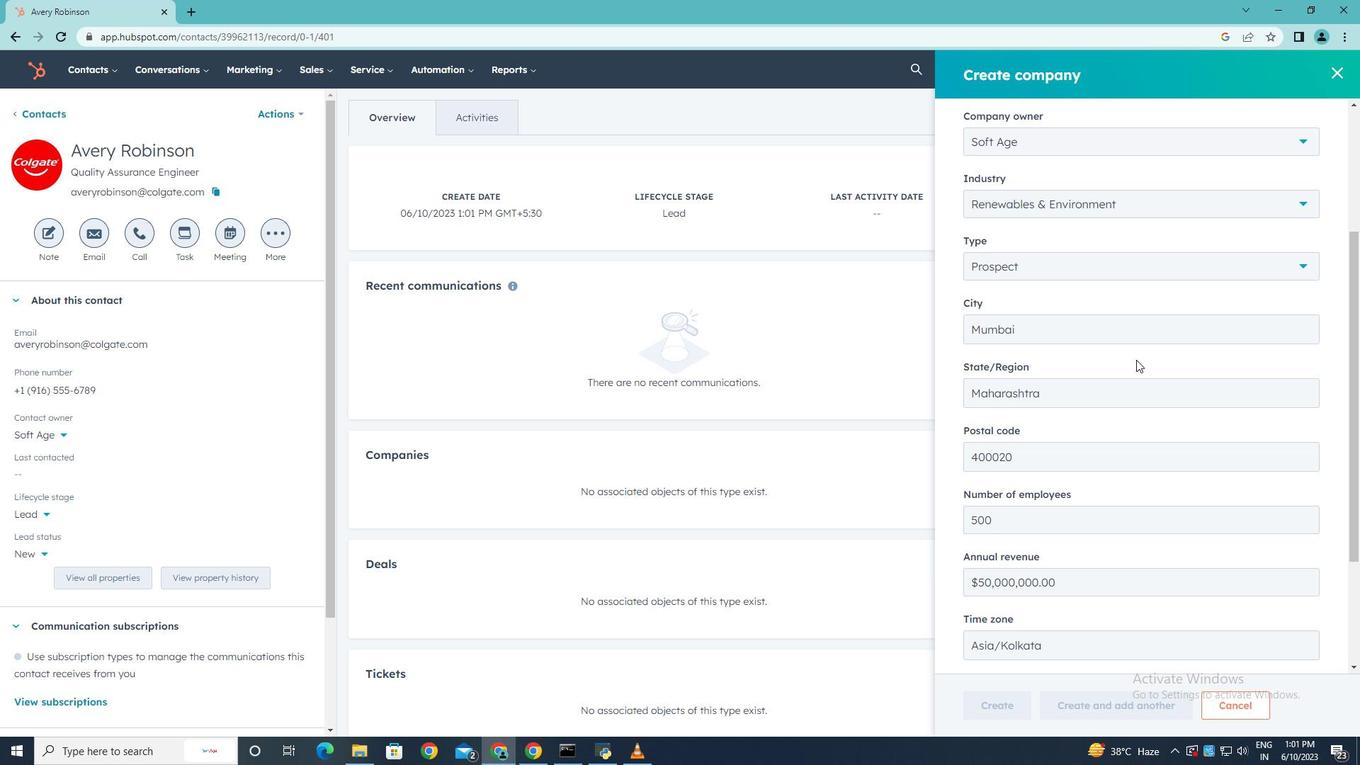 
Action: Mouse scrolled (1119, 385) with delta (0, 0)
Screenshot: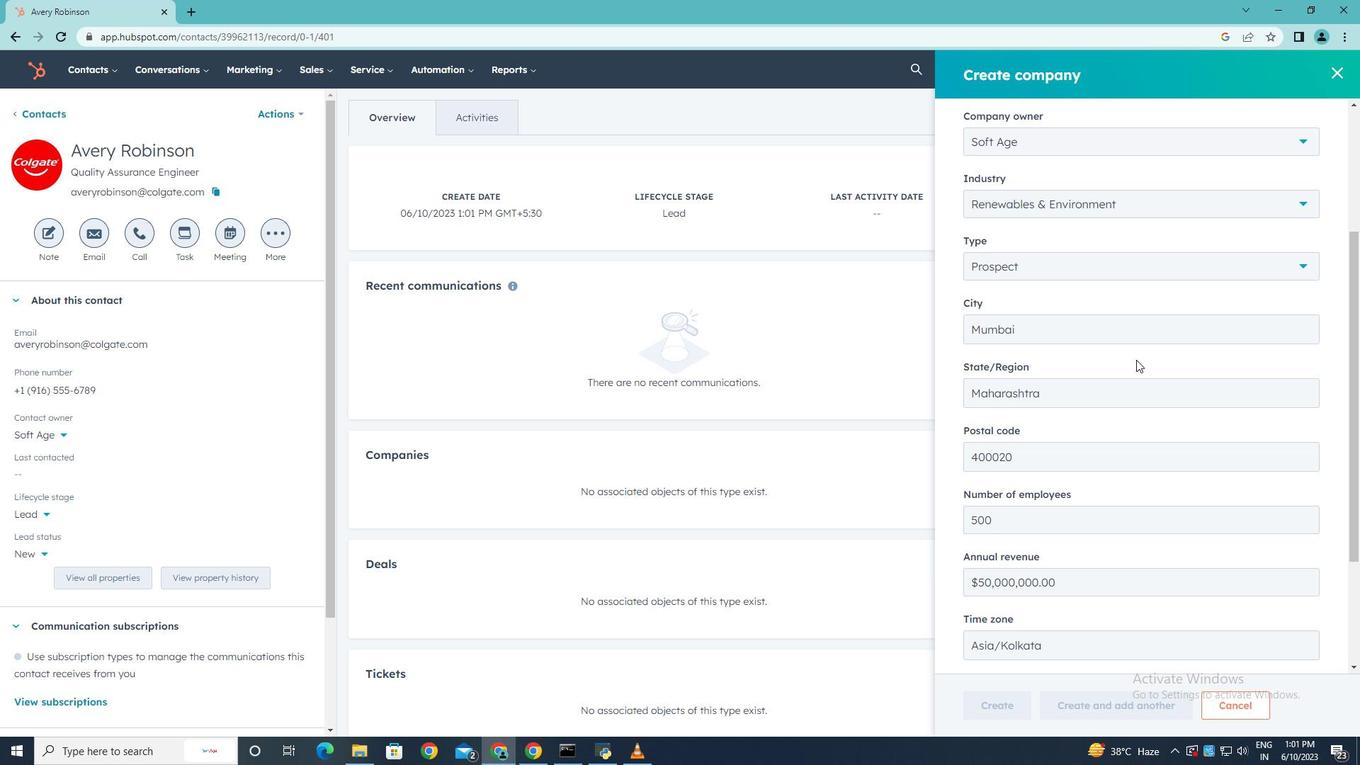 
Action: Mouse scrolled (1119, 385) with delta (0, 0)
Screenshot: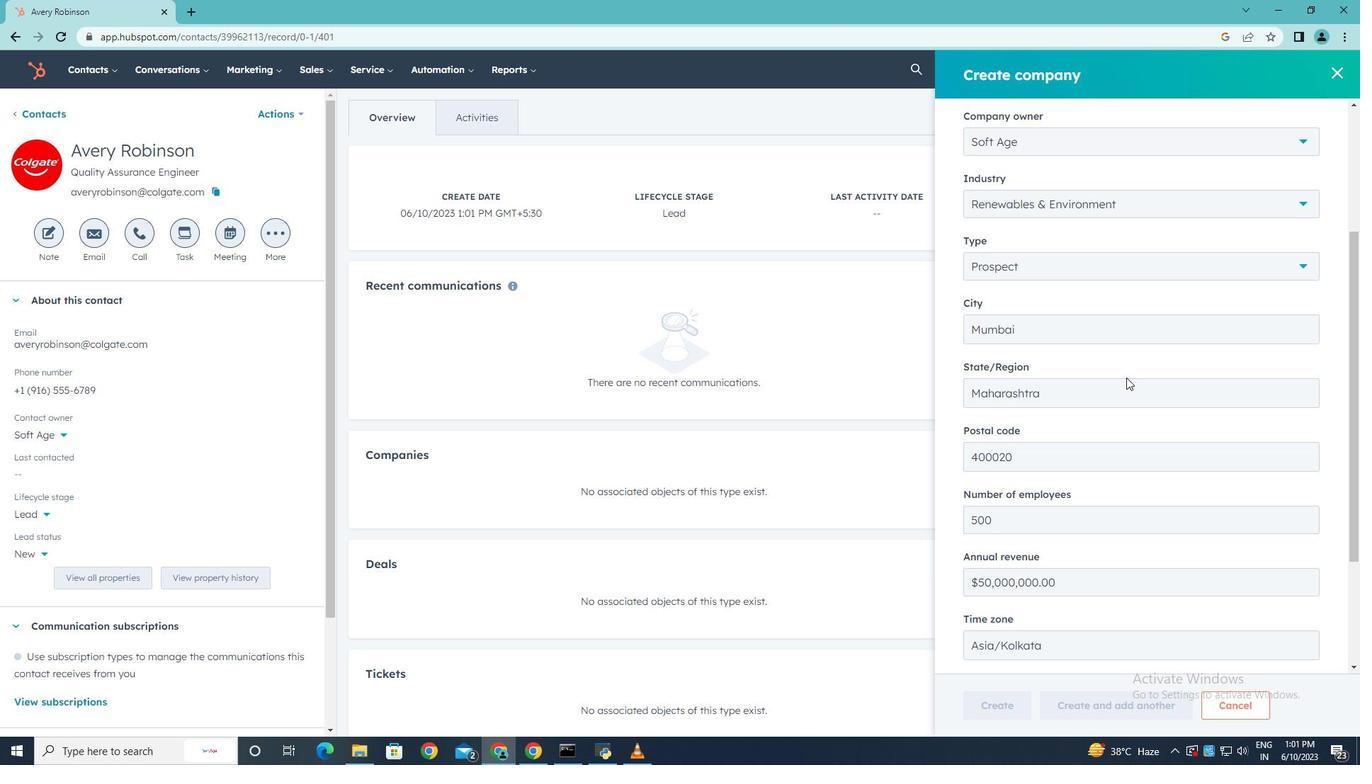 
Action: Mouse scrolled (1119, 385) with delta (0, 0)
Screenshot: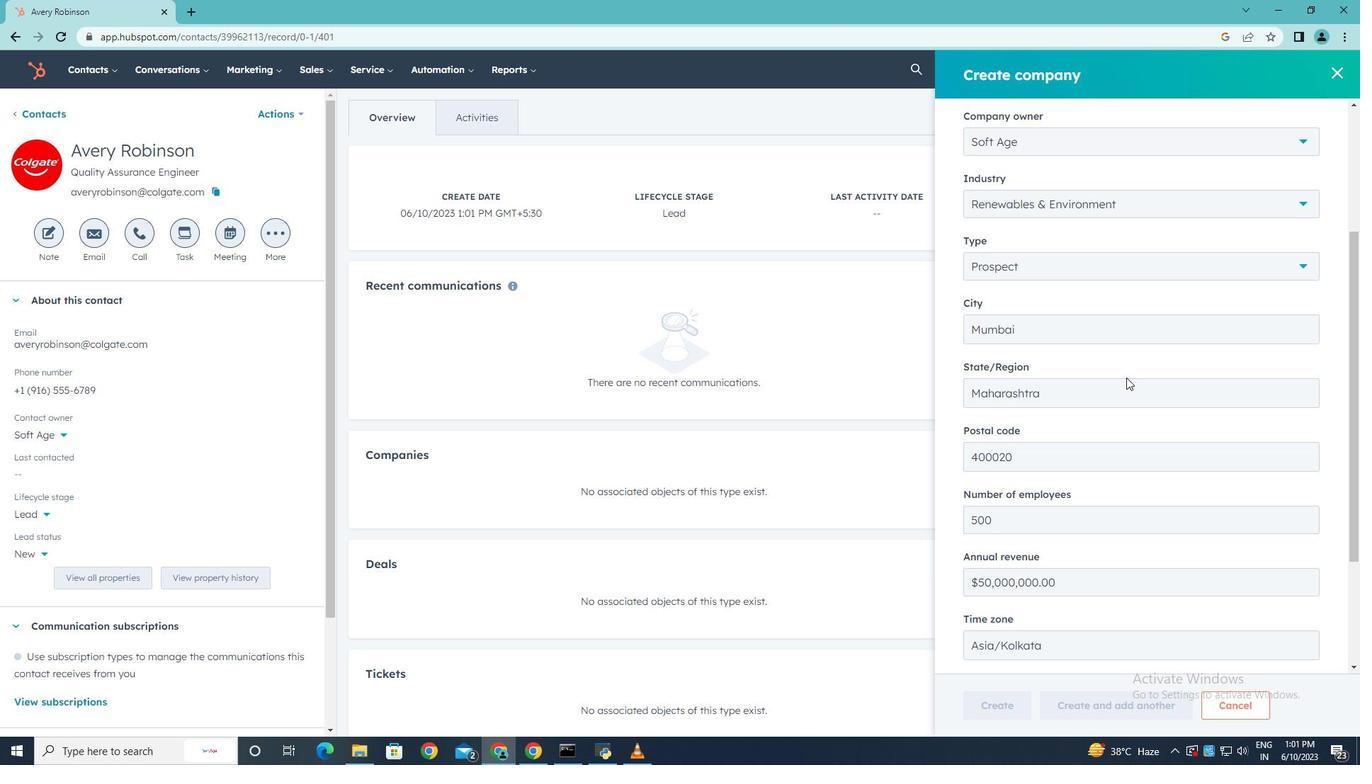 
Action: Mouse scrolled (1119, 385) with delta (0, 0)
Screenshot: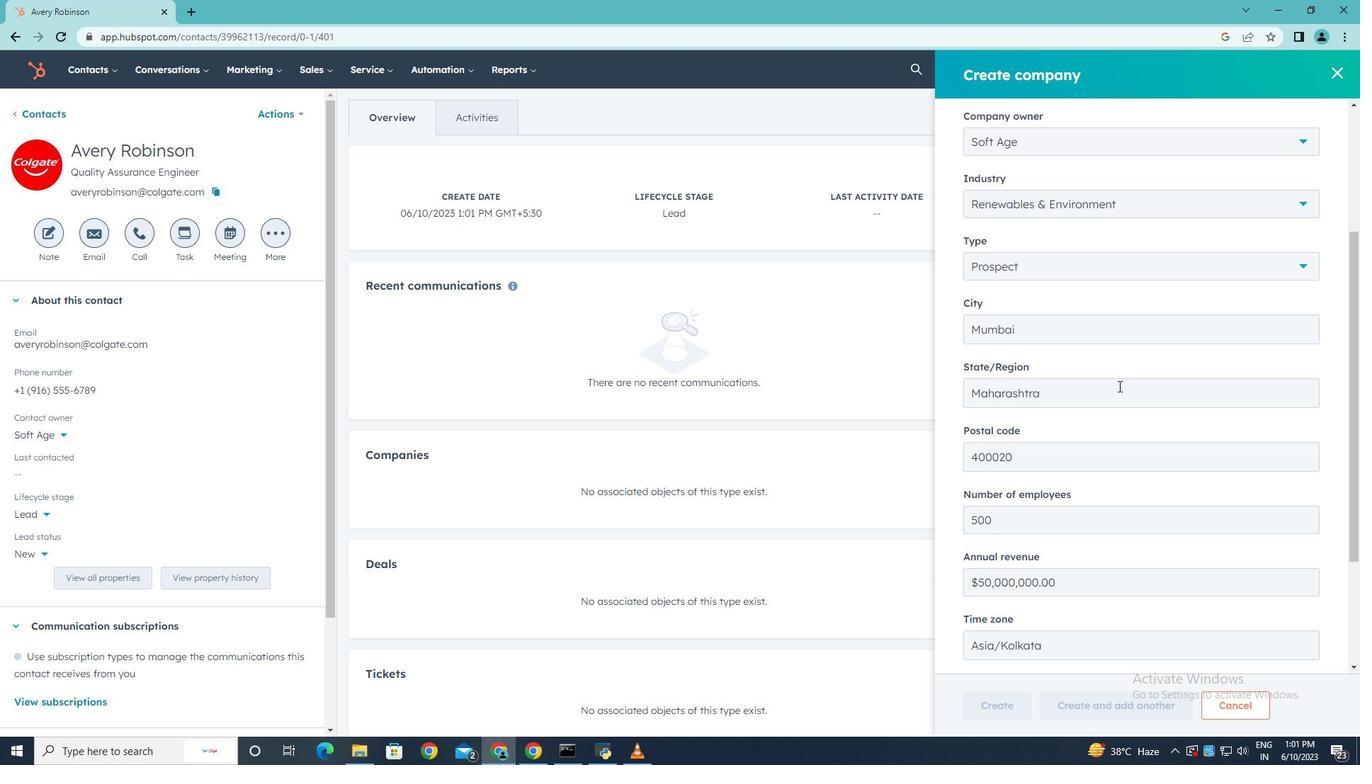 
Action: Mouse scrolled (1119, 385) with delta (0, 0)
Screenshot: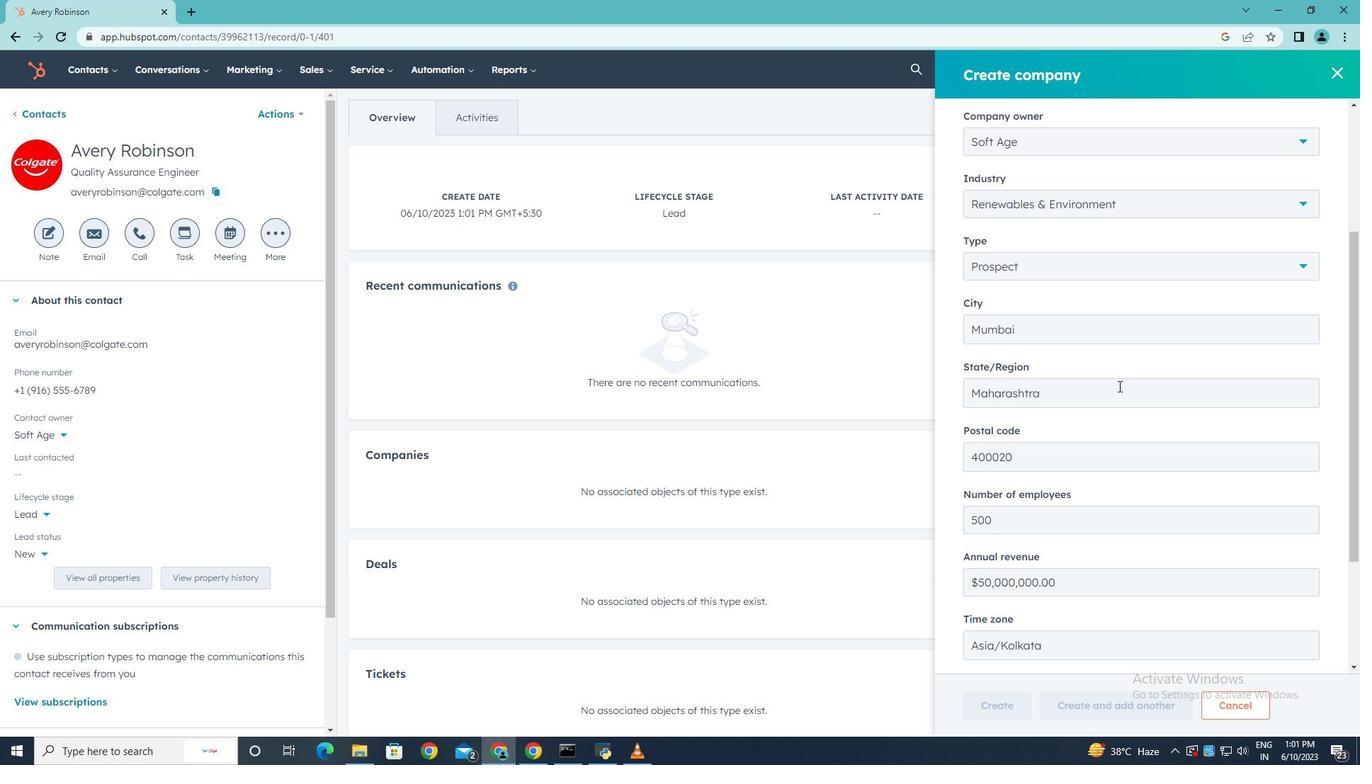 
Action: Mouse scrolled (1119, 385) with delta (0, 0)
Screenshot: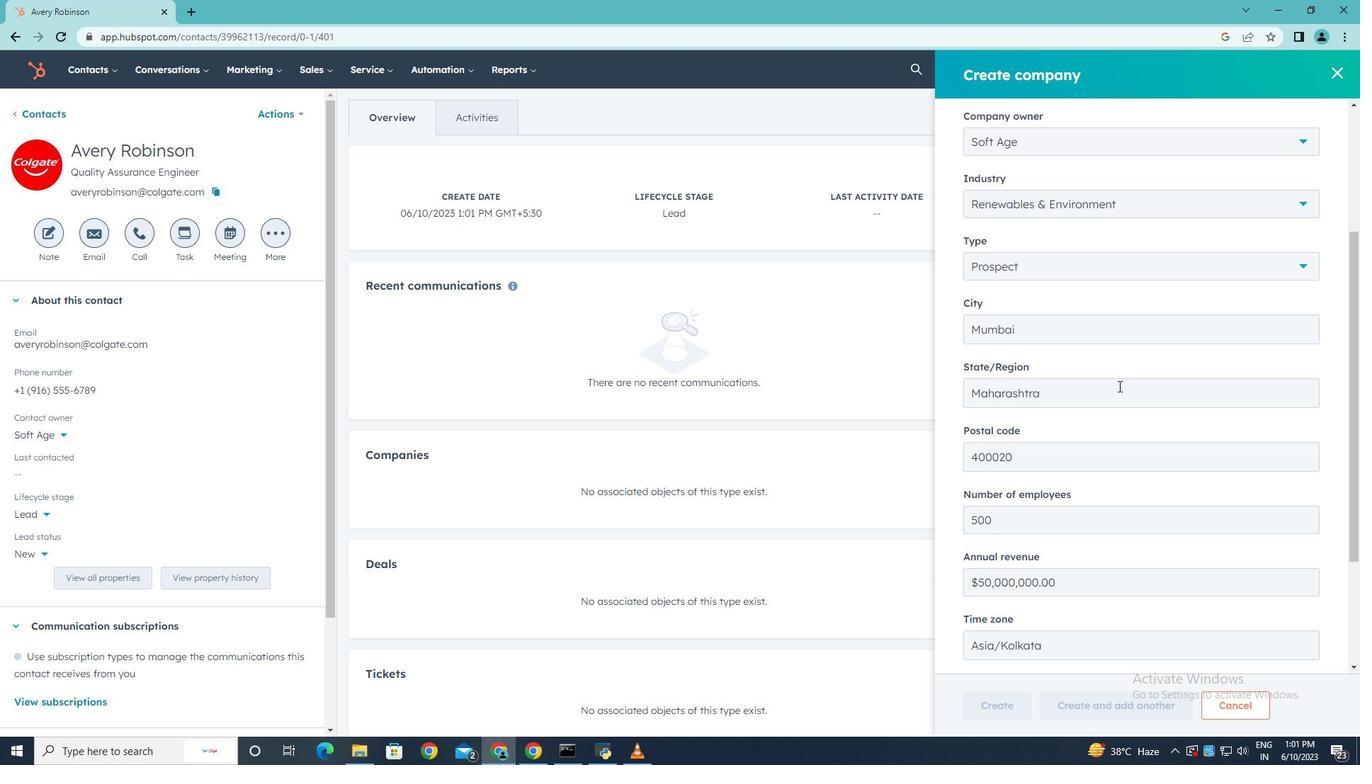
Action: Mouse scrolled (1119, 385) with delta (0, 0)
Screenshot: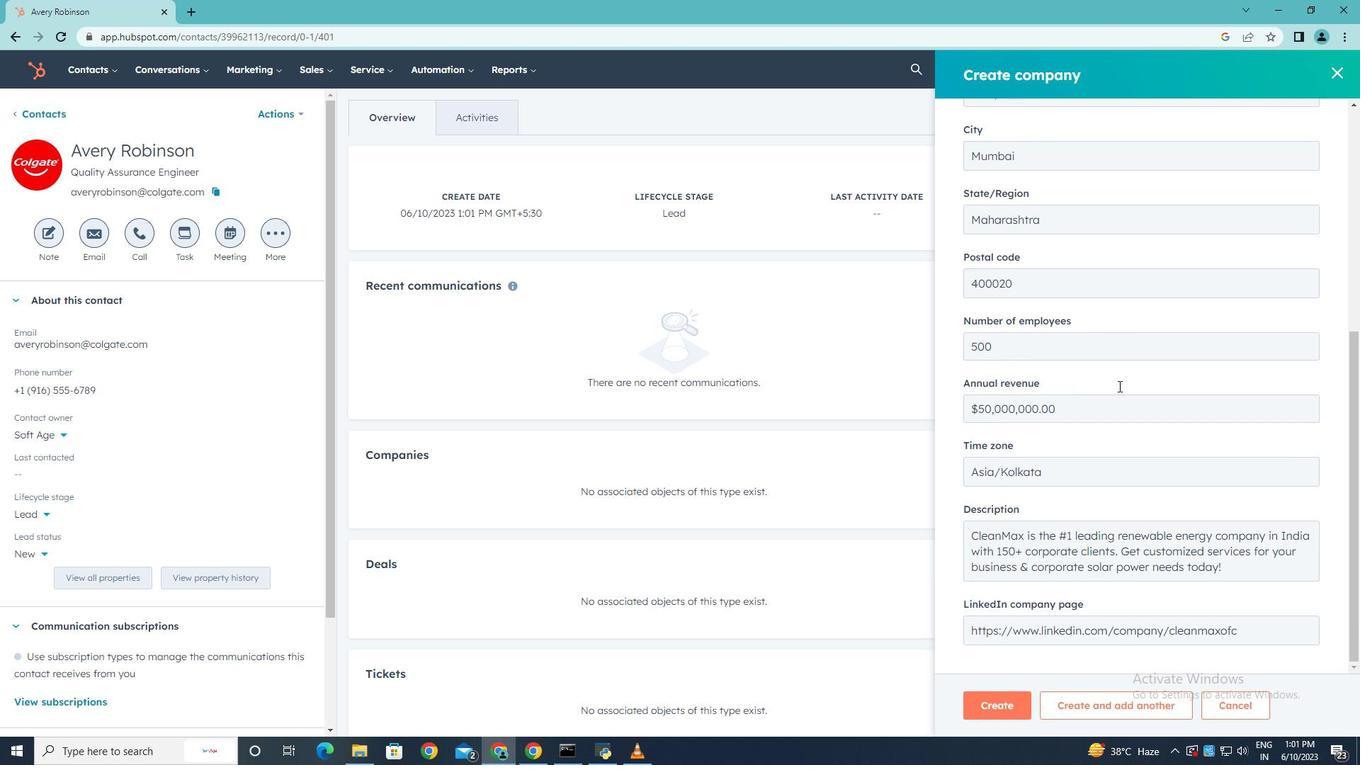 
Action: Mouse scrolled (1119, 385) with delta (0, 0)
Screenshot: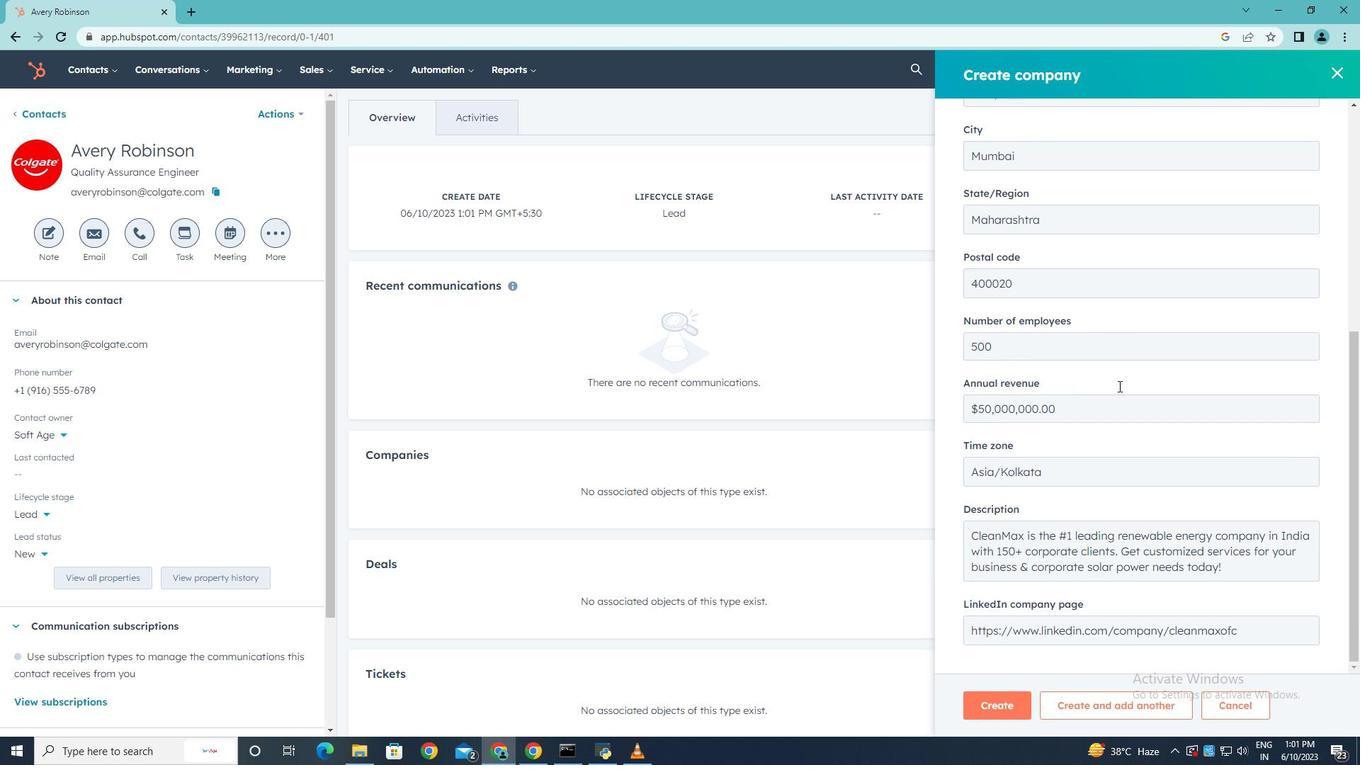 
Action: Mouse scrolled (1119, 385) with delta (0, 0)
Screenshot: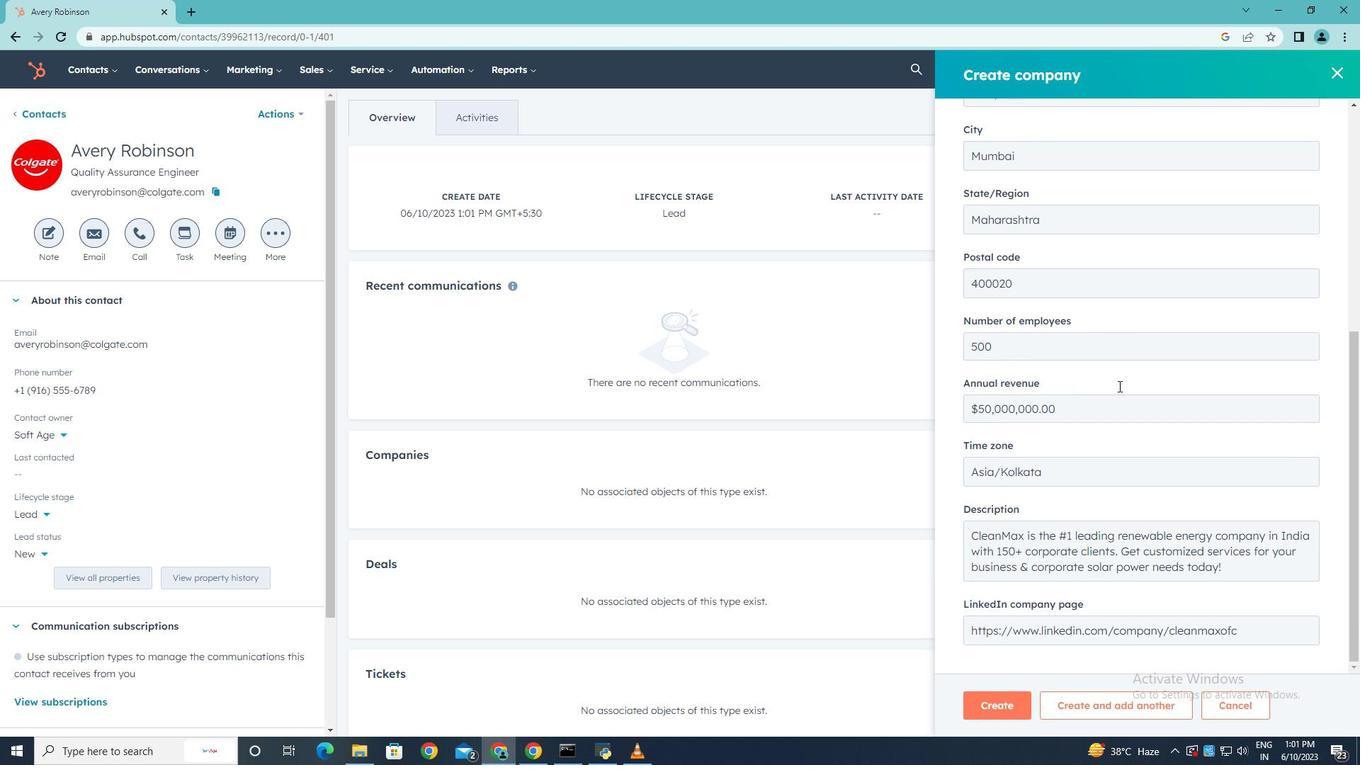 
Action: Mouse scrolled (1119, 385) with delta (0, 0)
Screenshot: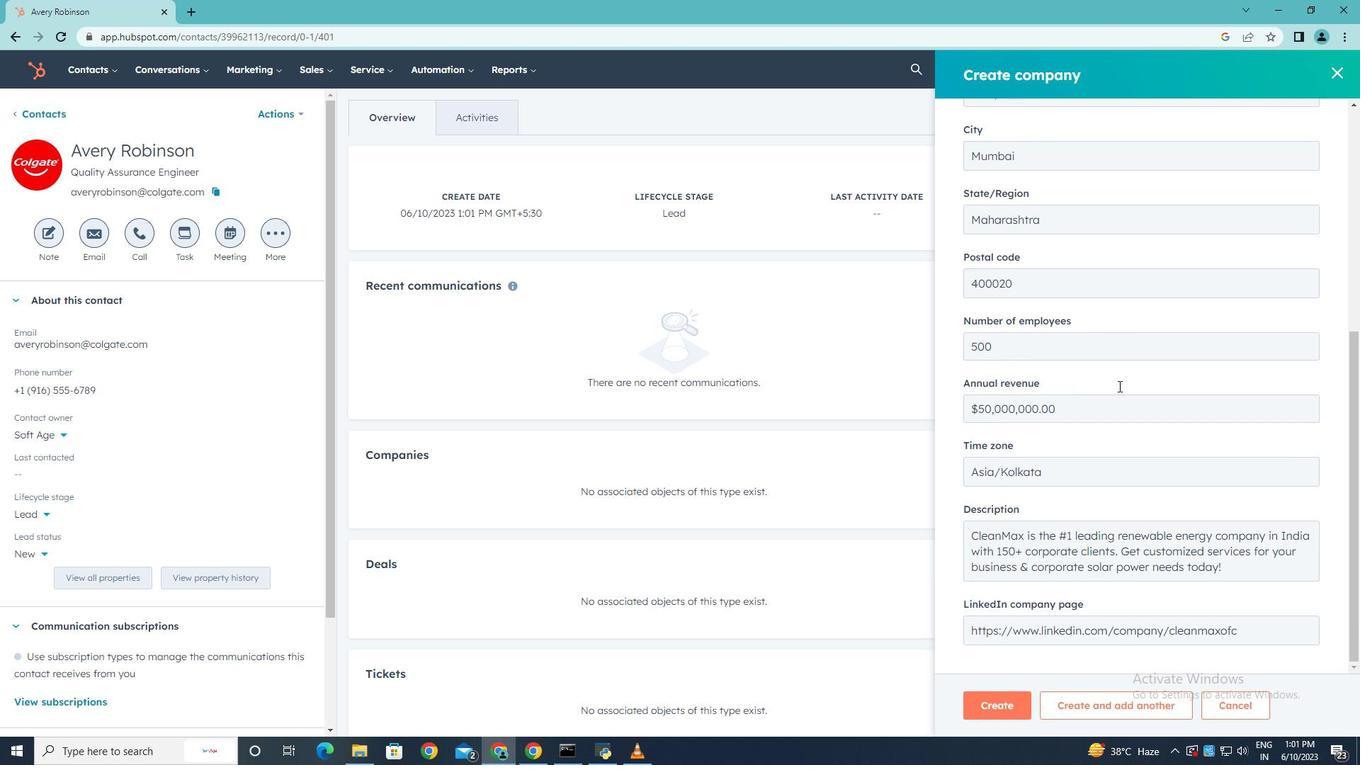 
Action: Mouse moved to (985, 703)
Screenshot: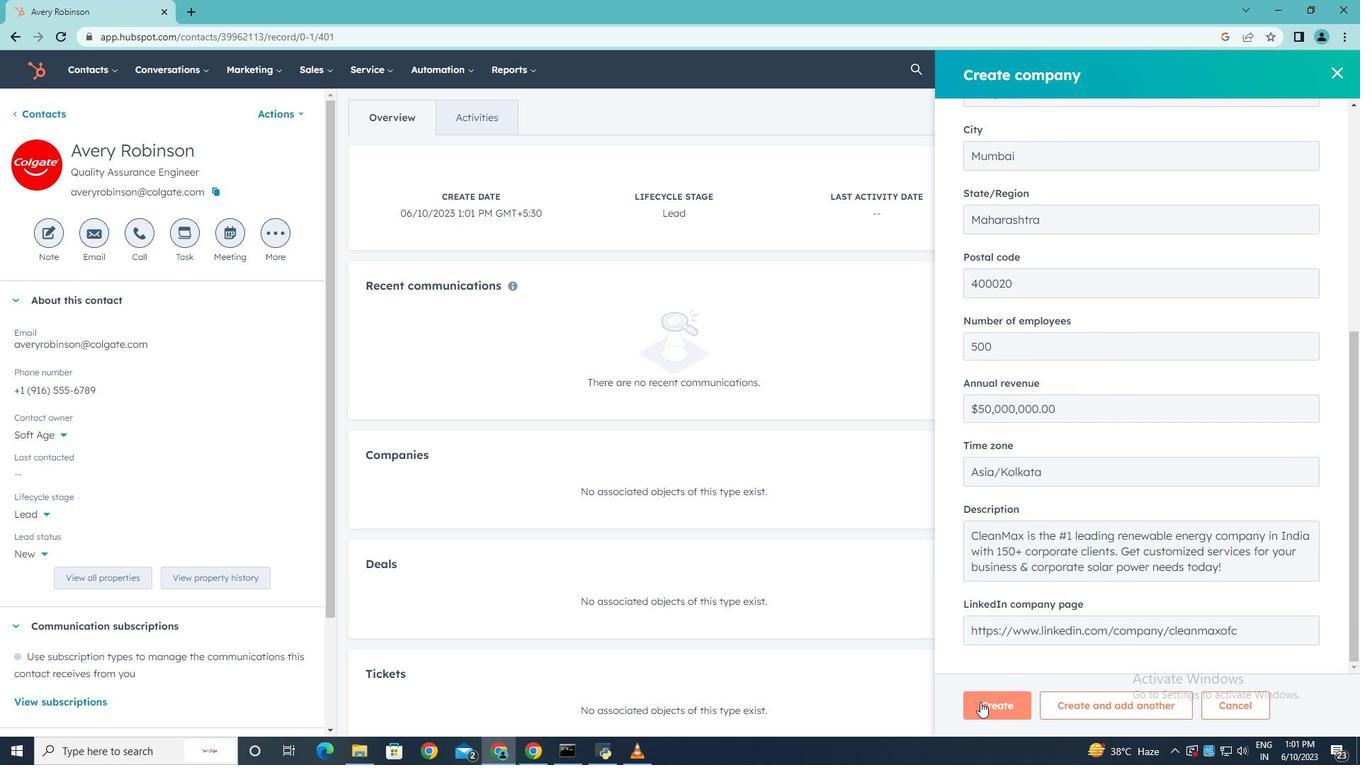 
Action: Mouse pressed left at (985, 703)
Screenshot: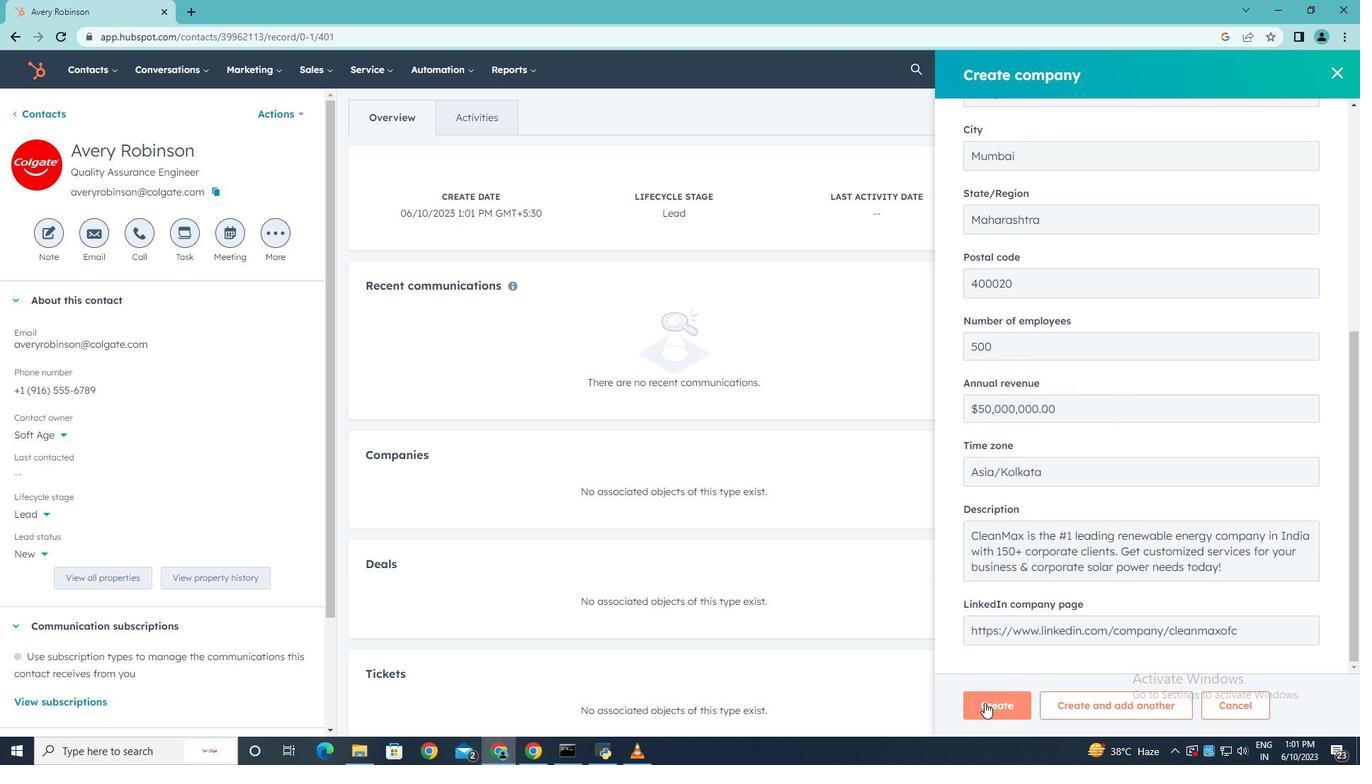 
Action: Mouse moved to (980, 686)
Screenshot: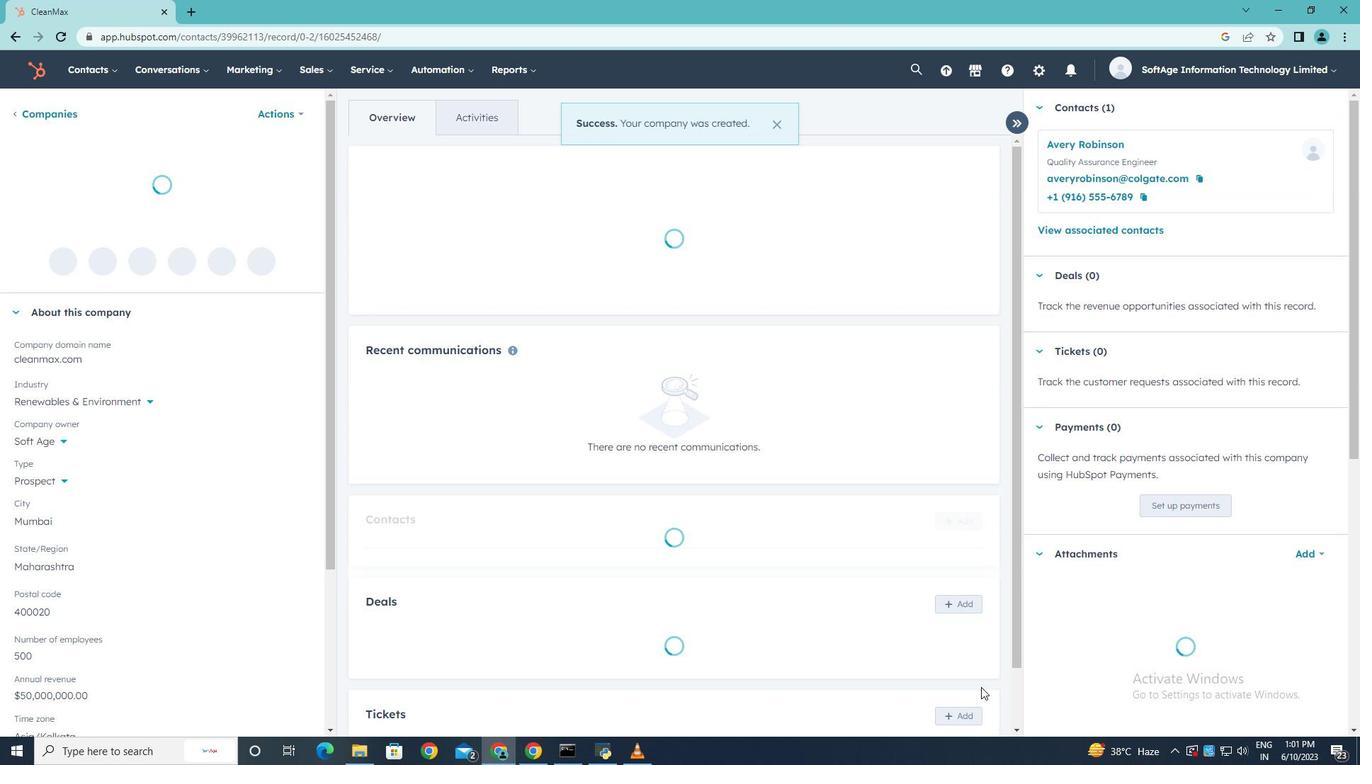
